 Task: Create new contact,   with mail id: 'HallElena@nyu.edu', first name: 'Elena', Last name: 'Hall', Job Title: Database Administrator, Phone number (512) 555-9012. Change life cycle stage to  'Lead' and lead status to 'New'. Add new company to the associated contact: zucc.edu.zw and type: Other. Logged in from softage.10@softage.net
Action: Mouse moved to (106, 68)
Screenshot: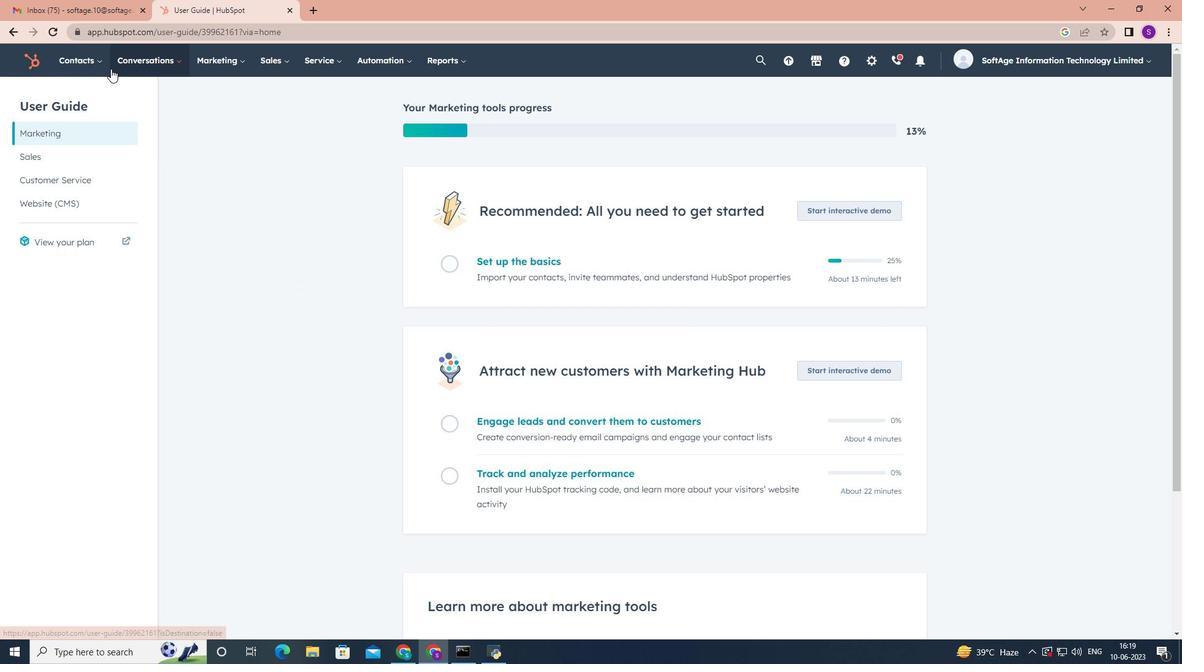 
Action: Mouse pressed left at (106, 68)
Screenshot: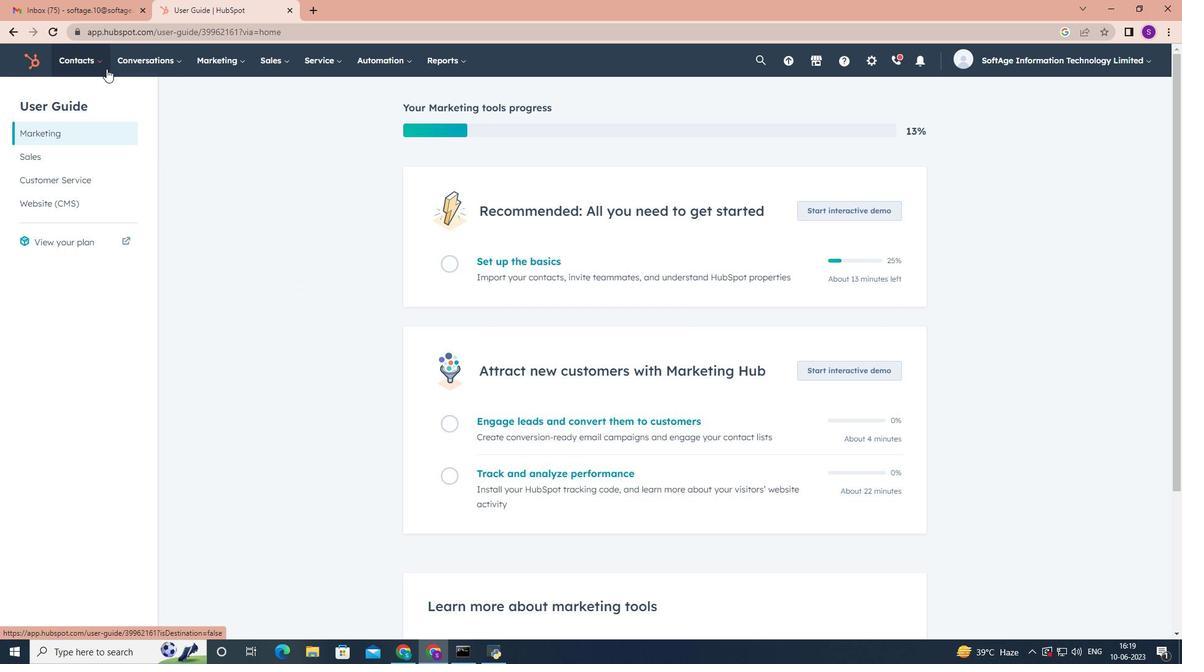 
Action: Mouse moved to (107, 90)
Screenshot: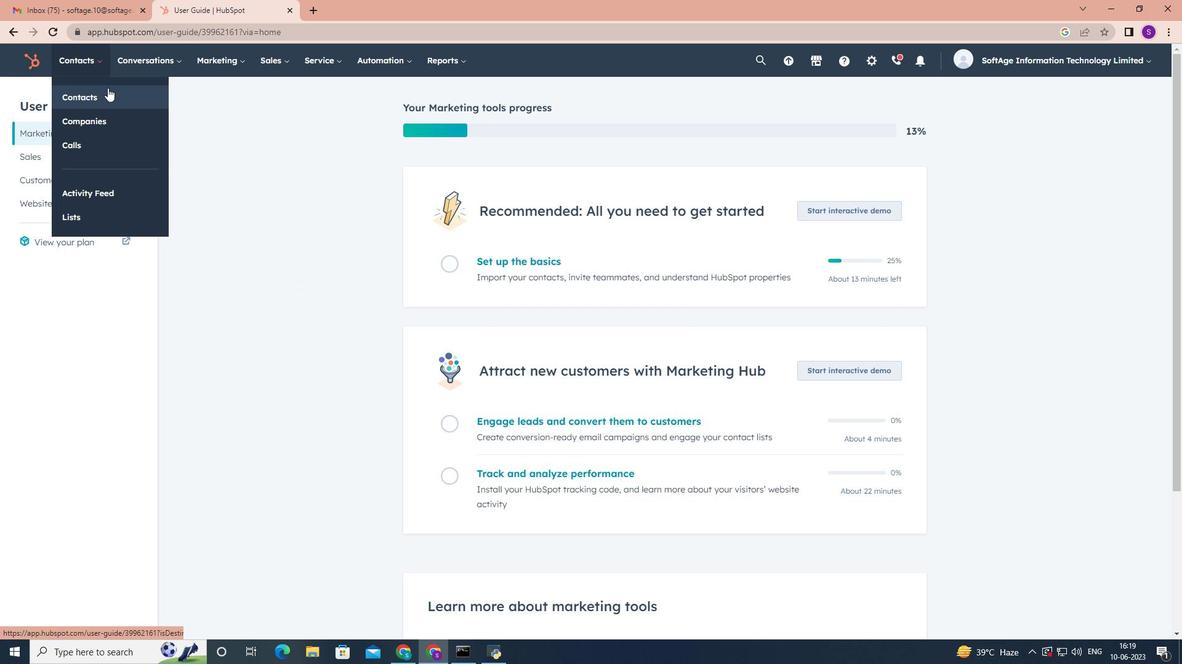 
Action: Mouse pressed left at (107, 90)
Screenshot: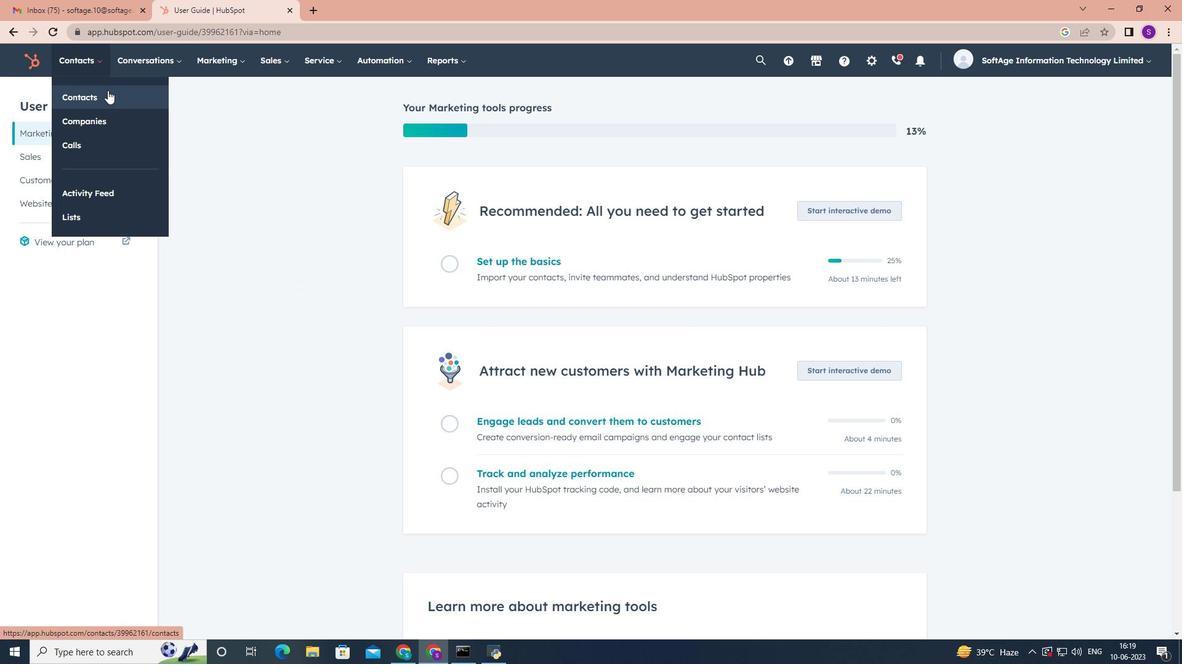 
Action: Mouse moved to (1113, 101)
Screenshot: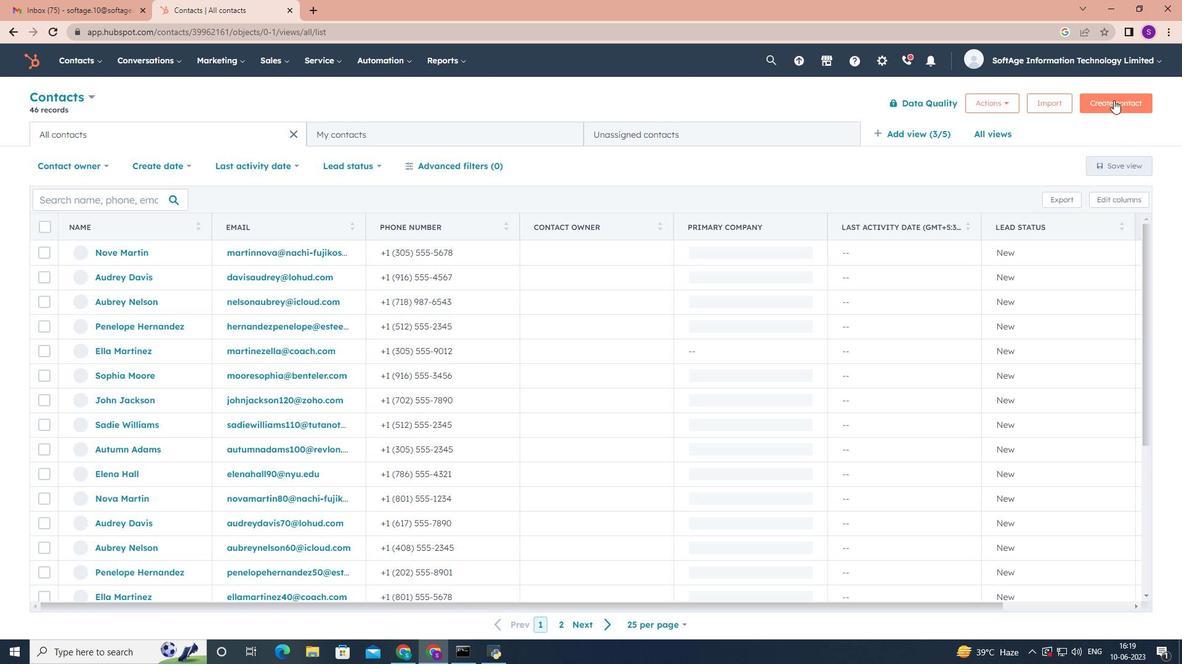 
Action: Mouse pressed left at (1113, 101)
Screenshot: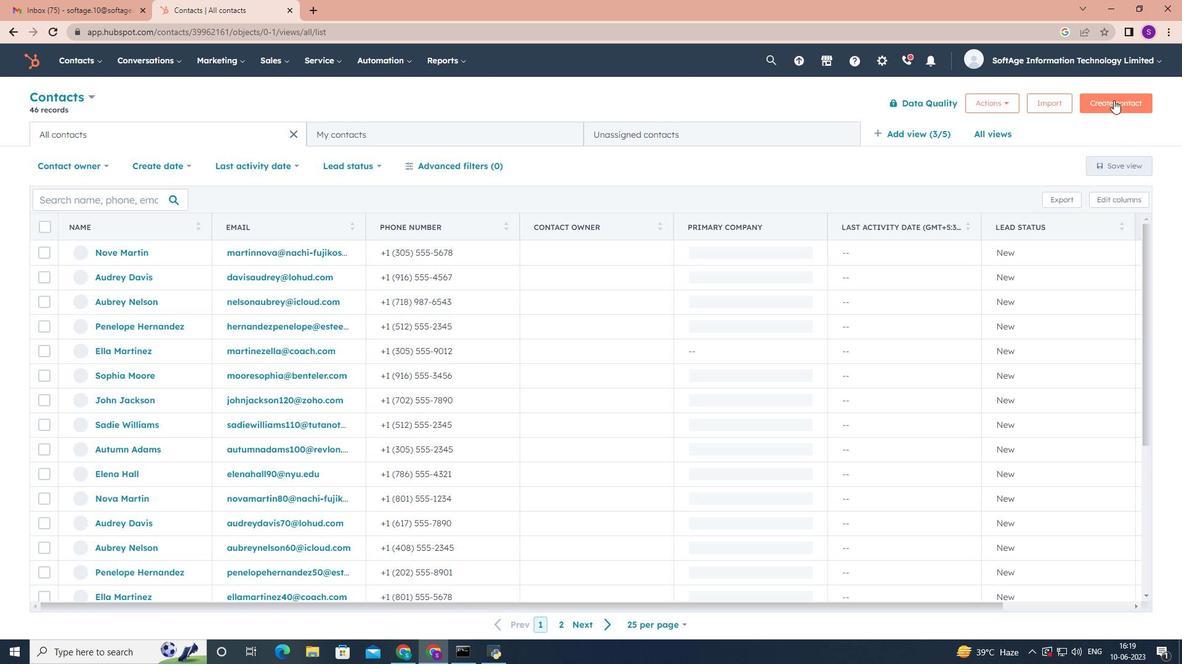 
Action: Mouse moved to (871, 165)
Screenshot: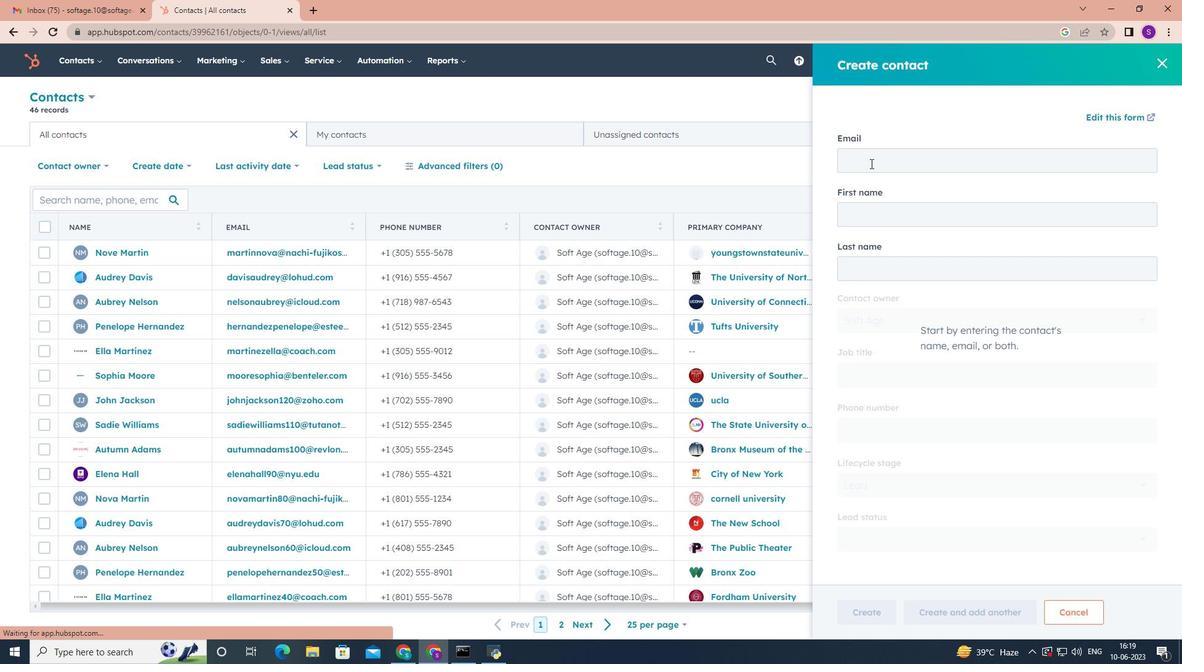 
Action: Mouse pressed left at (871, 165)
Screenshot: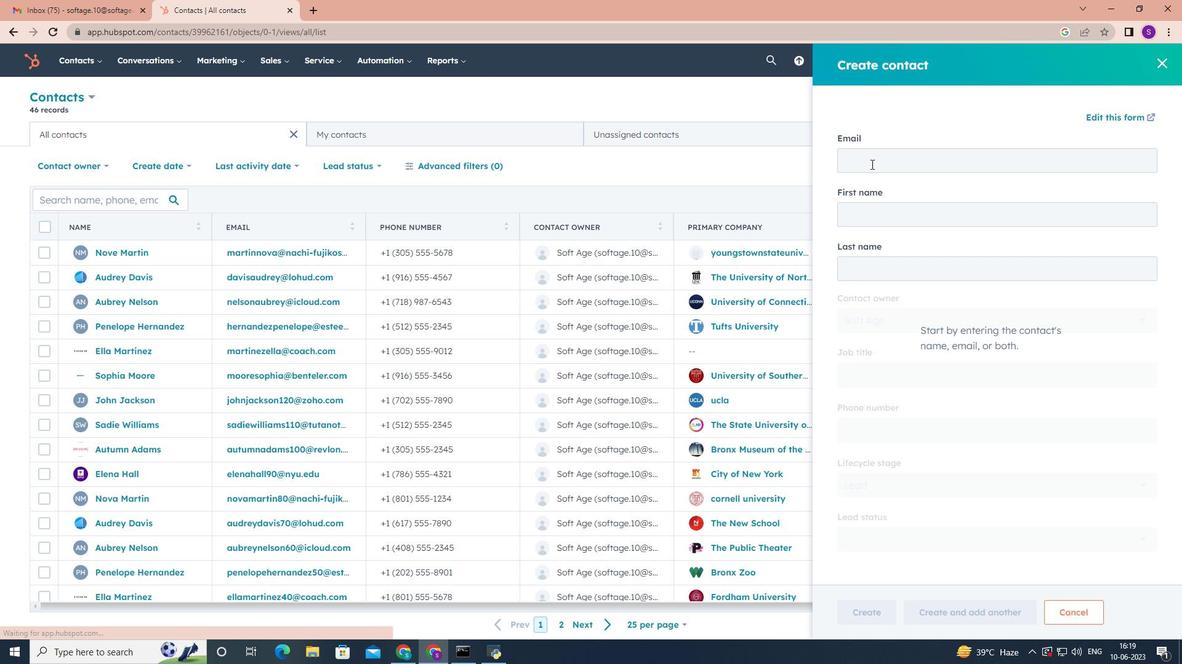 
Action: Key pressed <Key.shift><Key.shift><Key.shift>Hall<Key.shift>Elena<Key.shift><Key.shift>@nyu.edu
Screenshot: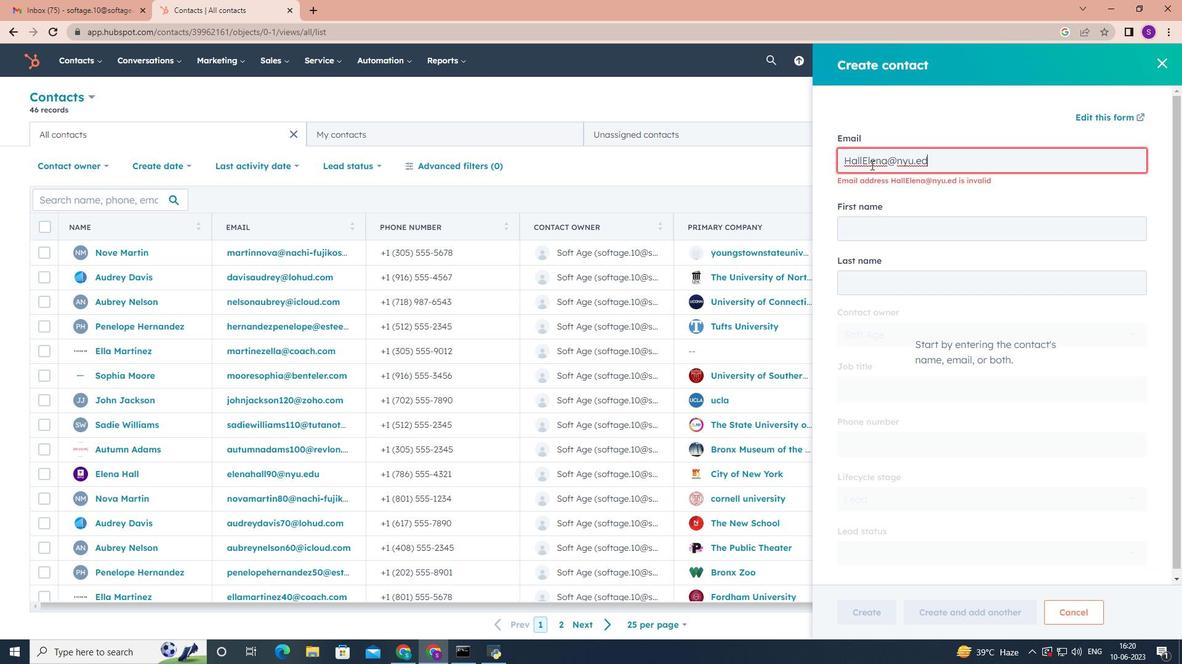 
Action: Mouse scrolled (871, 164) with delta (0, 0)
Screenshot: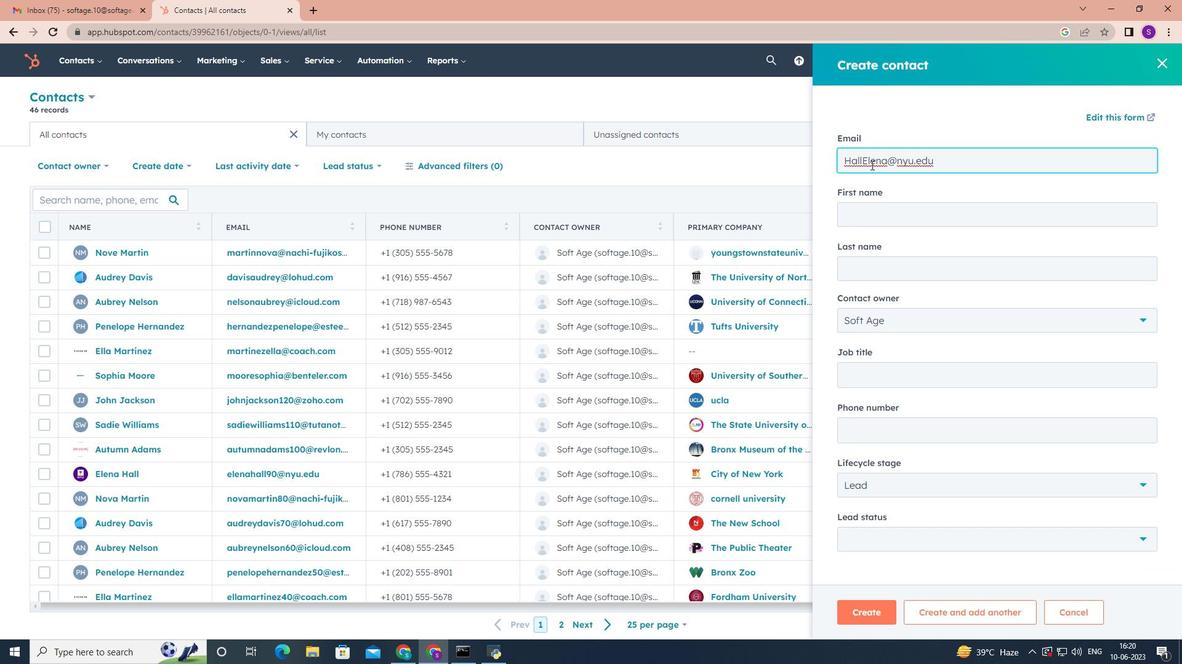 
Action: Mouse moved to (907, 216)
Screenshot: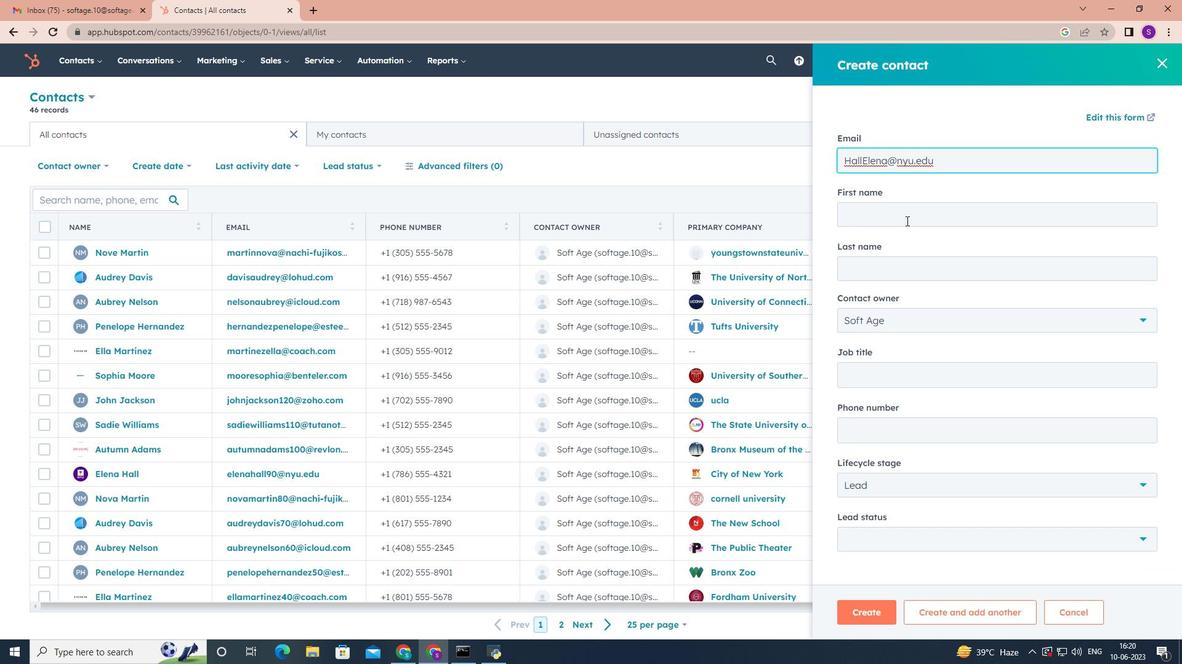 
Action: Mouse pressed left at (907, 216)
Screenshot: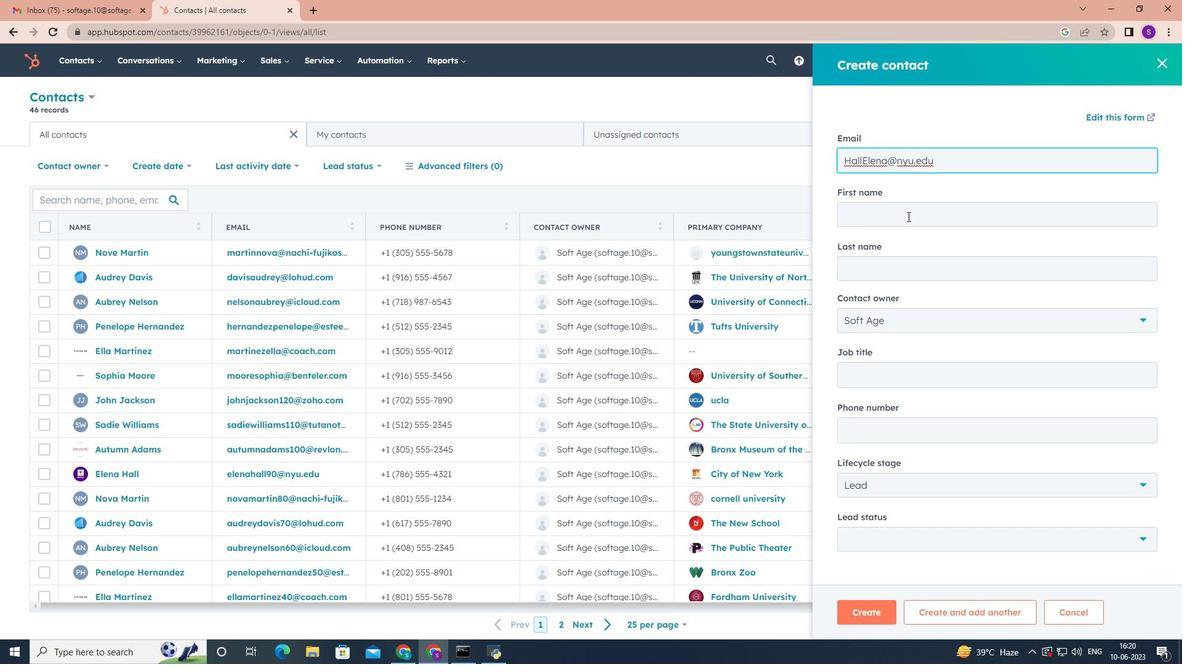 
Action: Key pressed <Key.shift>Elena<Key.tab><Key.shift>Hall<Key.tab><Key.tab><Key.shift><Key.shift>data<Key.backspace><Key.backspace><Key.backspace><Key.backspace><Key.backspace><Key.backspace><Key.backspace><Key.backspace><Key.backspace><Key.shift><Key.shift><Key.shift><Key.shift><Key.shift><Key.shift><Key.shift><Key.shift><Key.shift><Key.shift><Key.shift>Database<Key.space><Key.shift>Administrator<Key.tab>5125559012
Screenshot: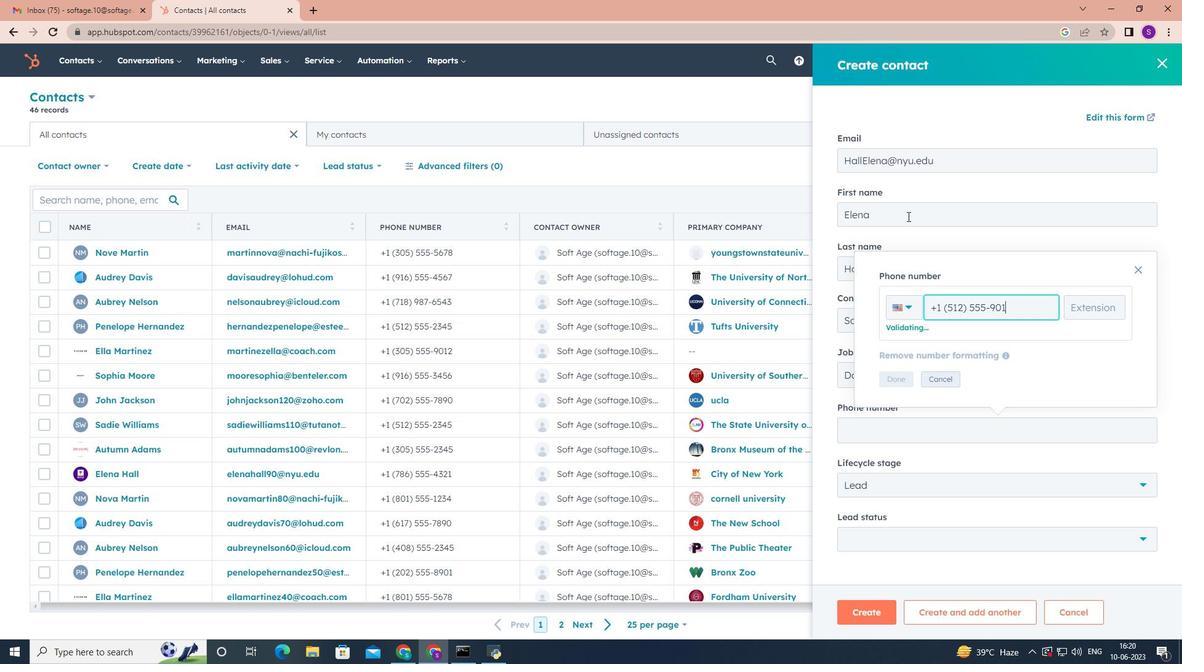 
Action: Mouse moved to (896, 378)
Screenshot: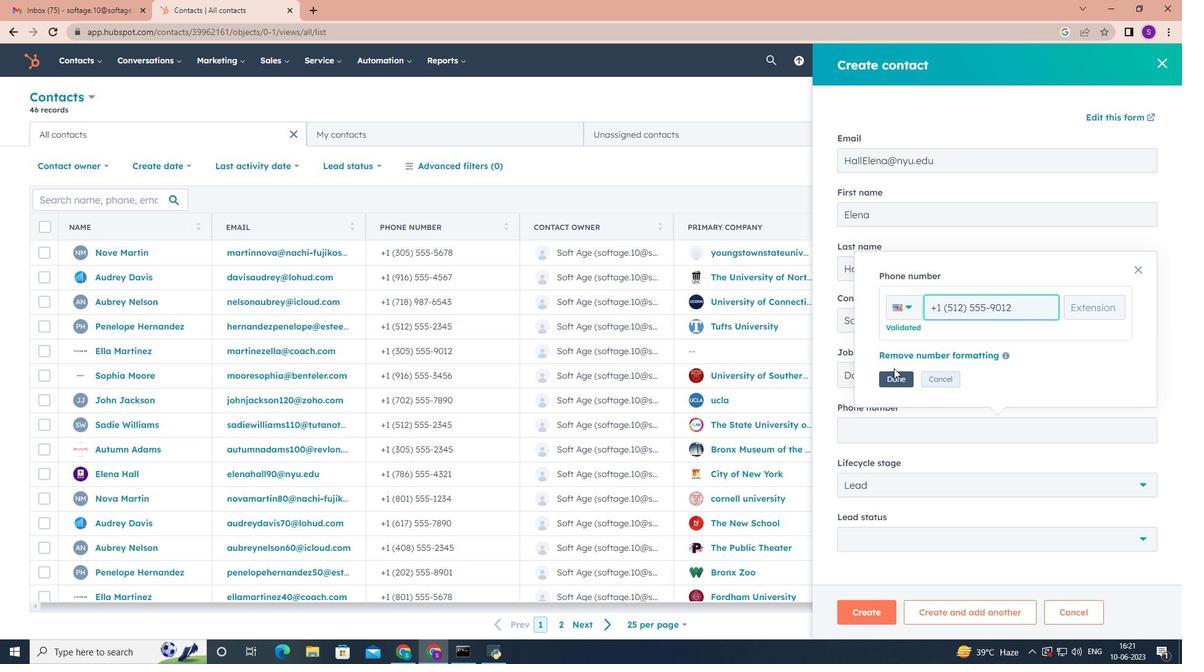
Action: Mouse pressed left at (896, 378)
Screenshot: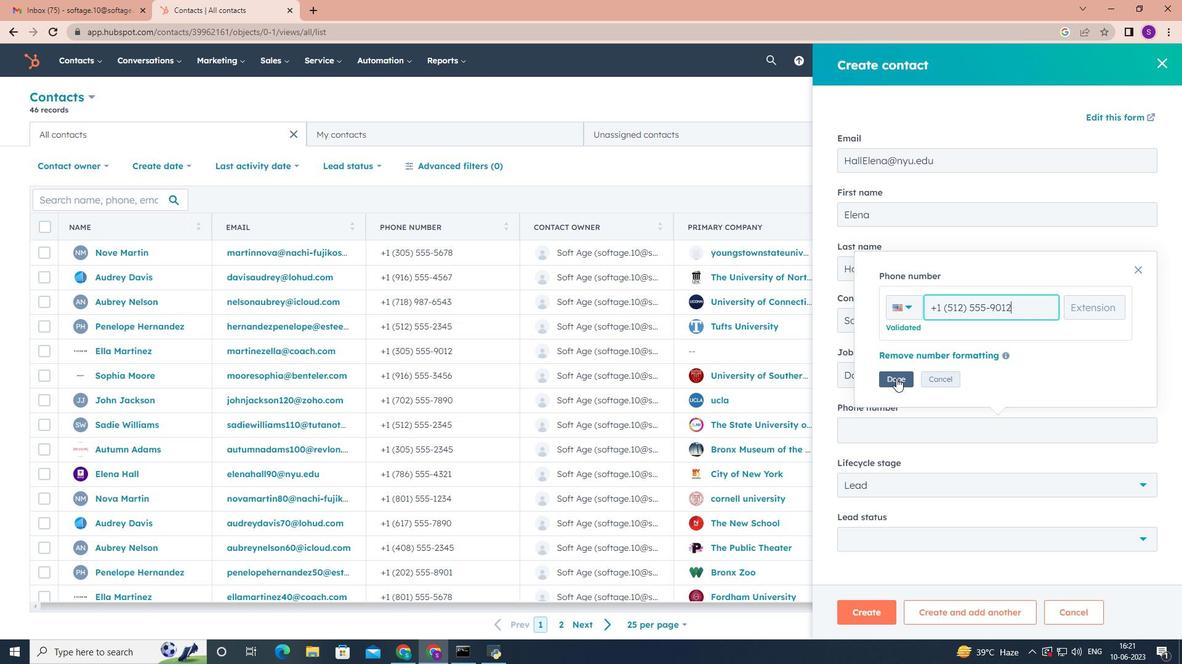 
Action: Mouse moved to (908, 449)
Screenshot: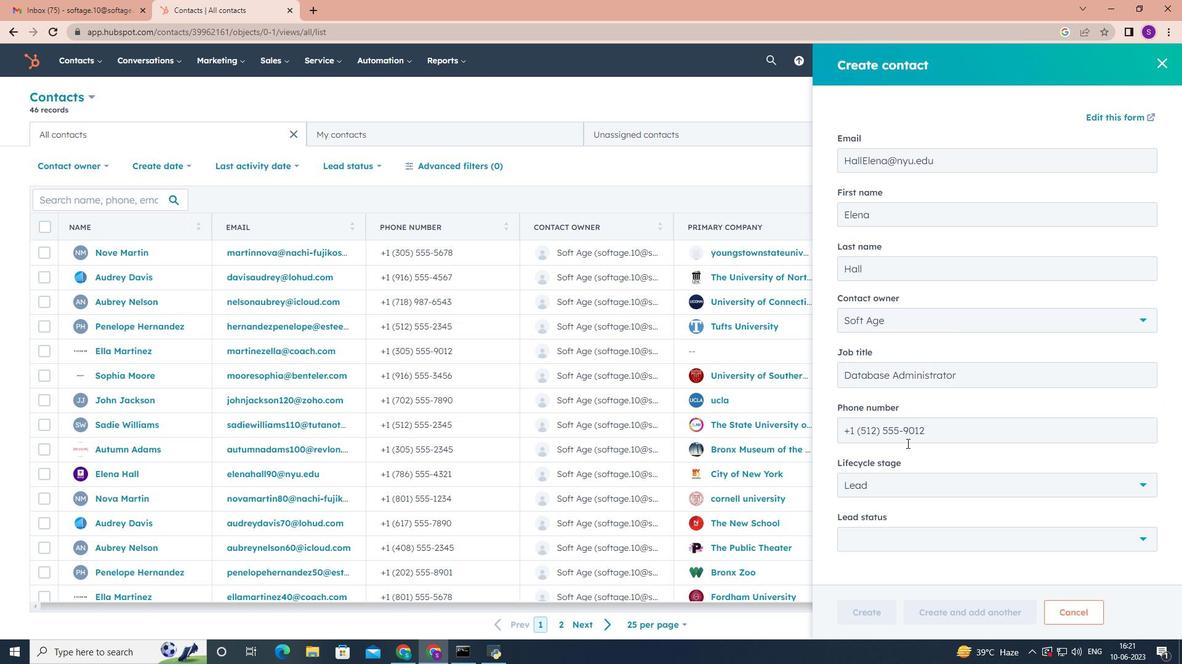 
Action: Mouse scrolled (908, 448) with delta (0, 0)
Screenshot: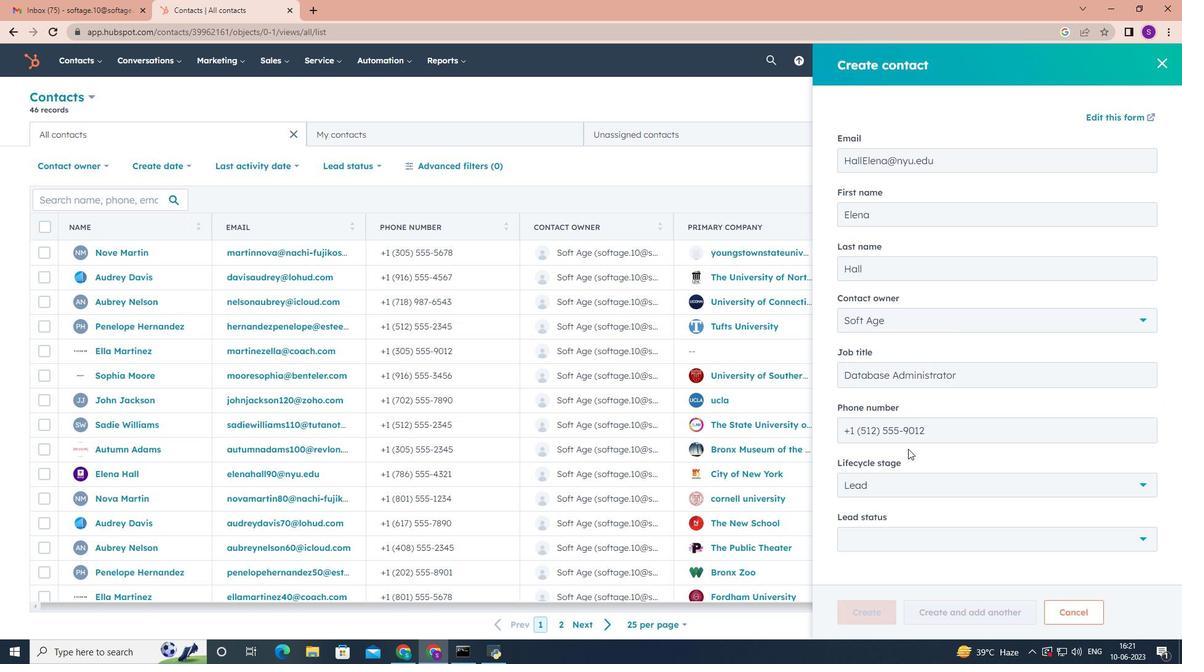 
Action: Mouse scrolled (908, 448) with delta (0, 0)
Screenshot: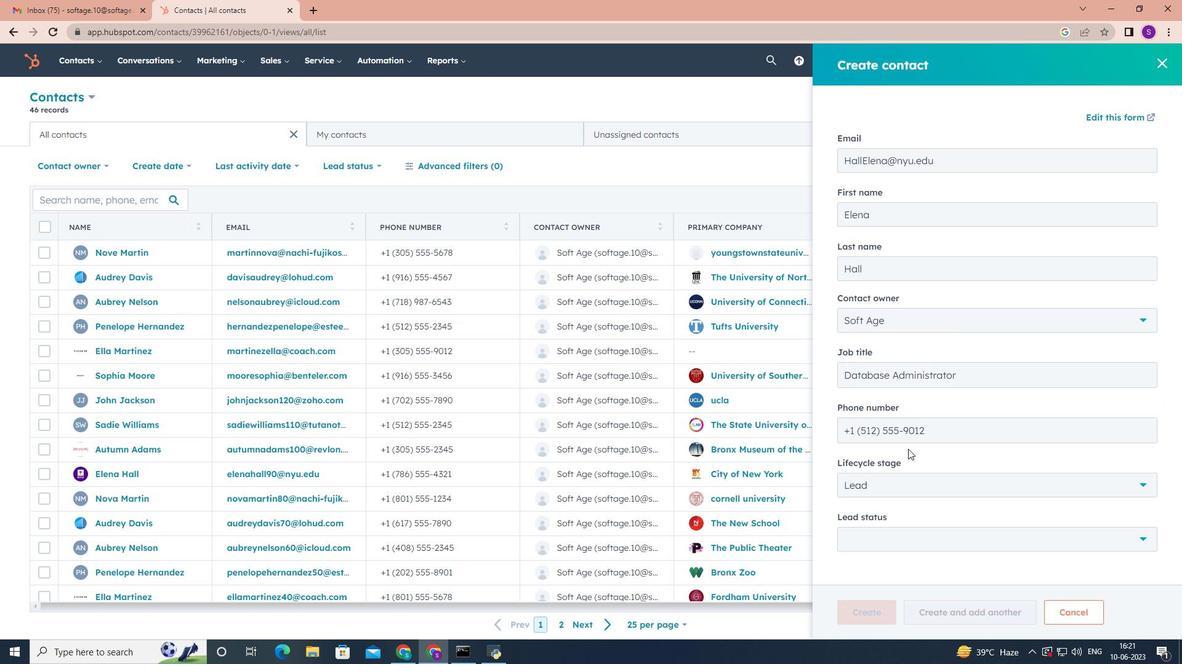 
Action: Mouse scrolled (908, 448) with delta (0, 0)
Screenshot: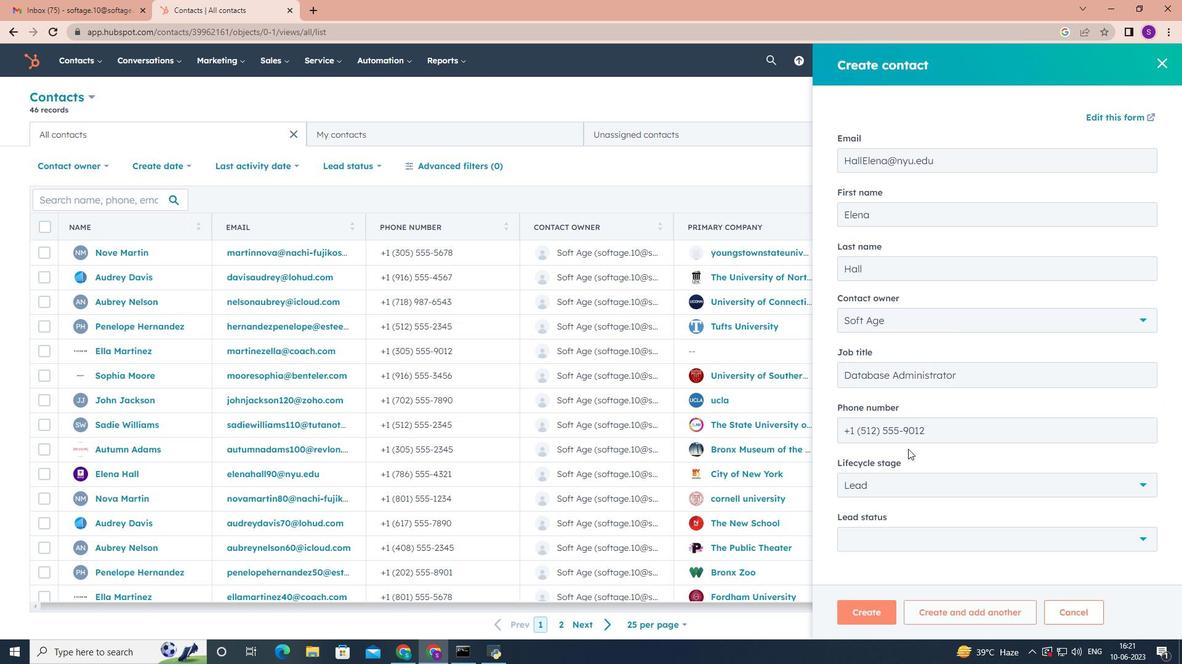 
Action: Mouse moved to (917, 489)
Screenshot: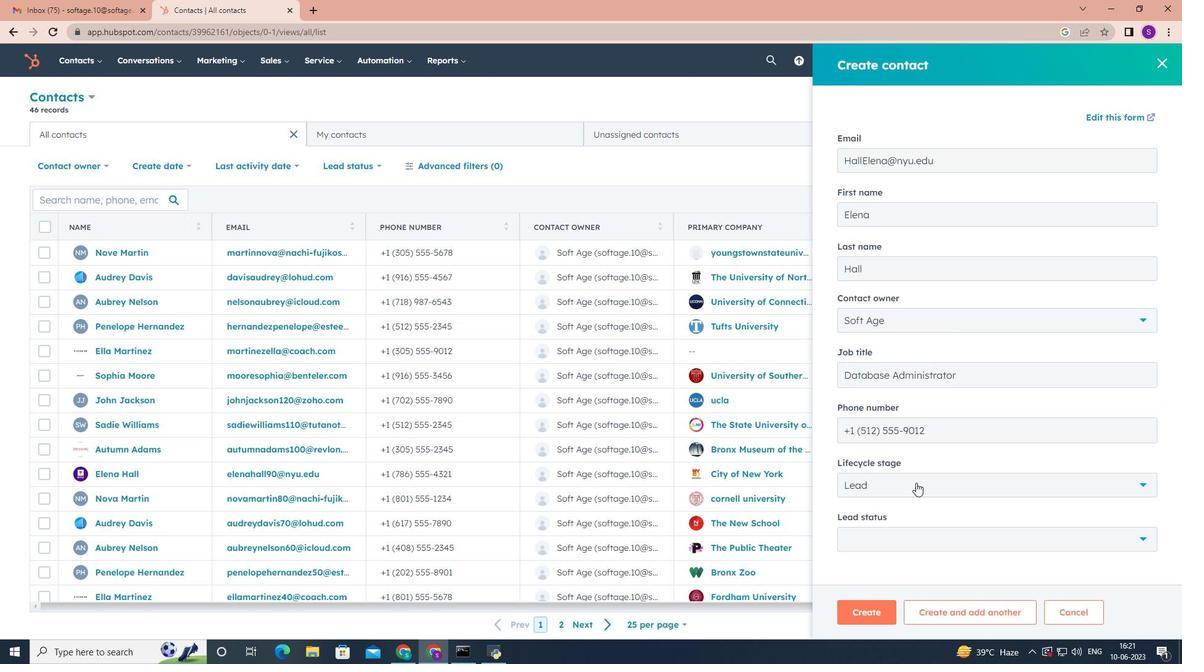 
Action: Mouse pressed left at (917, 489)
Screenshot: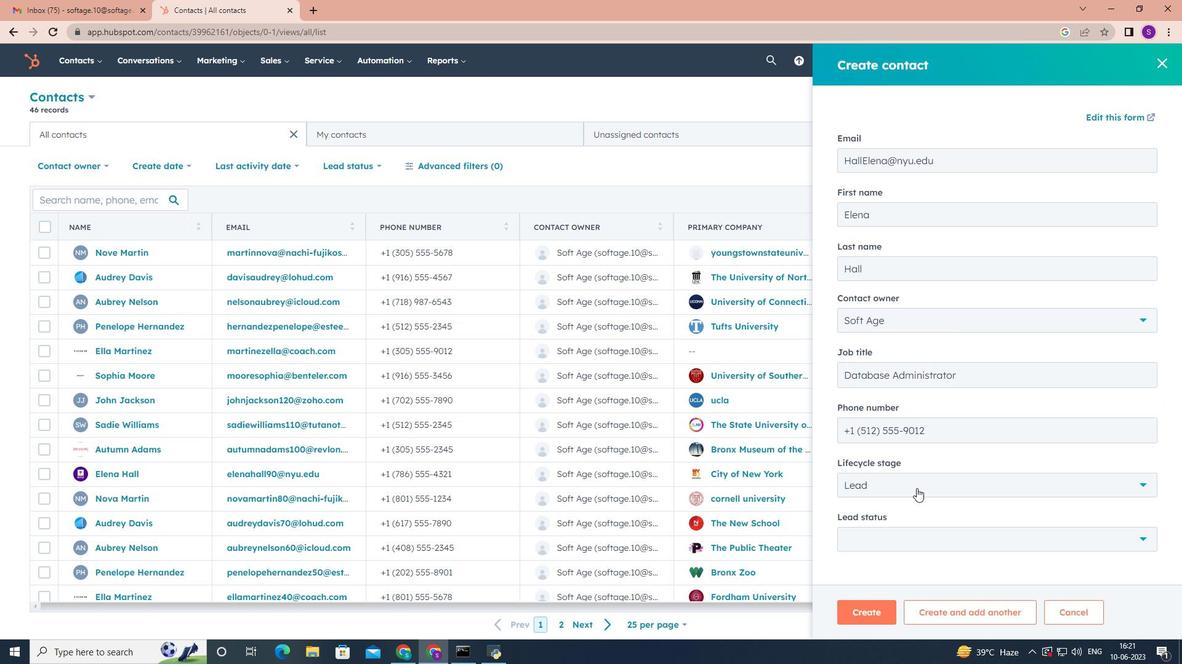 
Action: Mouse moved to (908, 377)
Screenshot: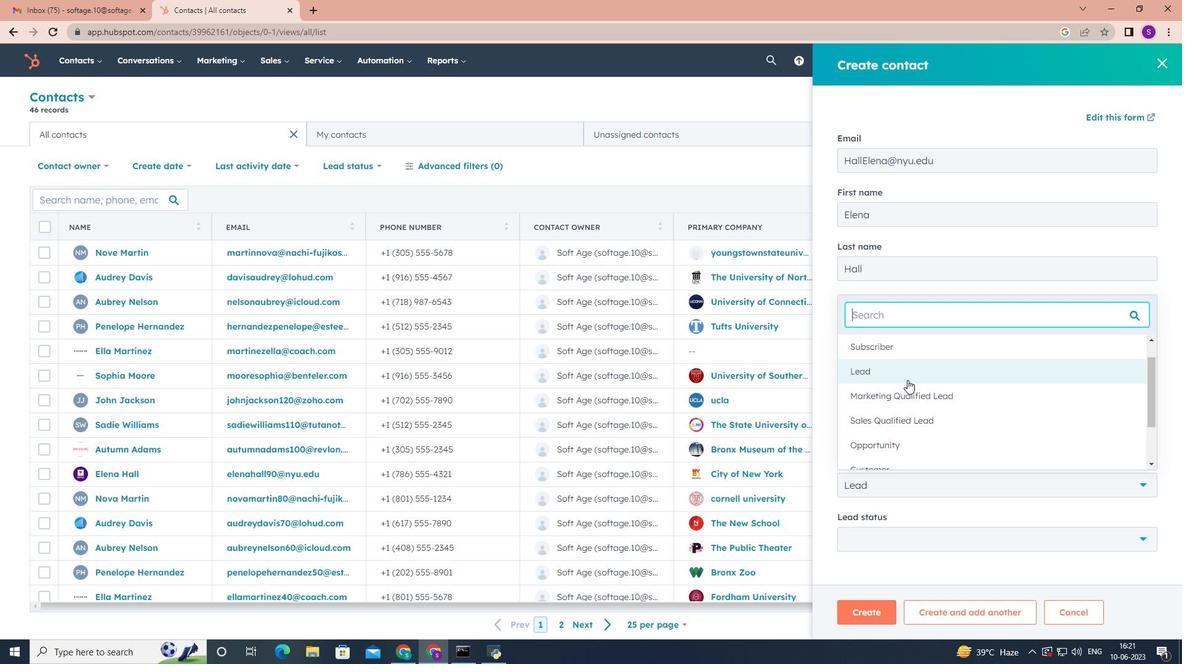 
Action: Mouse pressed left at (908, 377)
Screenshot: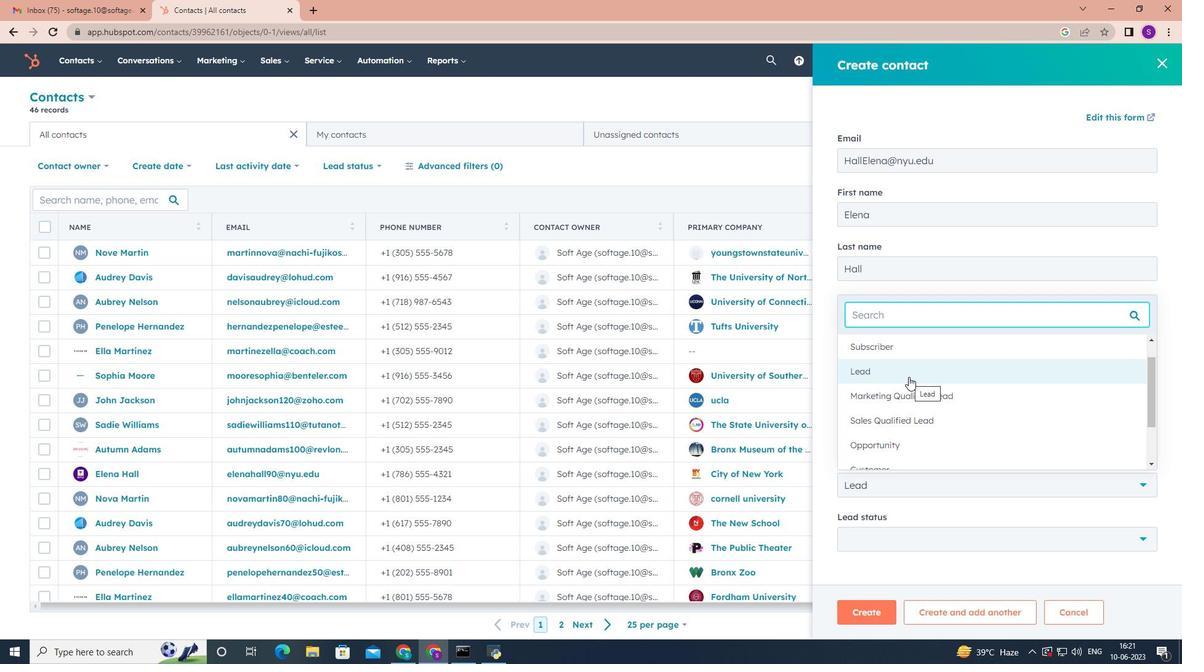 
Action: Mouse moved to (970, 539)
Screenshot: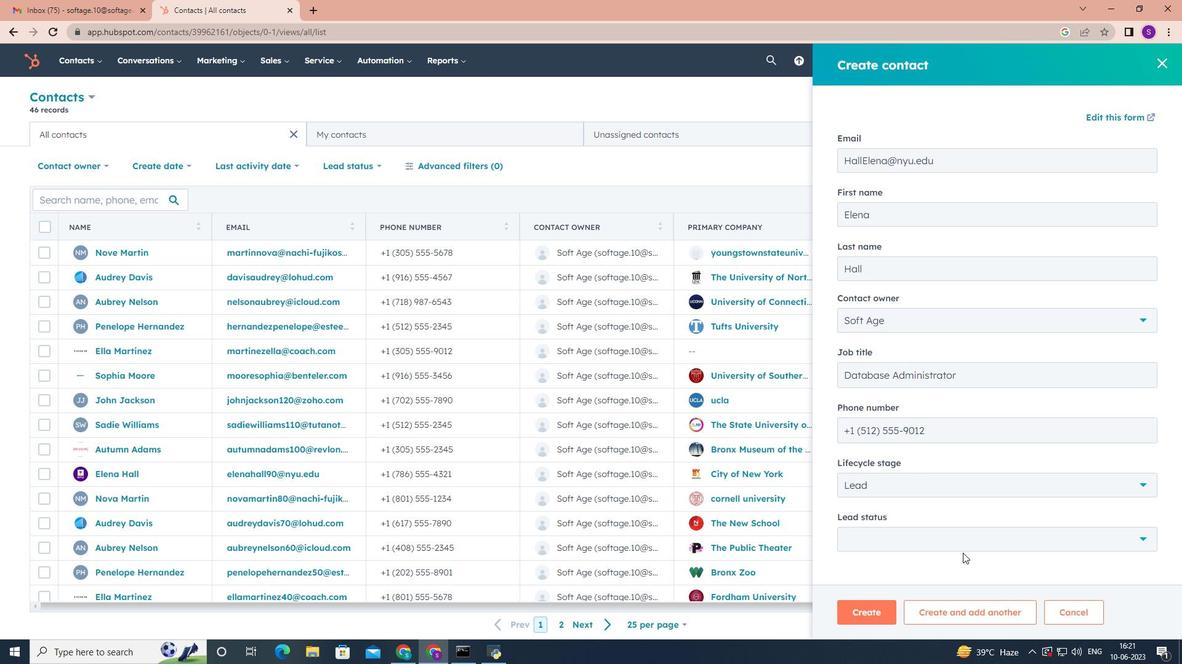 
Action: Mouse pressed left at (970, 539)
Screenshot: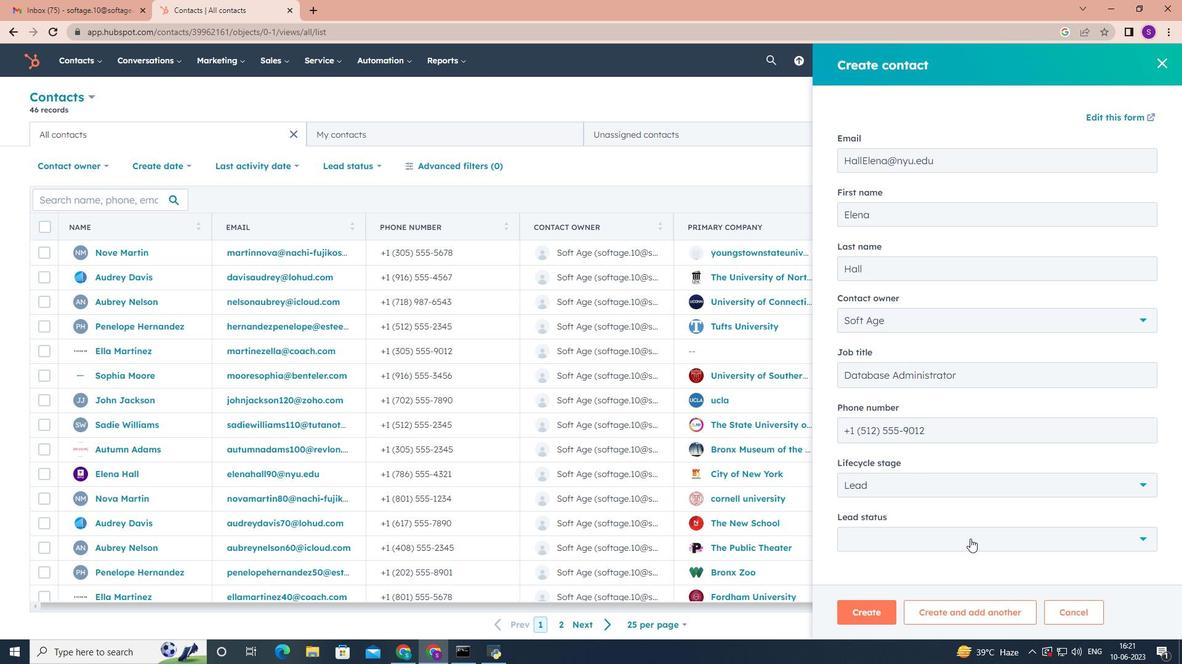 
Action: Mouse moved to (891, 427)
Screenshot: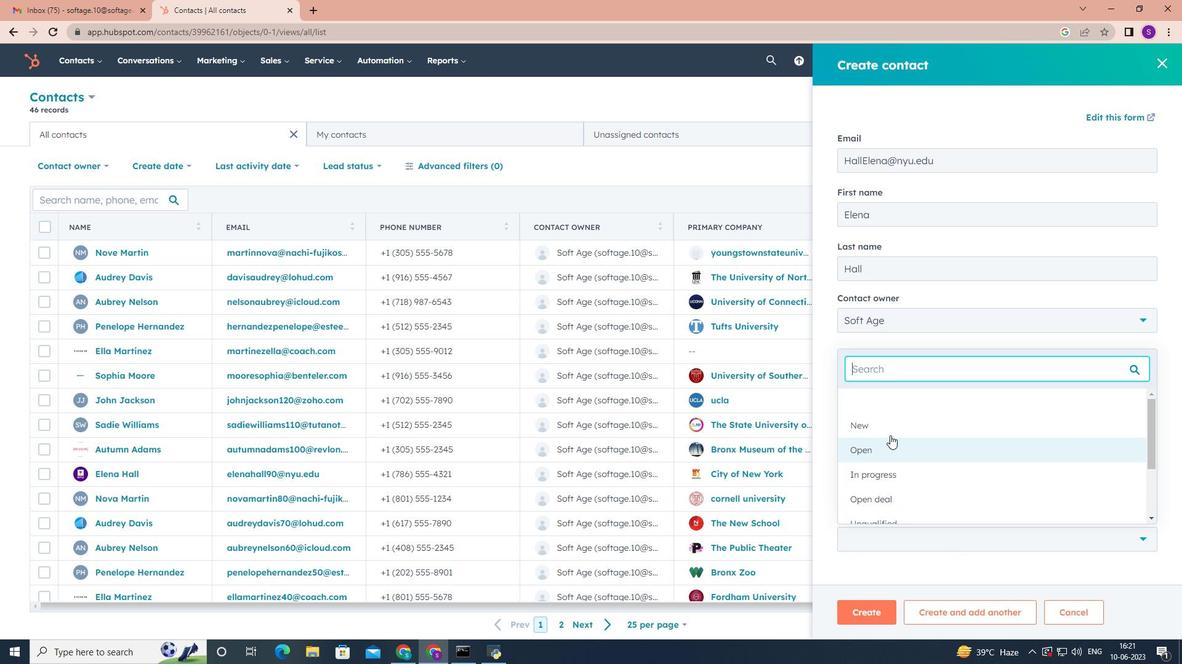 
Action: Mouse pressed left at (891, 427)
Screenshot: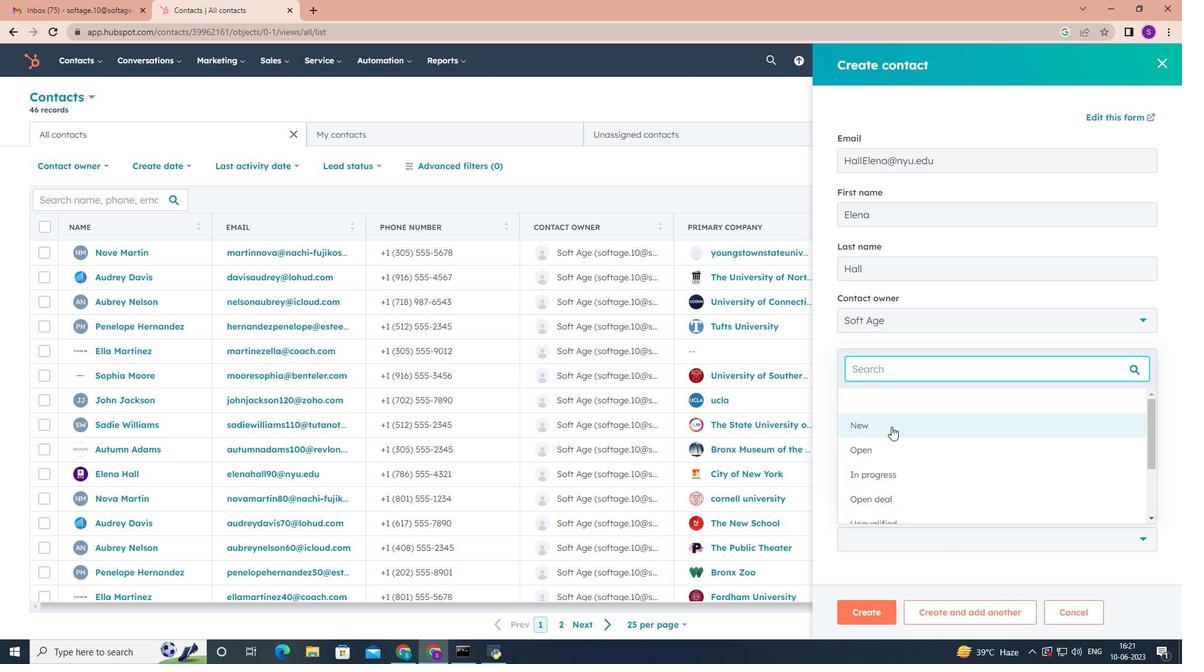 
Action: Mouse moved to (891, 438)
Screenshot: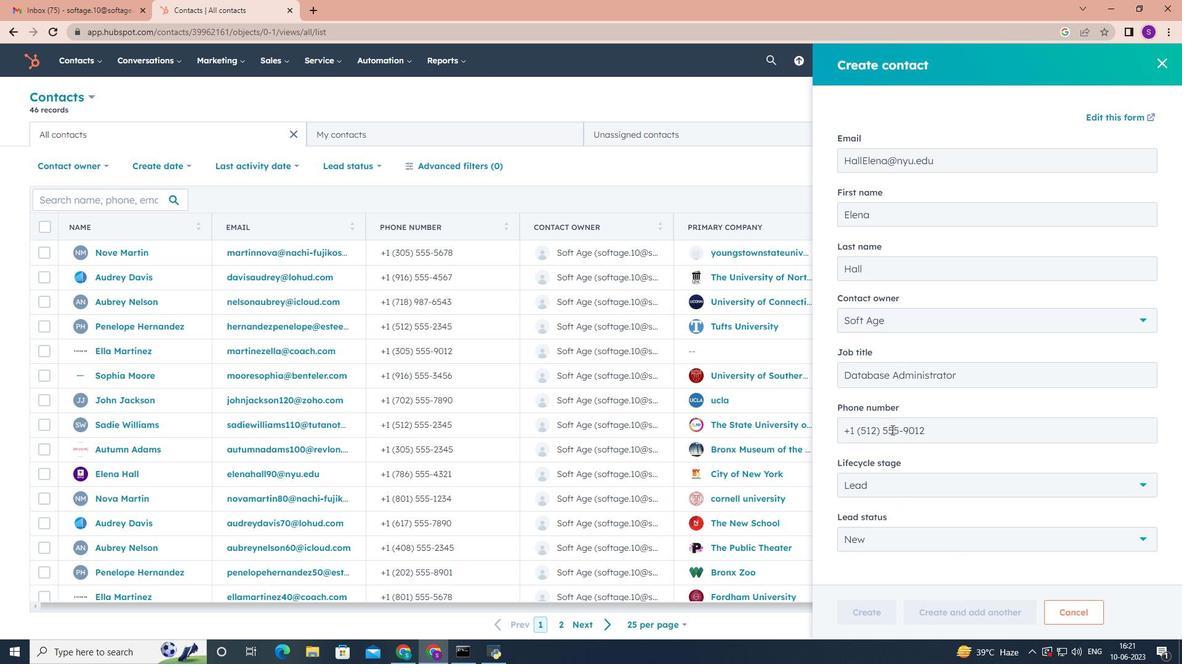 
Action: Mouse scrolled (891, 437) with delta (0, 0)
Screenshot: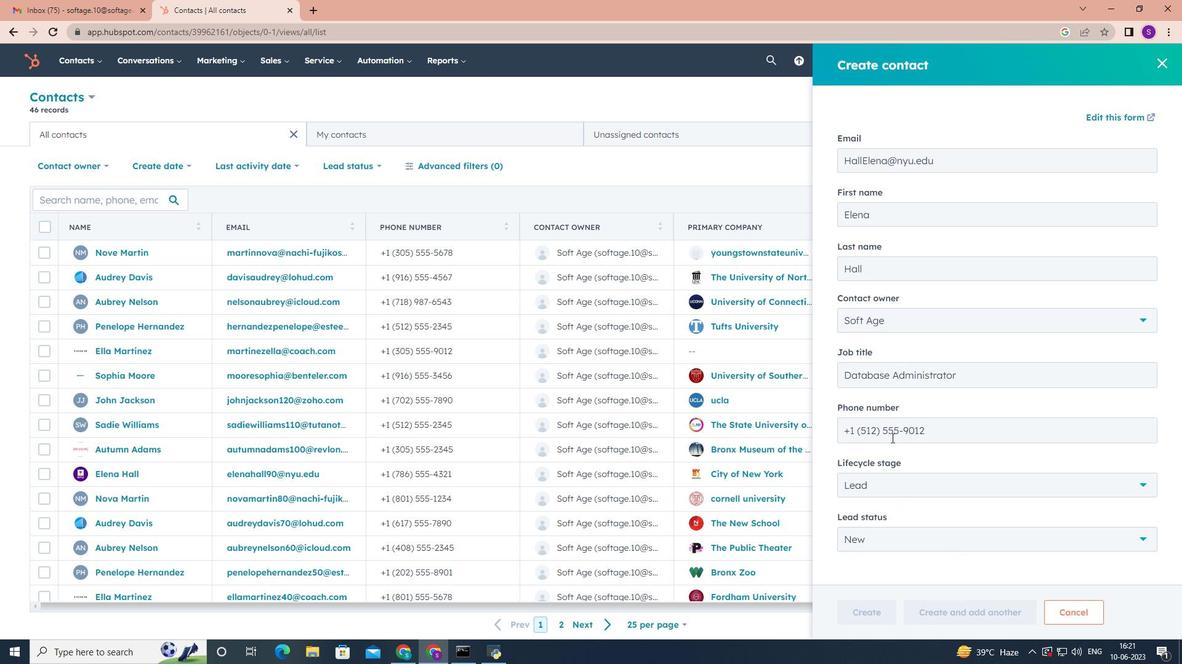 
Action: Mouse scrolled (891, 437) with delta (0, 0)
Screenshot: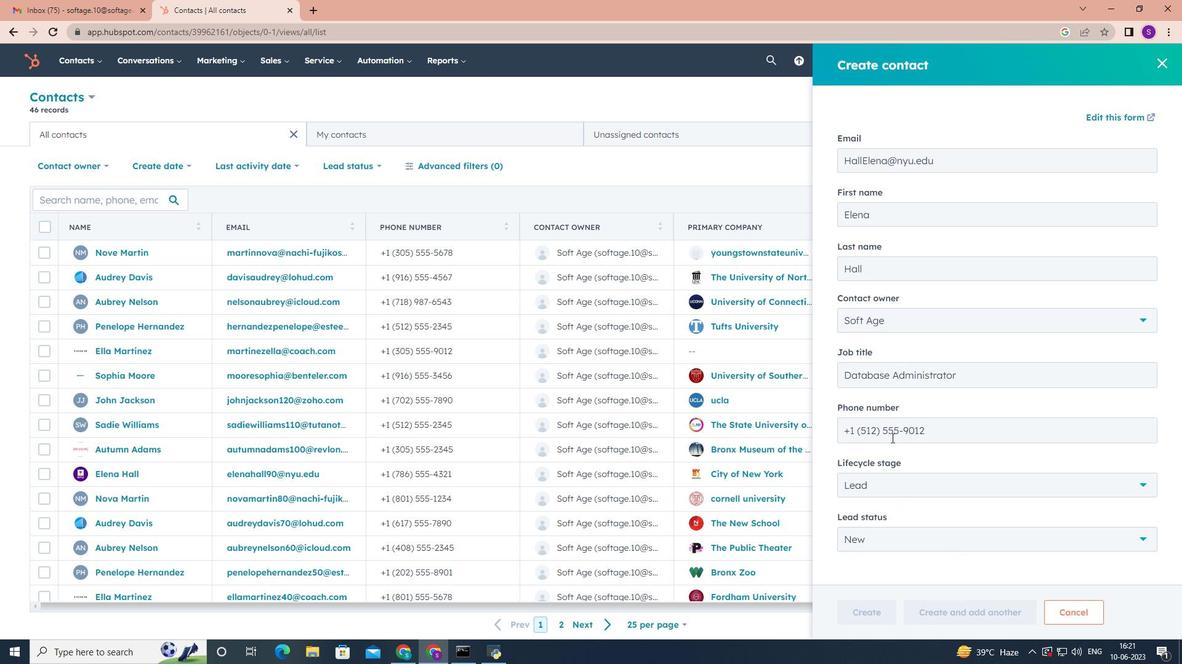 
Action: Mouse scrolled (891, 437) with delta (0, 0)
Screenshot: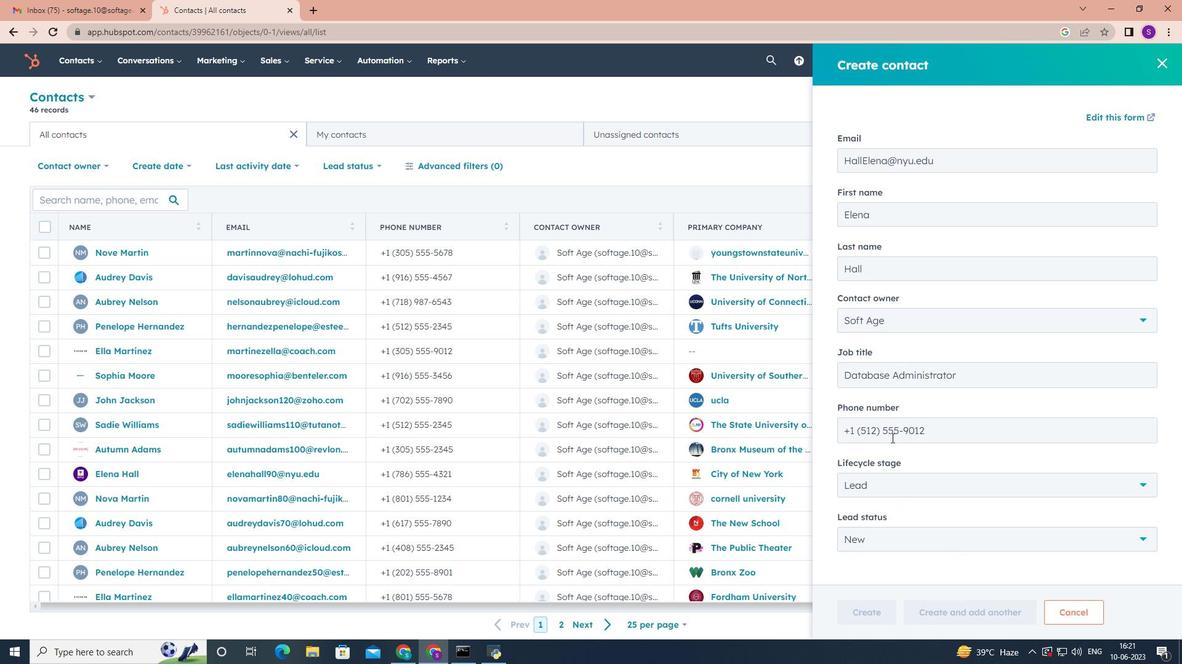 
Action: Mouse scrolled (891, 437) with delta (0, 0)
Screenshot: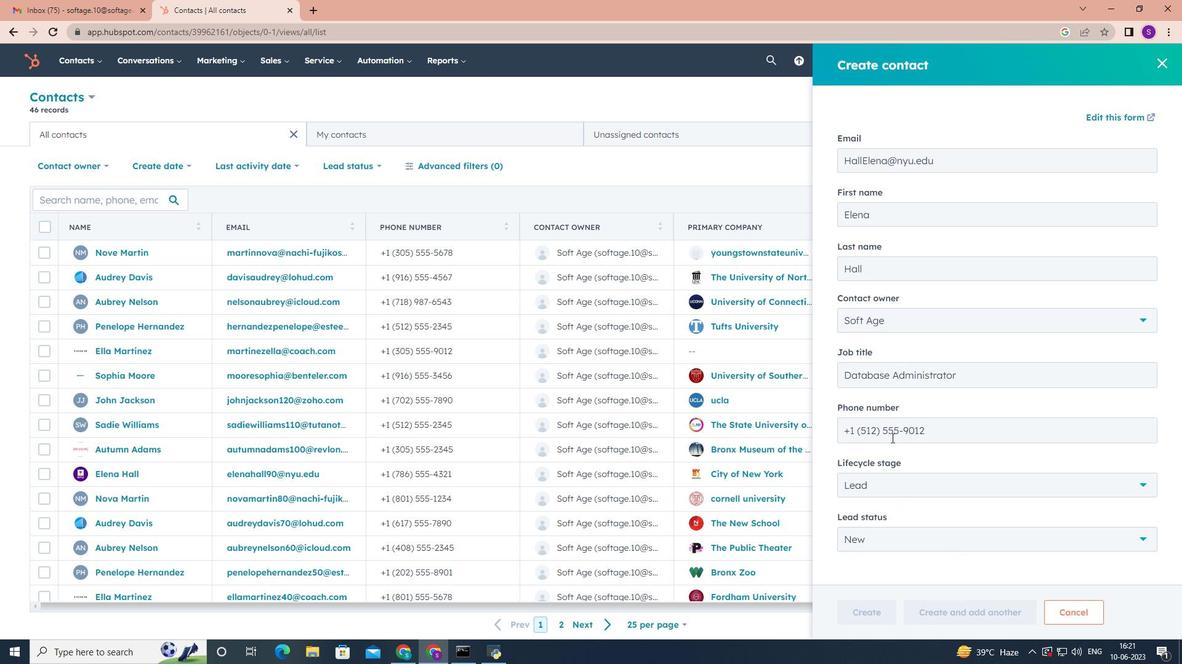 
Action: Mouse moved to (891, 438)
Screenshot: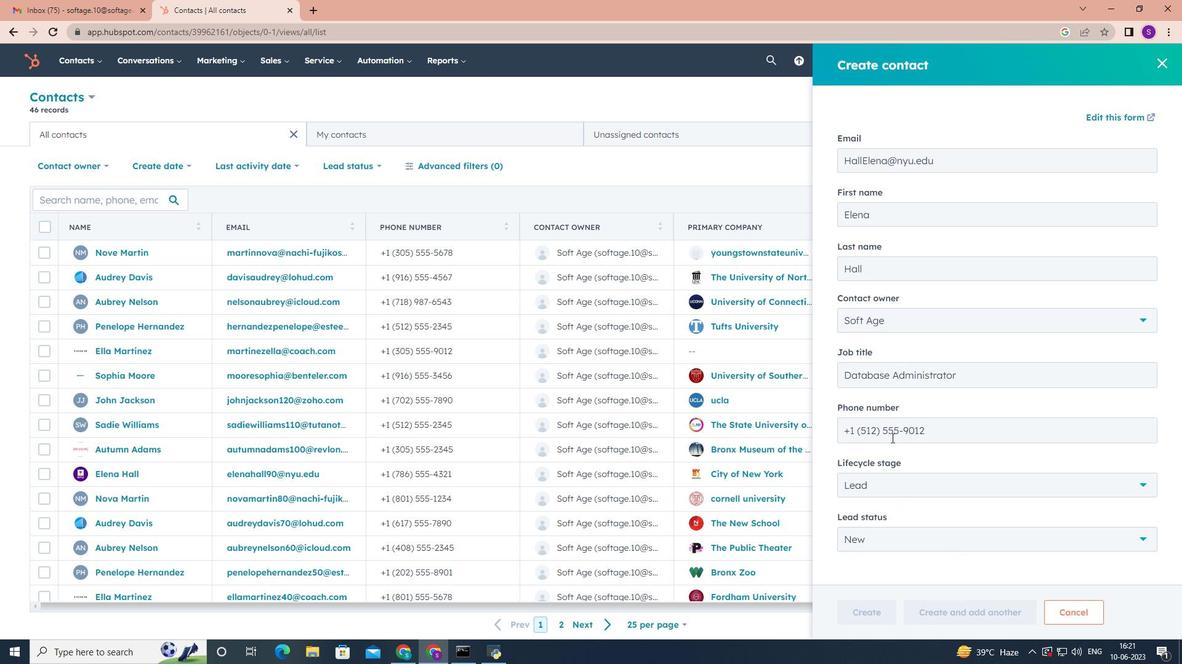 
Action: Mouse scrolled (891, 437) with delta (0, 0)
Screenshot: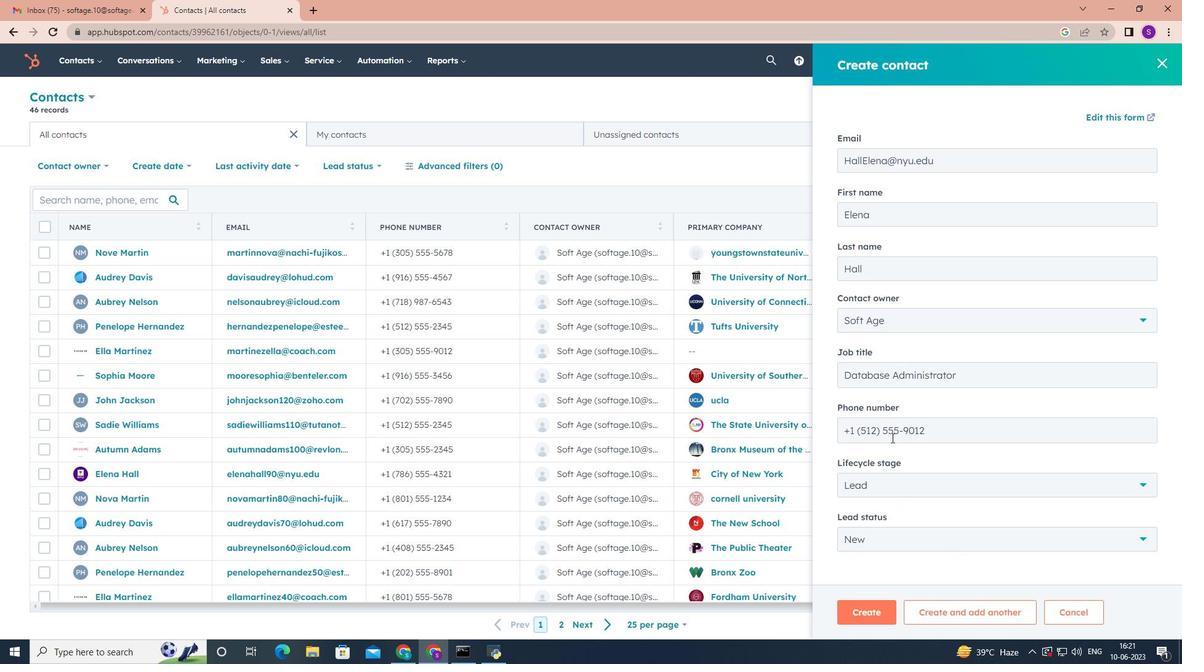 
Action: Mouse scrolled (891, 437) with delta (0, 0)
Screenshot: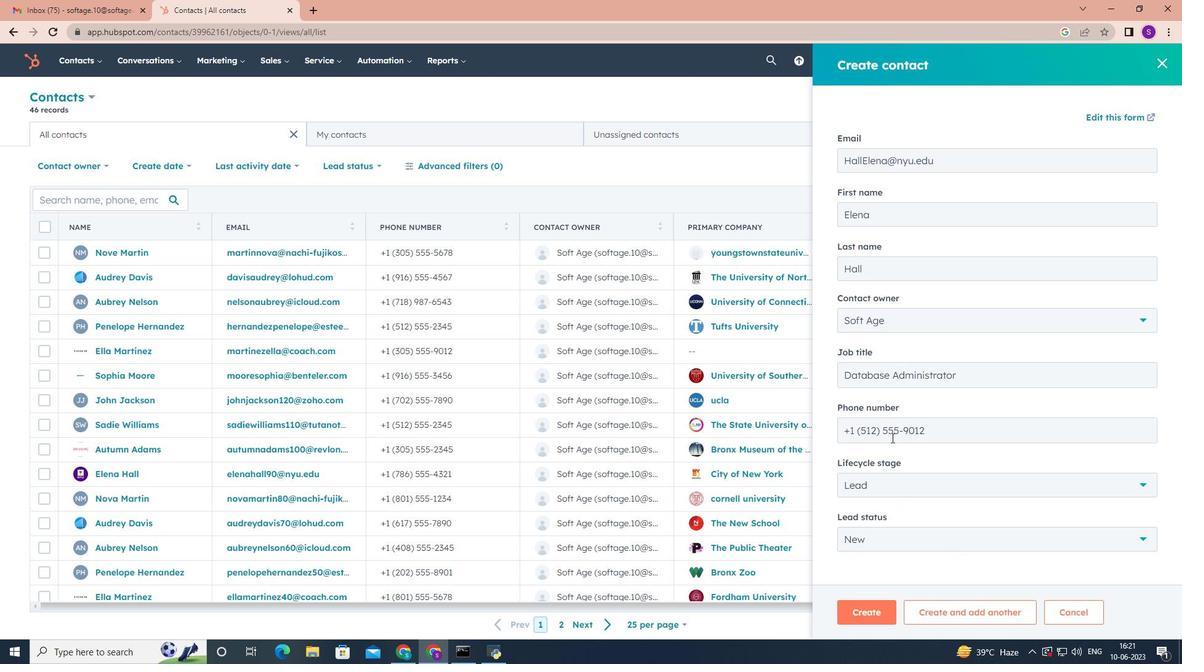 
Action: Mouse scrolled (891, 437) with delta (0, 0)
Screenshot: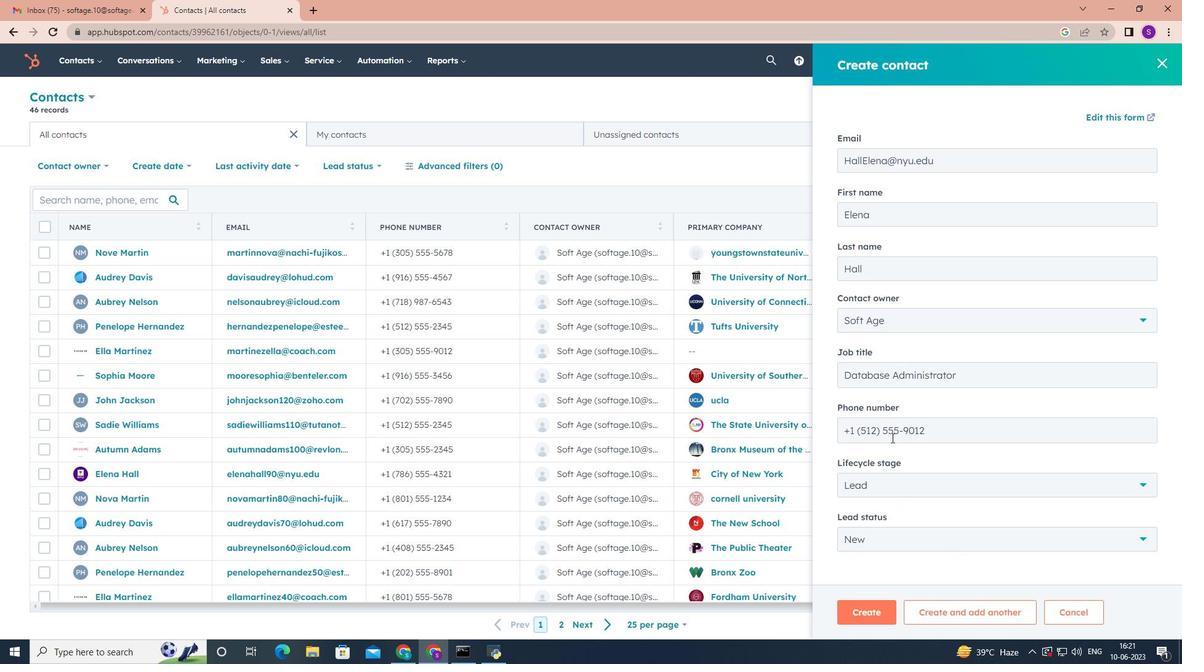 
Action: Mouse moved to (891, 442)
Screenshot: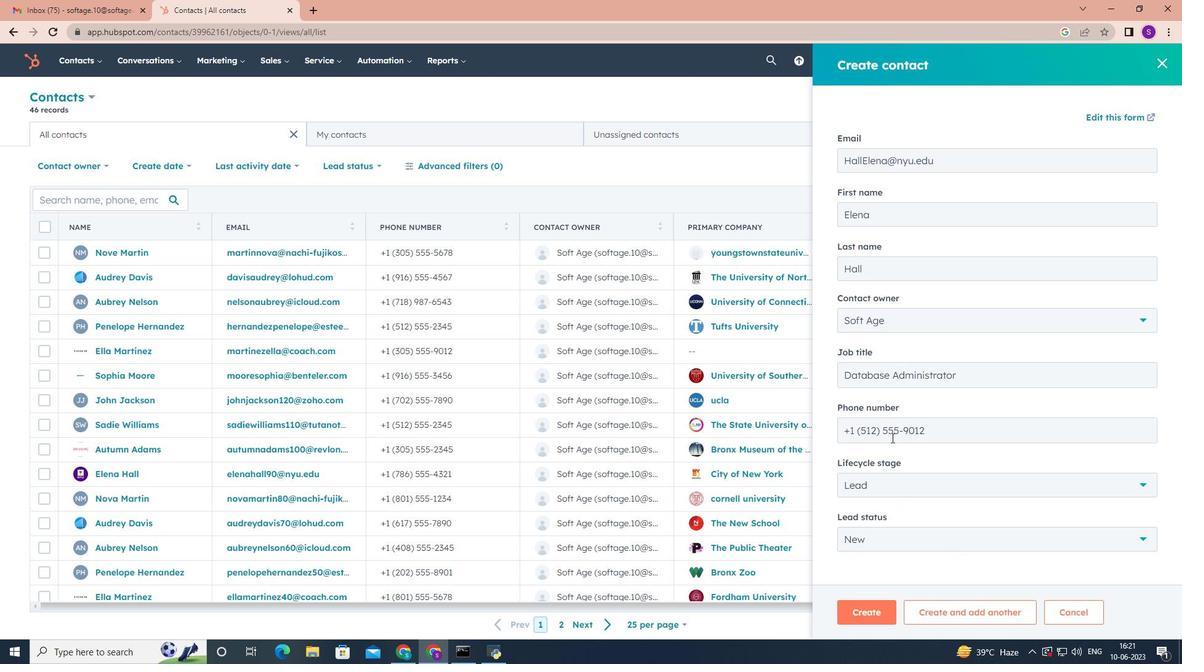 
Action: Mouse scrolled (891, 442) with delta (0, 0)
Screenshot: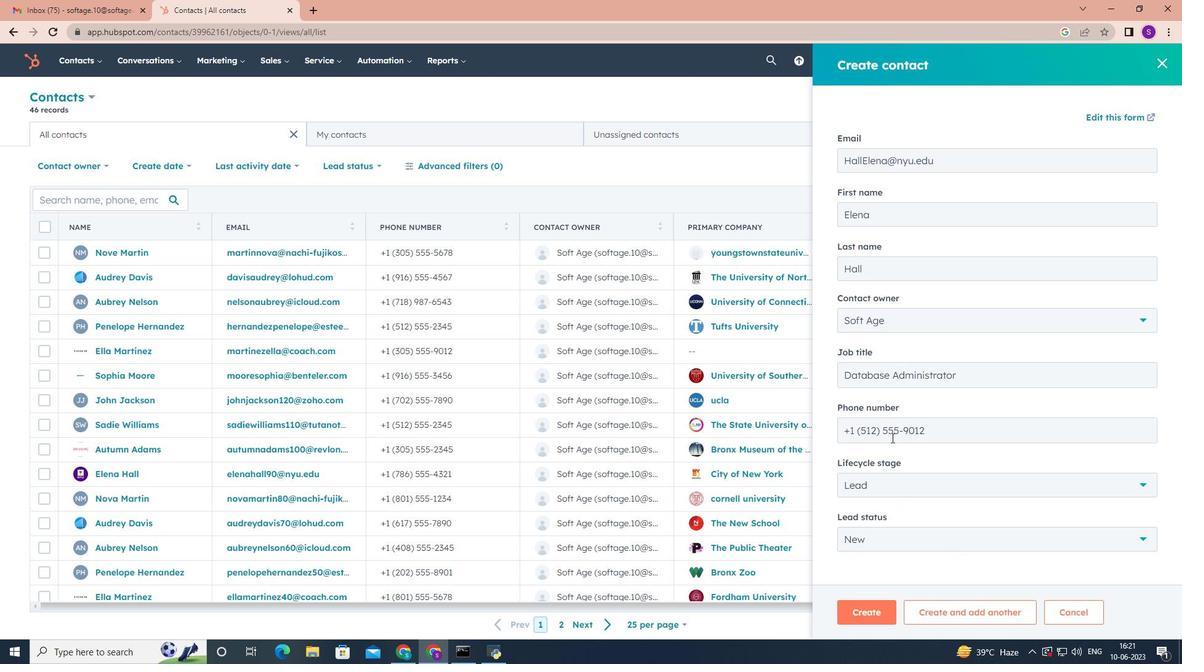 
Action: Mouse moved to (876, 610)
Screenshot: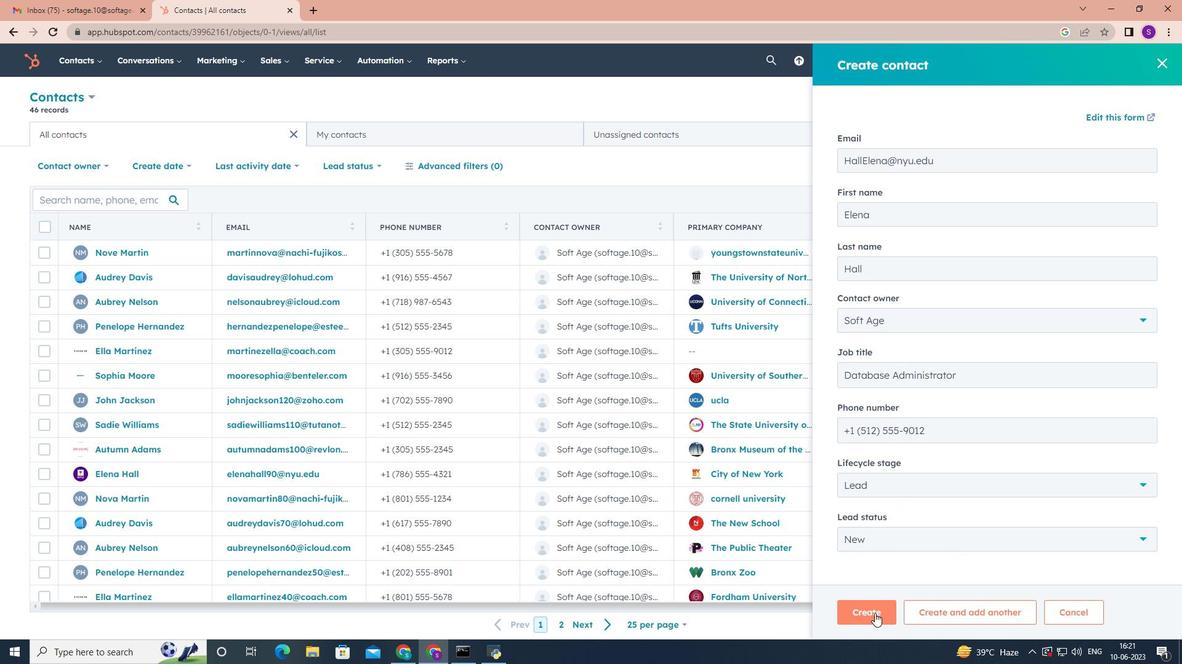 
Action: Mouse pressed left at (876, 610)
Screenshot: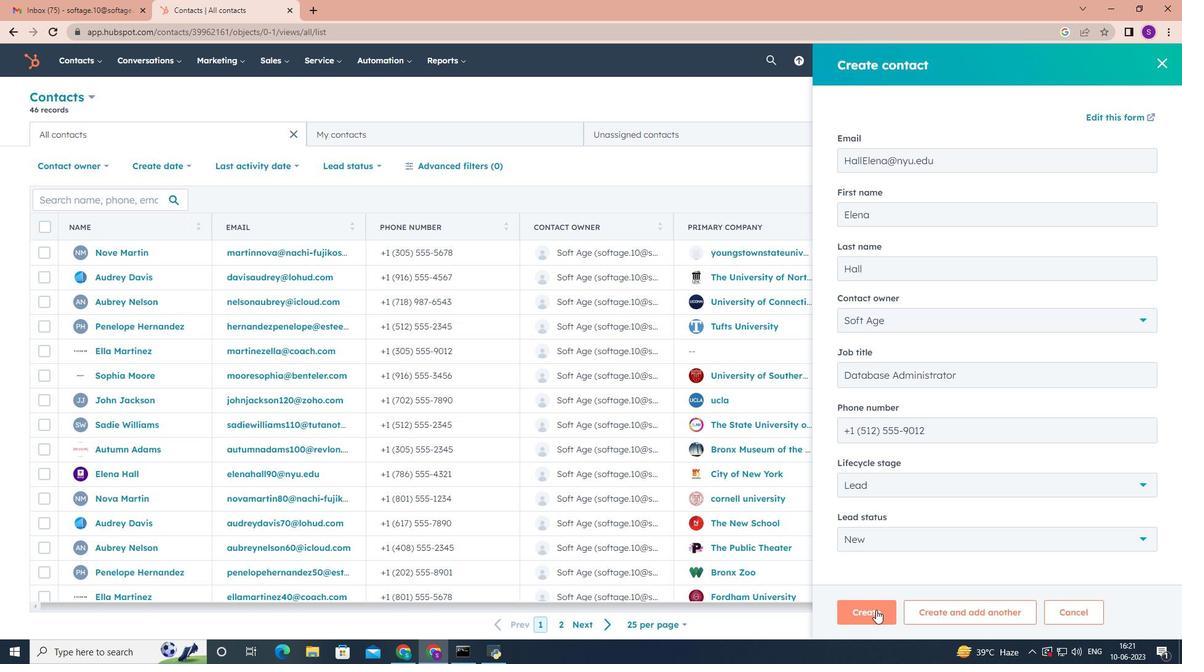 
Action: Mouse moved to (839, 400)
Screenshot: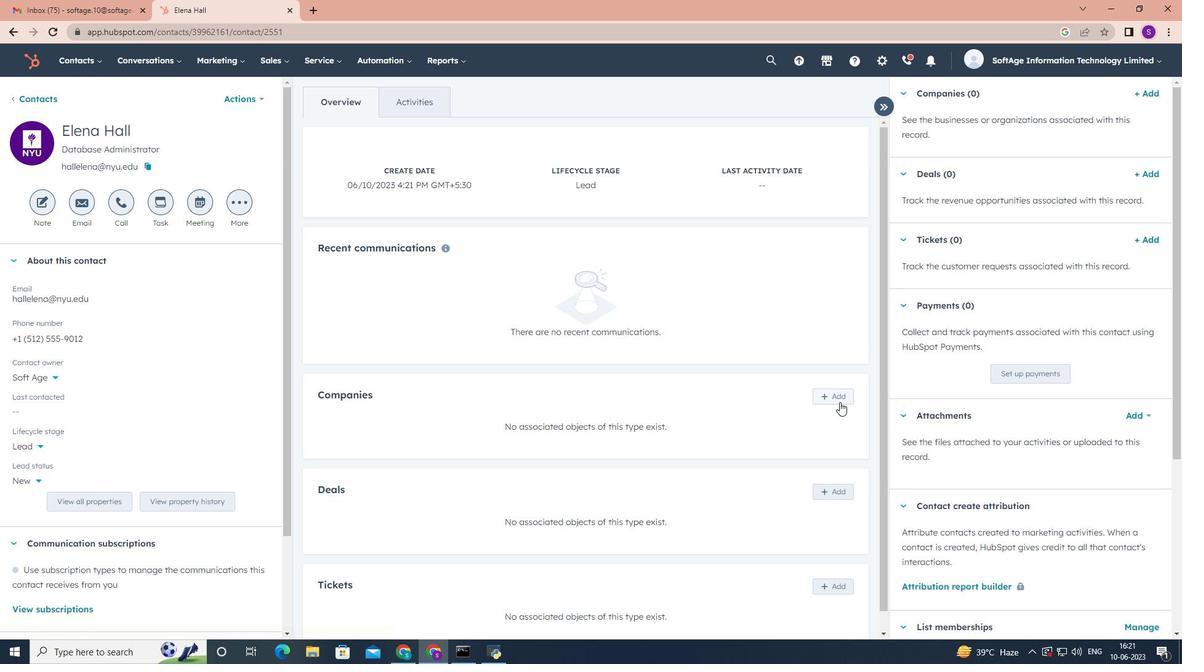 
Action: Mouse pressed left at (839, 400)
Screenshot: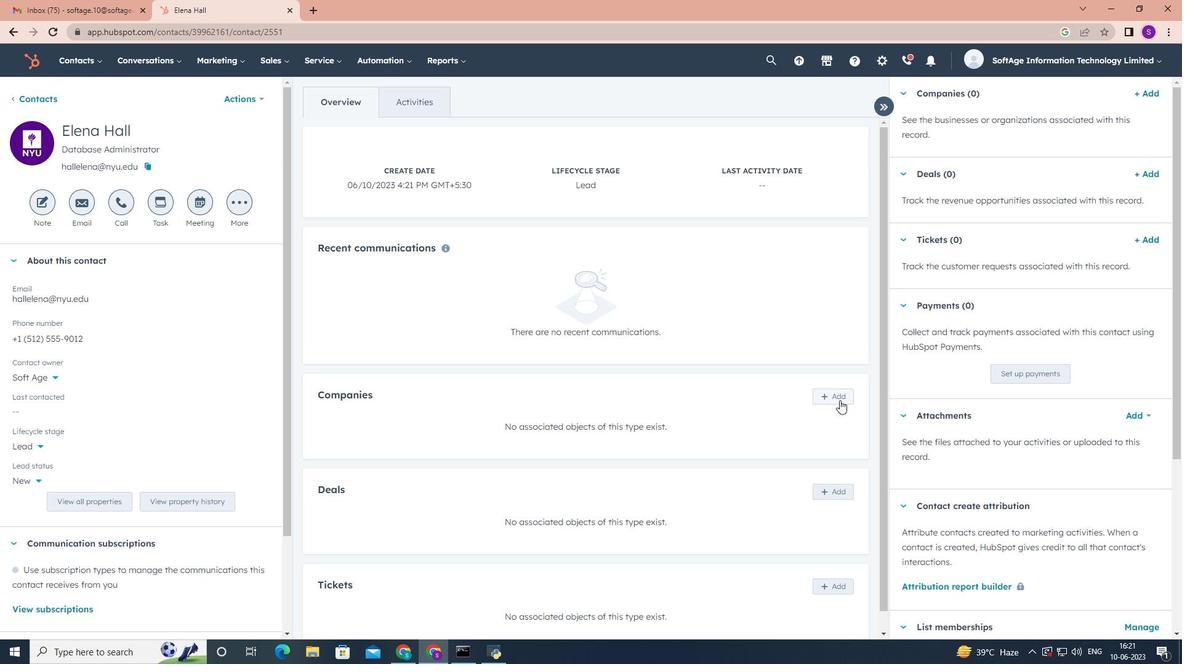 
Action: Mouse moved to (940, 132)
Screenshot: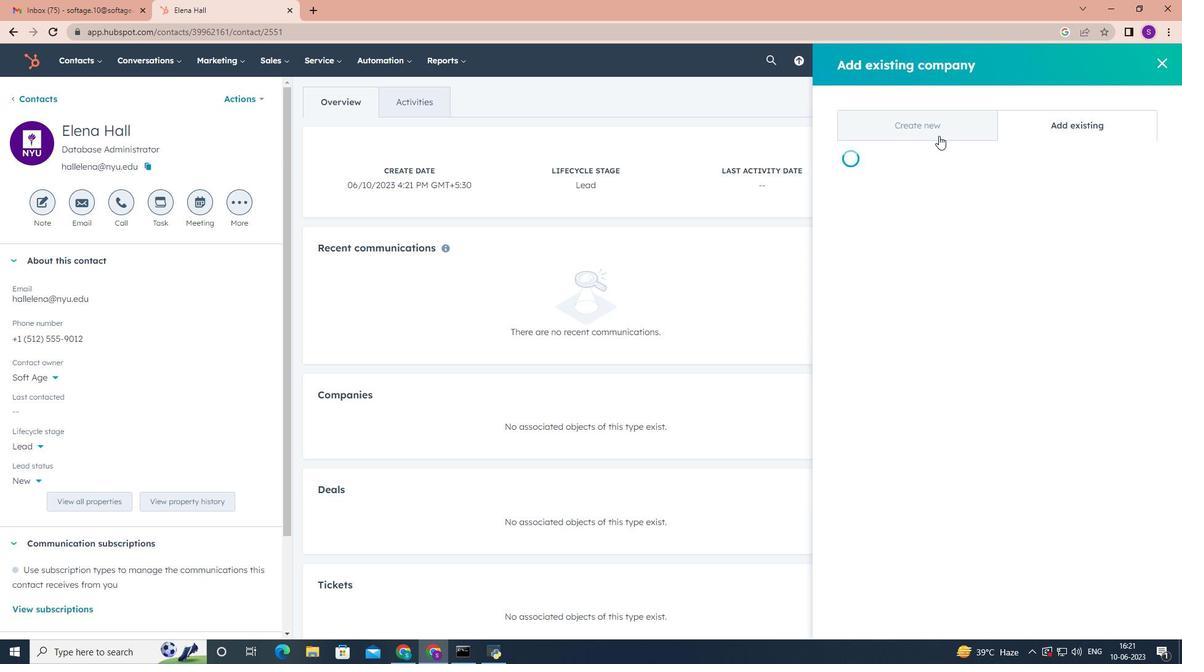 
Action: Mouse pressed left at (940, 132)
Screenshot: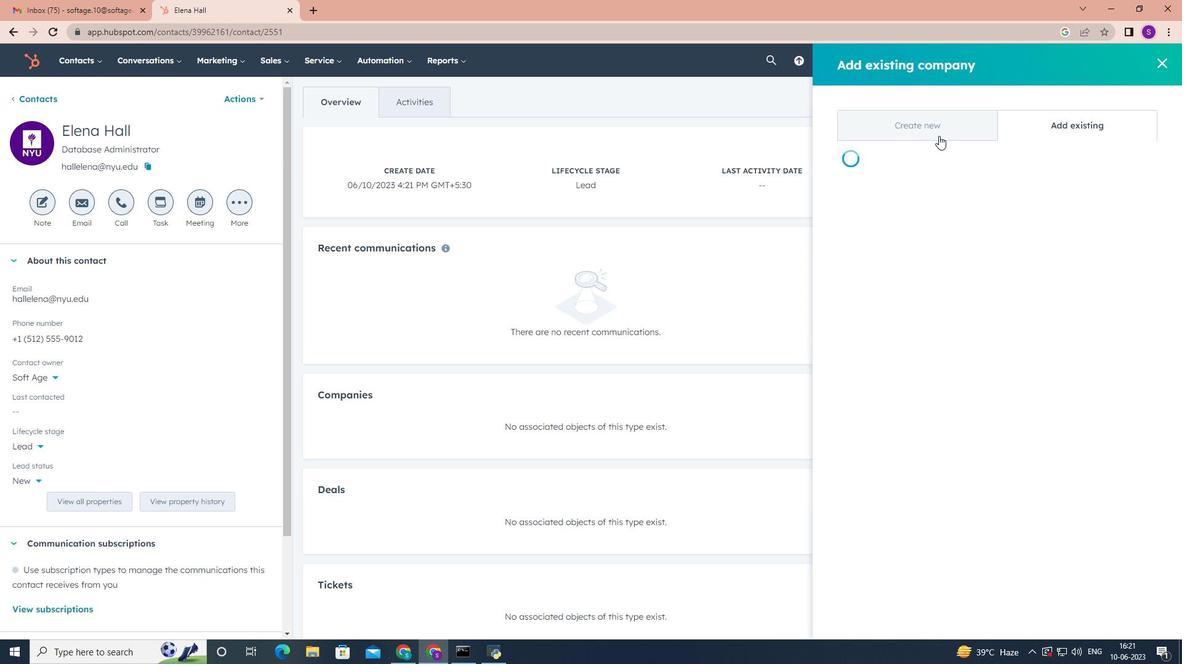 
Action: Mouse moved to (945, 126)
Screenshot: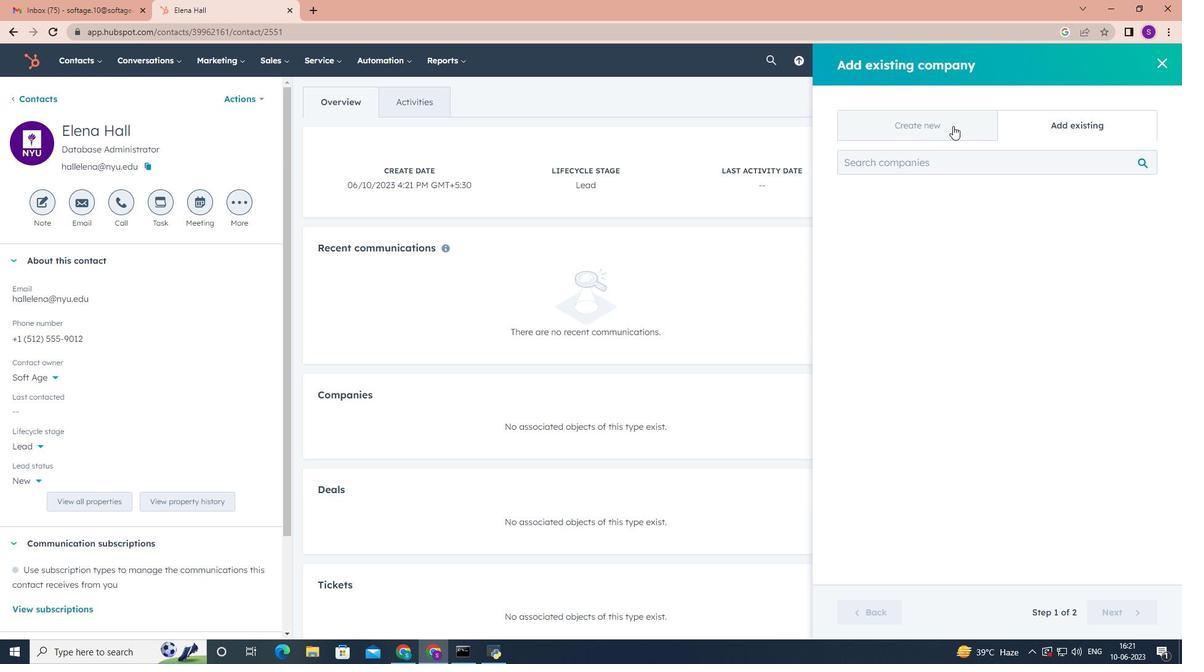 
Action: Mouse pressed left at (945, 126)
Screenshot: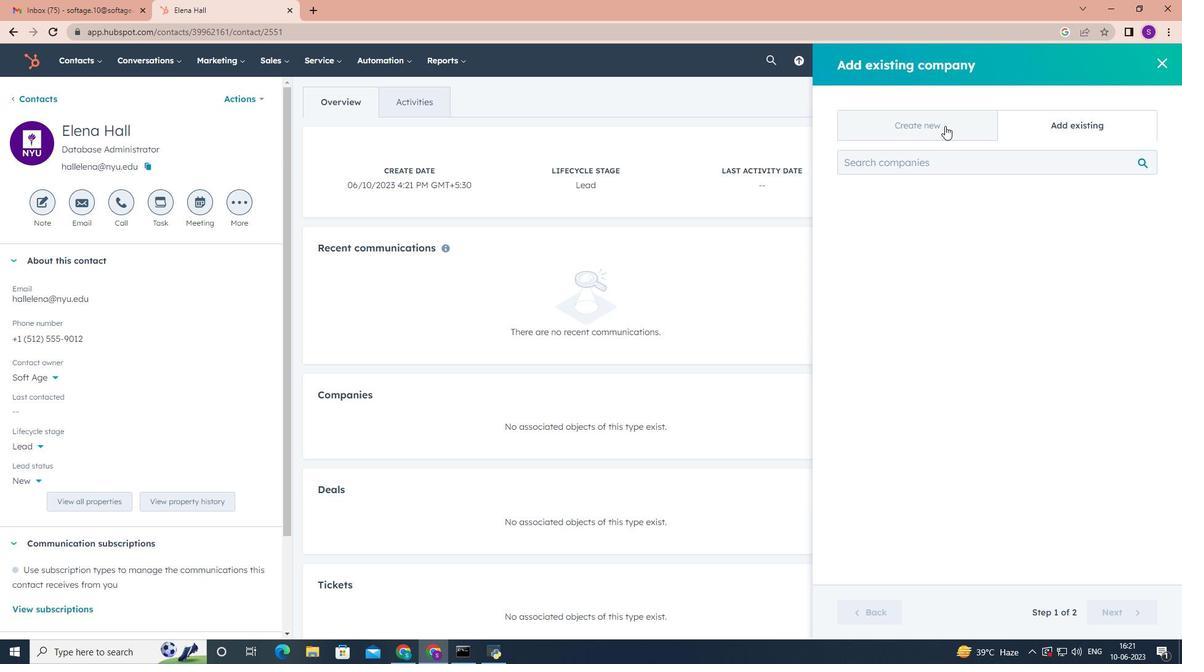 
Action: Mouse moved to (921, 208)
Screenshot: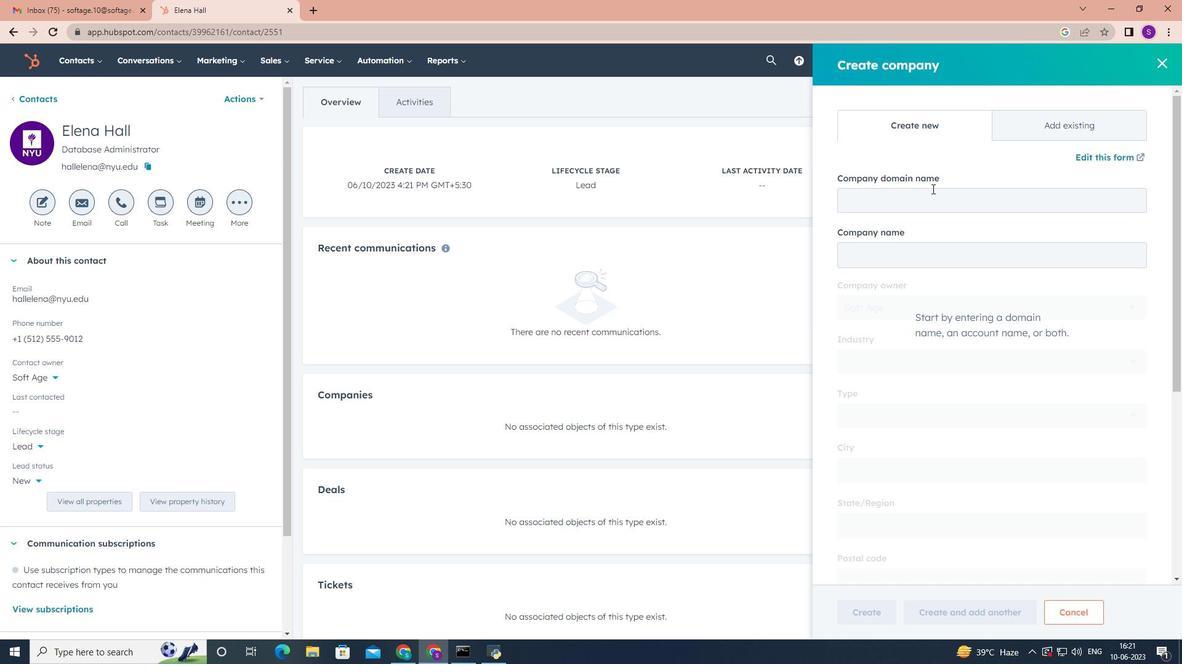 
Action: Mouse pressed left at (921, 208)
Screenshot: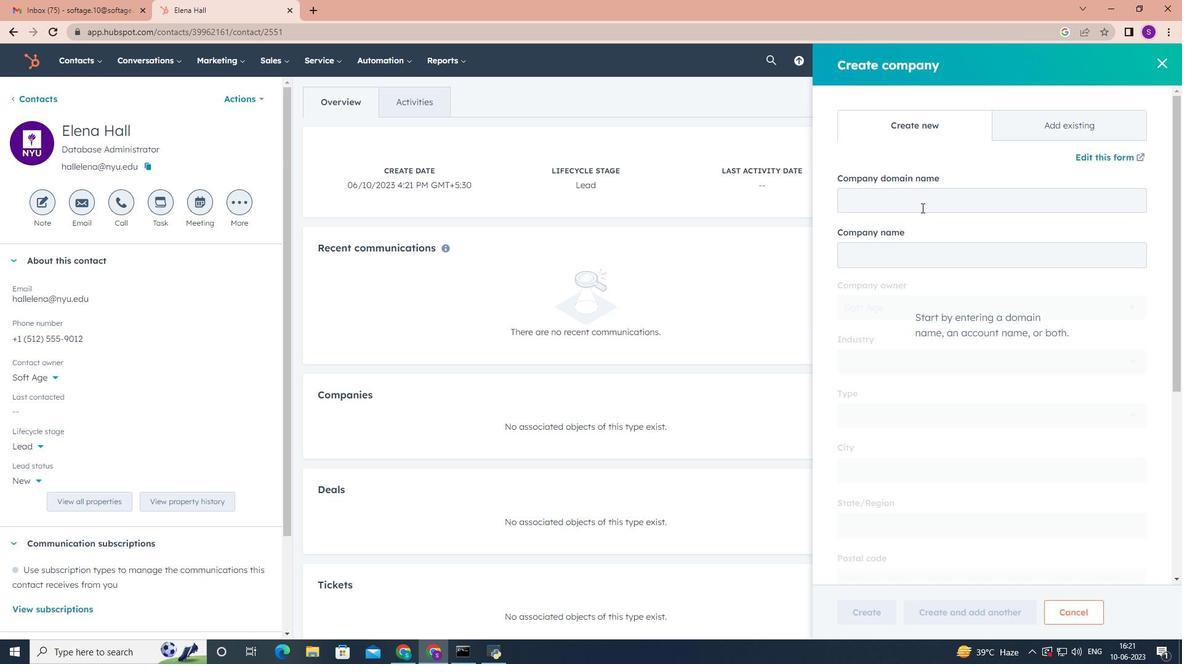 
Action: Key pressed zucc.edu.zw<Key.tab><Key.tab><Key.tab><Key.tab>
Screenshot: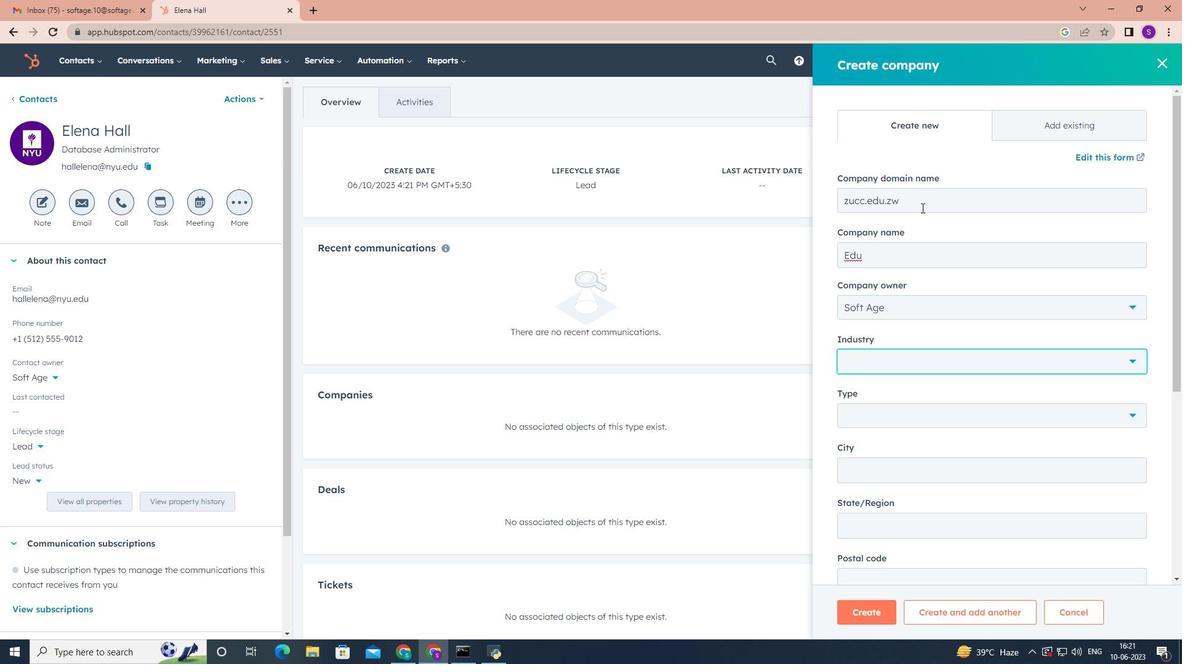 
Action: Mouse moved to (1137, 417)
Screenshot: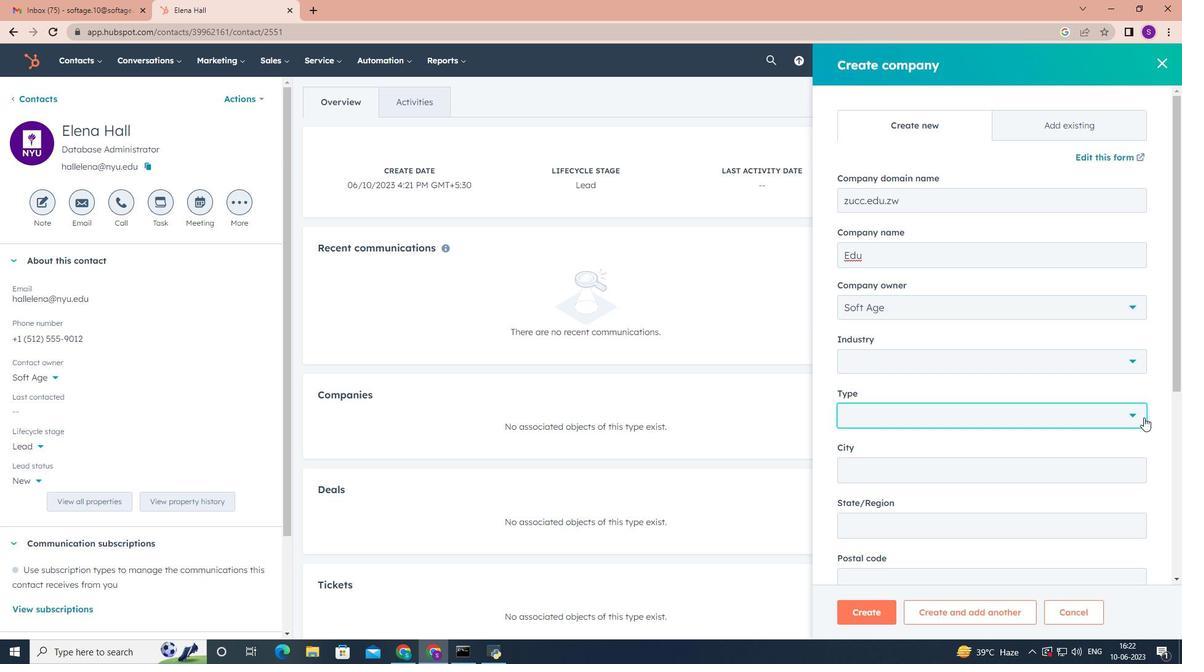 
Action: Mouse pressed left at (1137, 417)
Screenshot: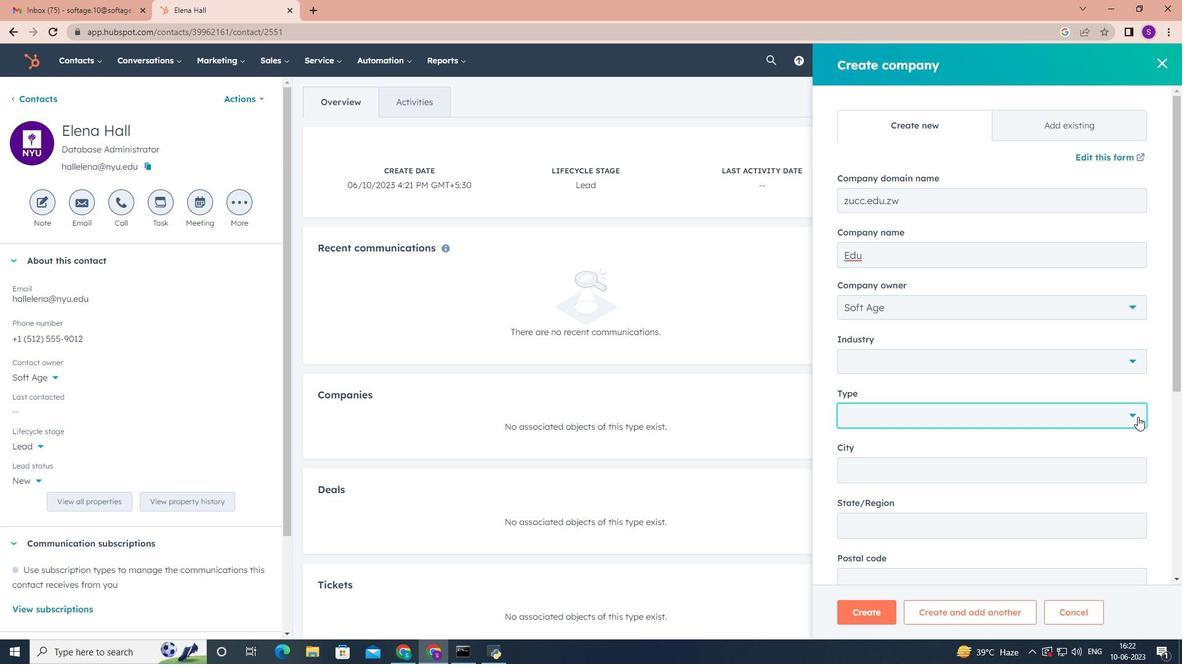 
Action: Mouse moved to (1043, 482)
Screenshot: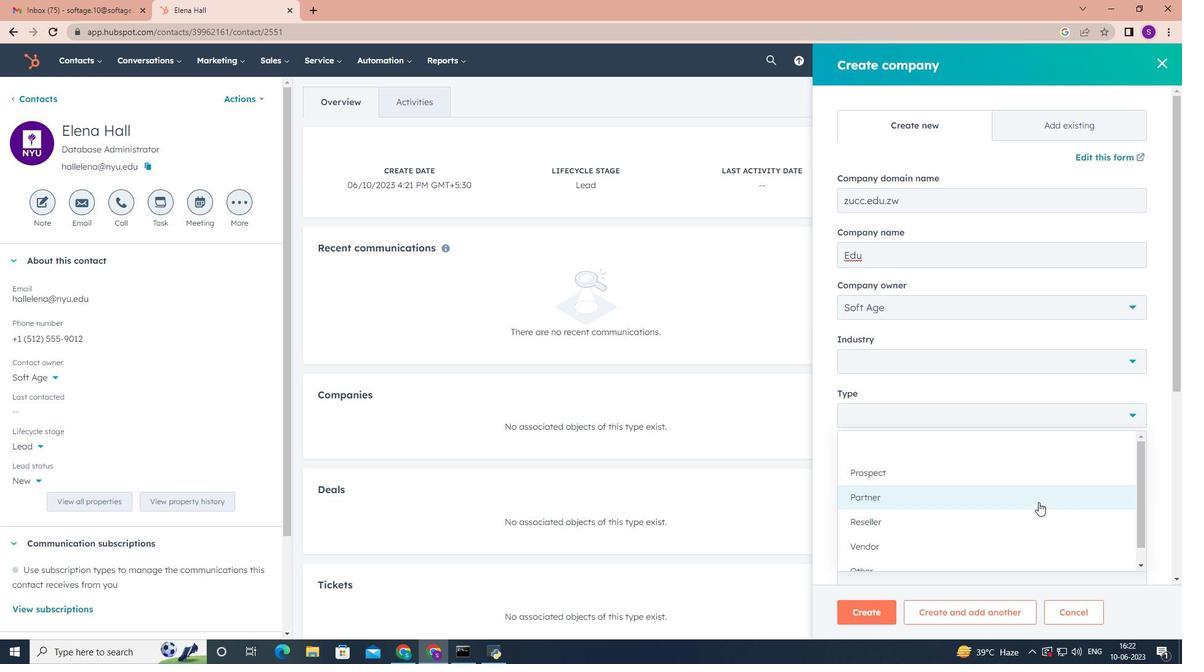 
Action: Mouse scrolled (1043, 482) with delta (0, 0)
Screenshot: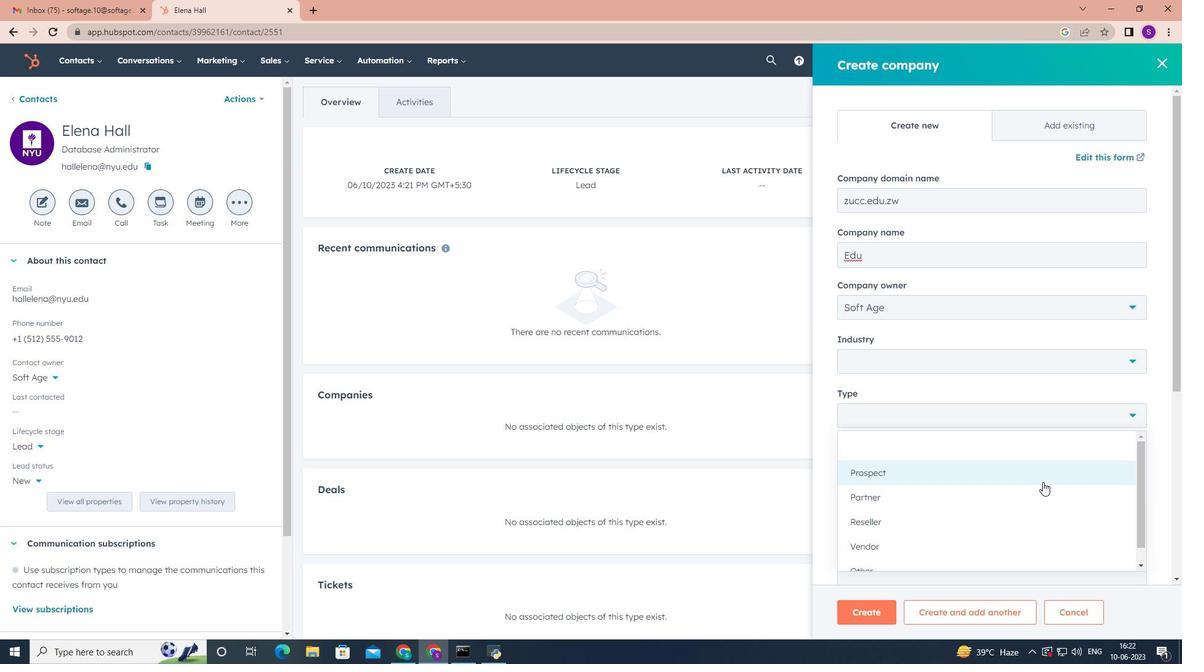 
Action: Mouse scrolled (1043, 482) with delta (0, 0)
Screenshot: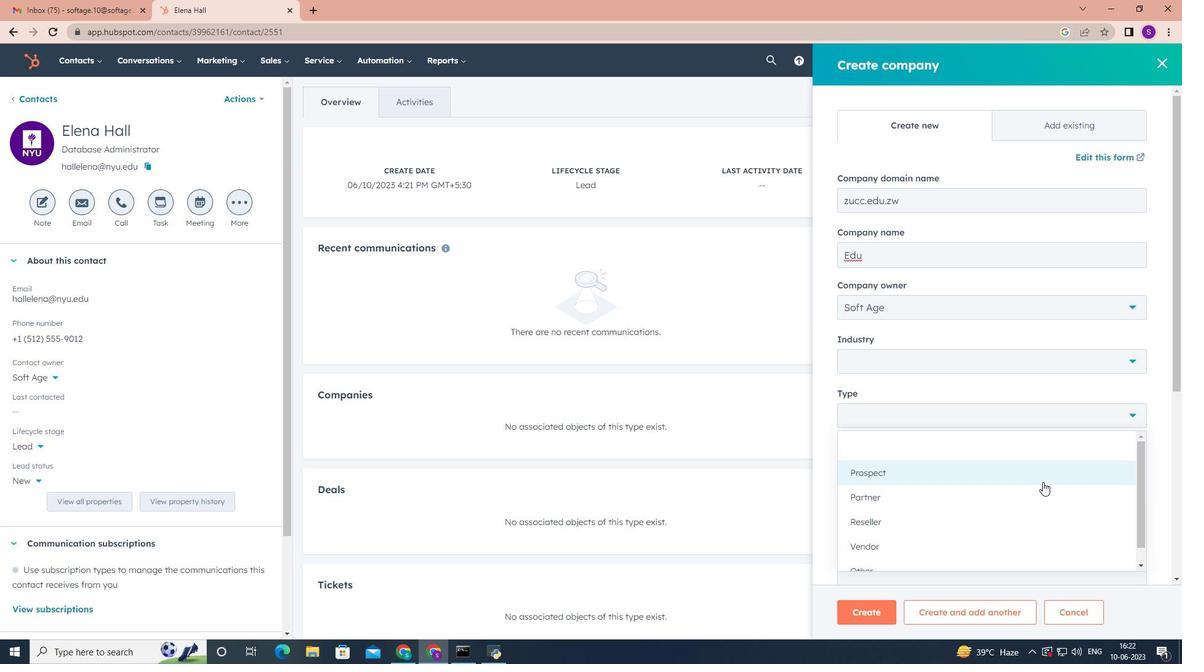 
Action: Mouse scrolled (1043, 482) with delta (0, 0)
Screenshot: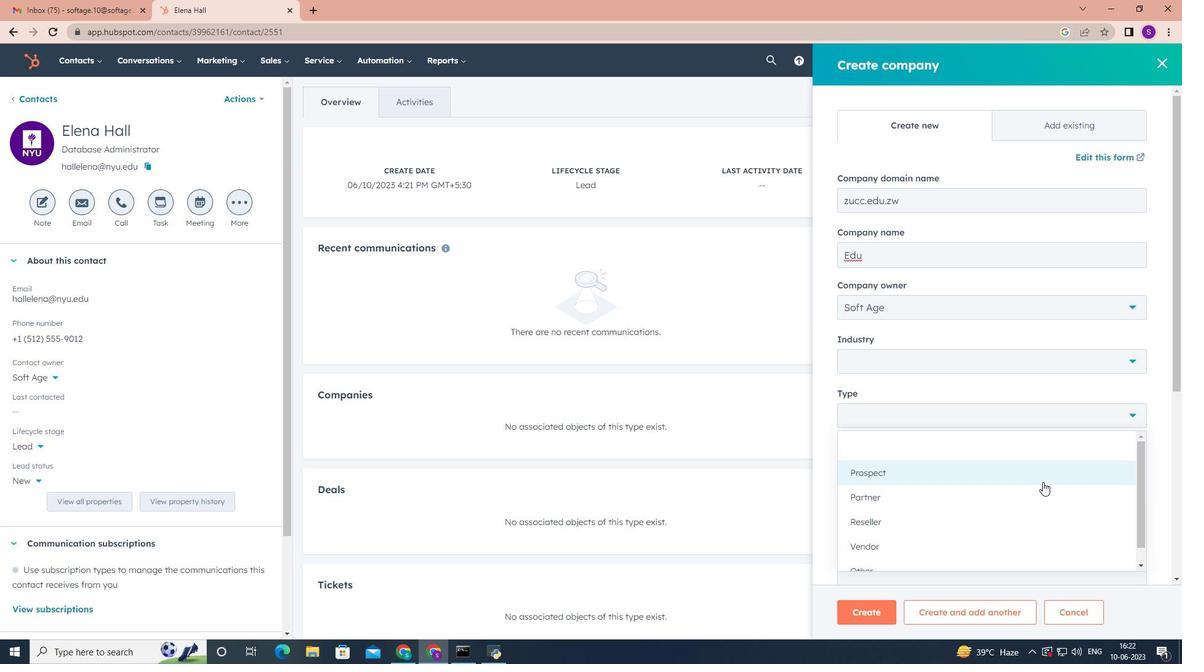 
Action: Mouse scrolled (1043, 482) with delta (0, 0)
Screenshot: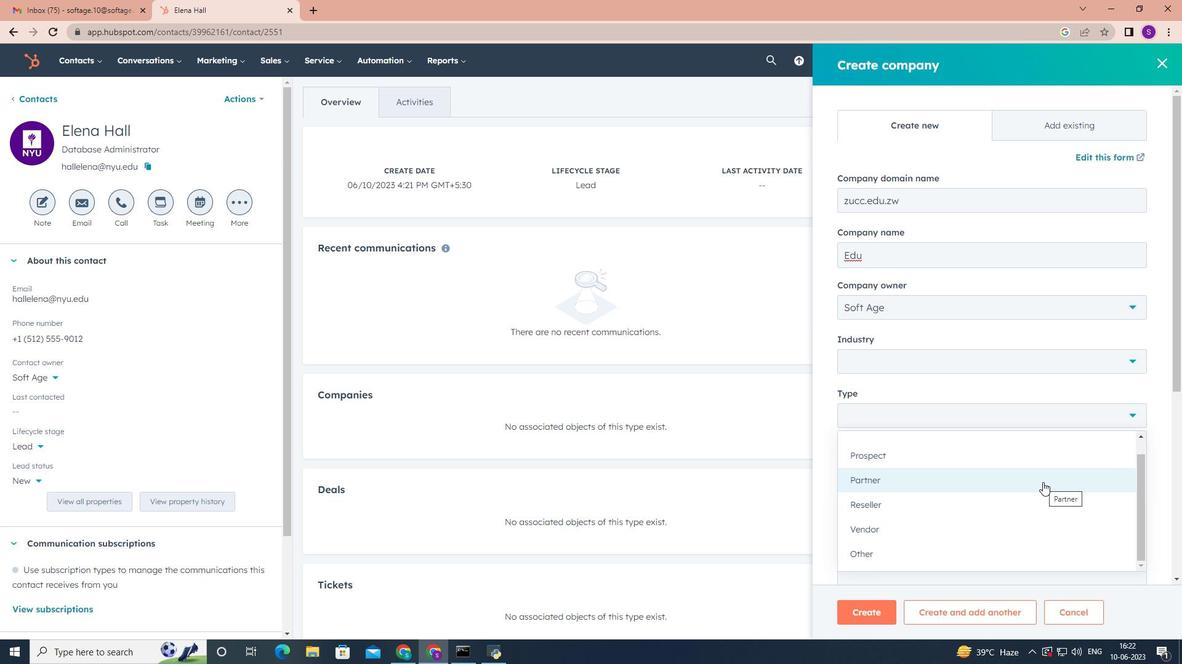 
Action: Mouse scrolled (1043, 482) with delta (0, 0)
Screenshot: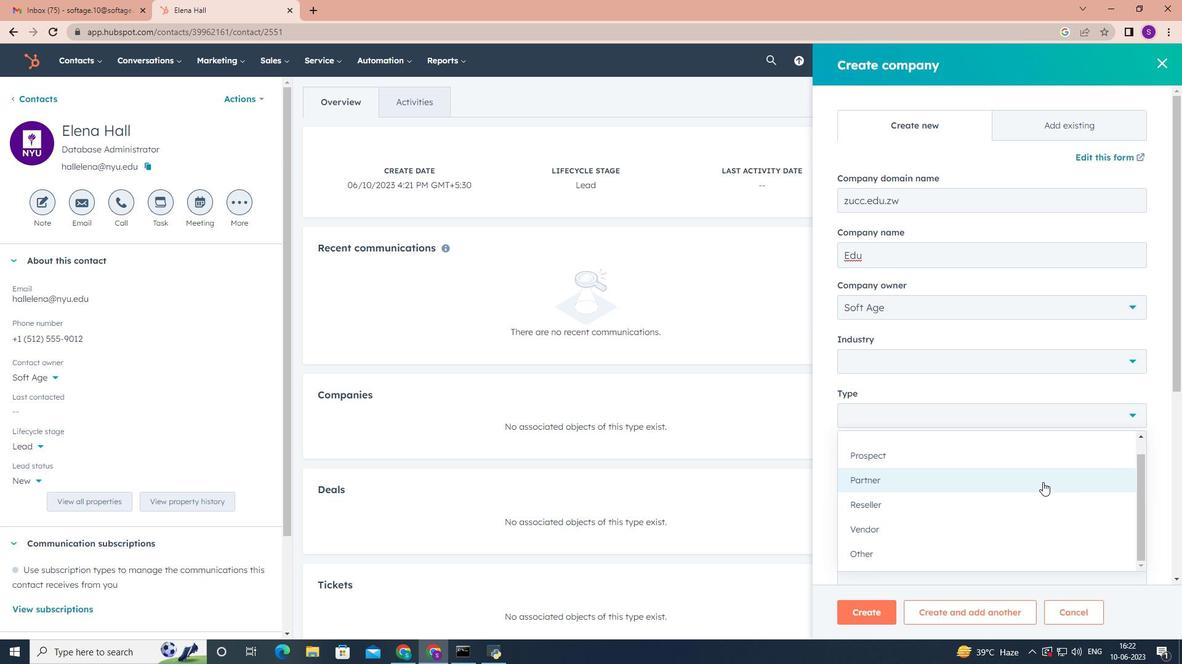 
Action: Mouse scrolled (1043, 482) with delta (0, 0)
Screenshot: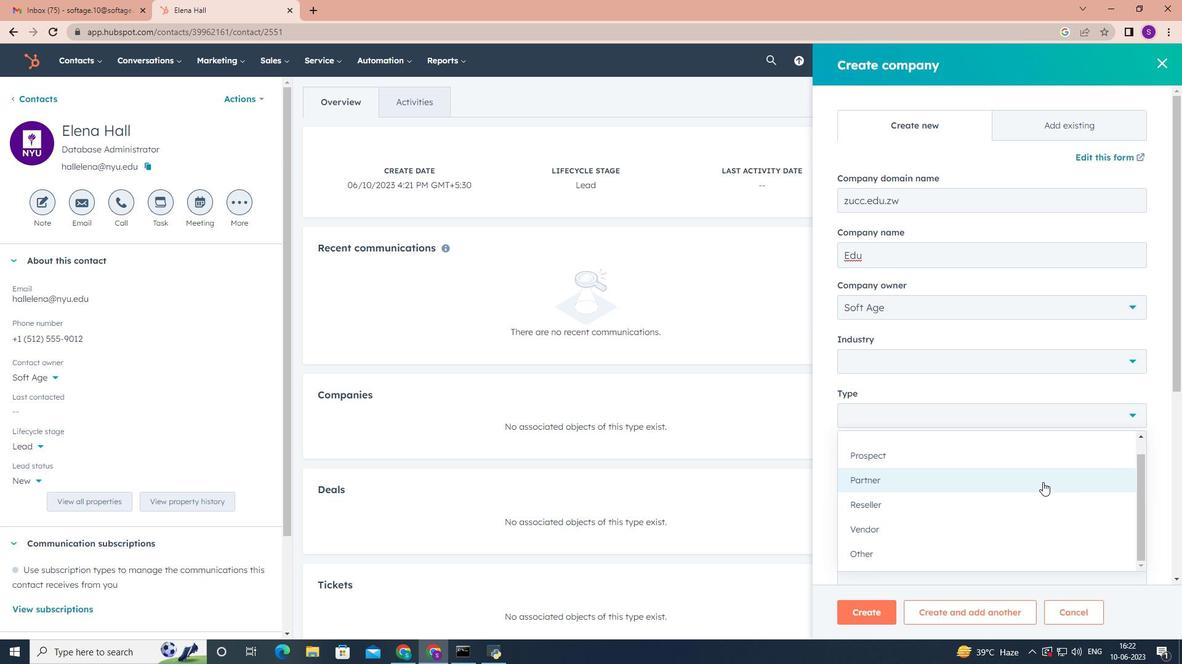 
Action: Mouse moved to (946, 554)
Screenshot: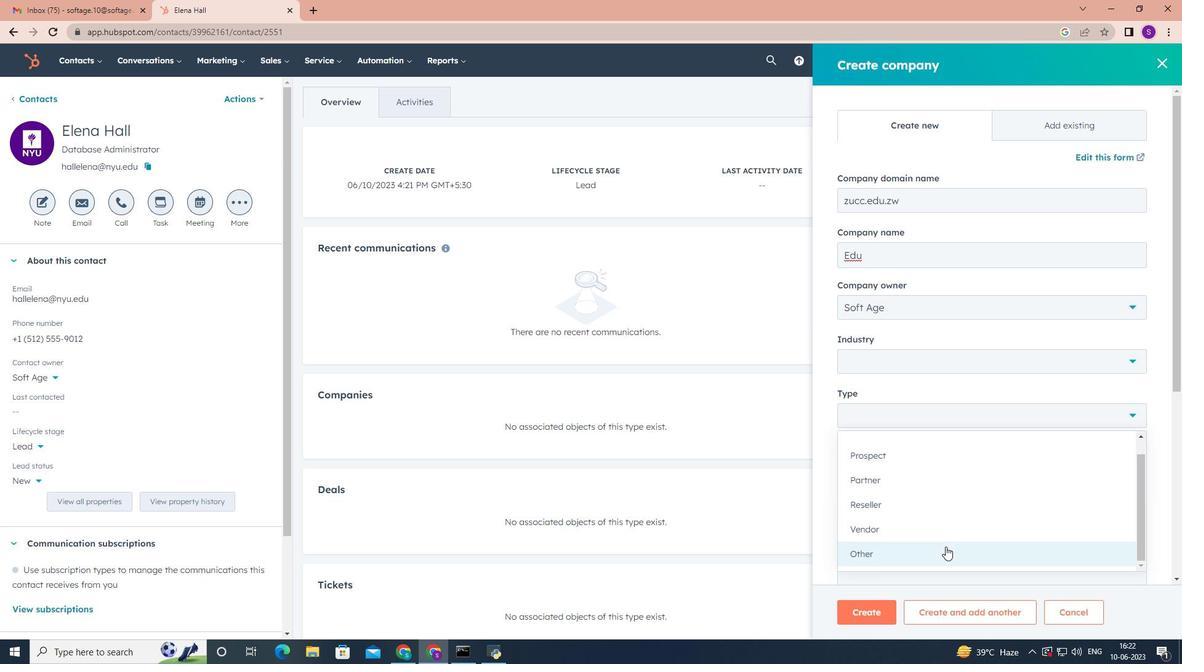 
Action: Mouse pressed left at (946, 554)
Screenshot: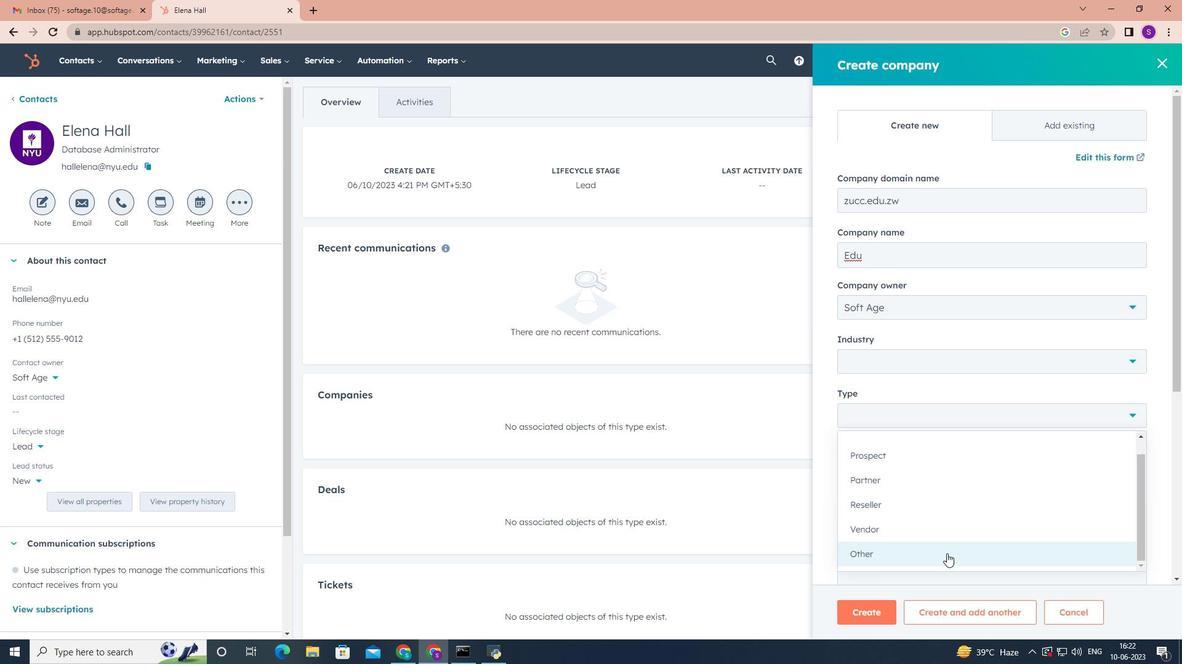 
Action: Mouse moved to (967, 479)
Screenshot: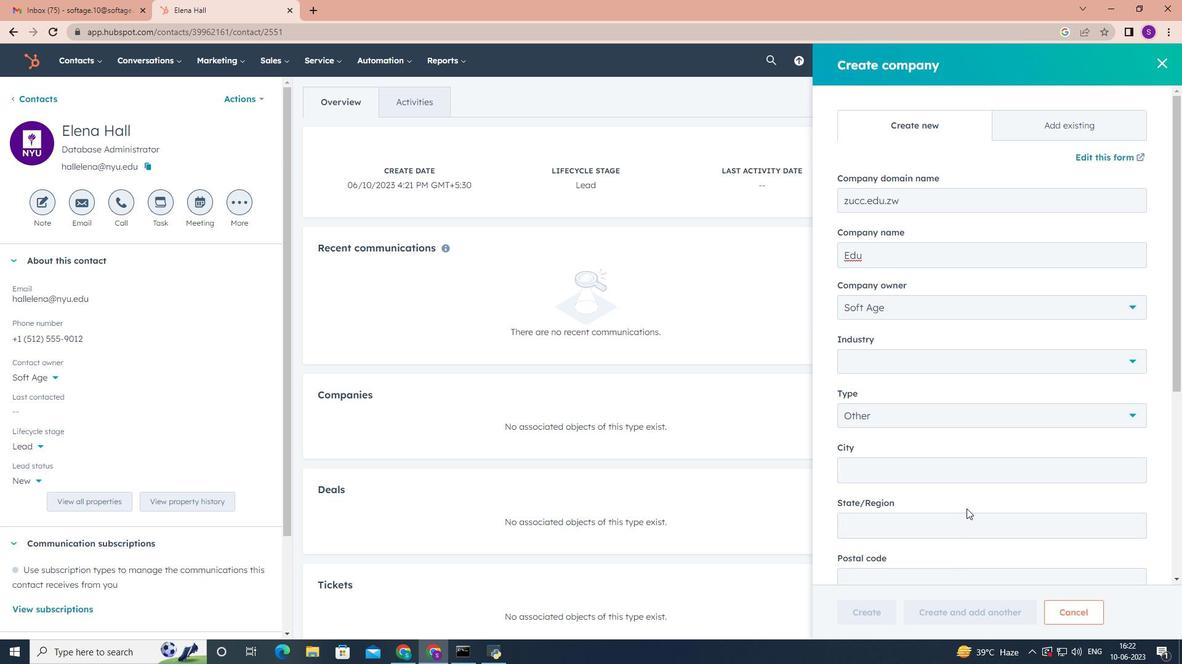 
Action: Mouse scrolled (967, 479) with delta (0, 0)
Screenshot: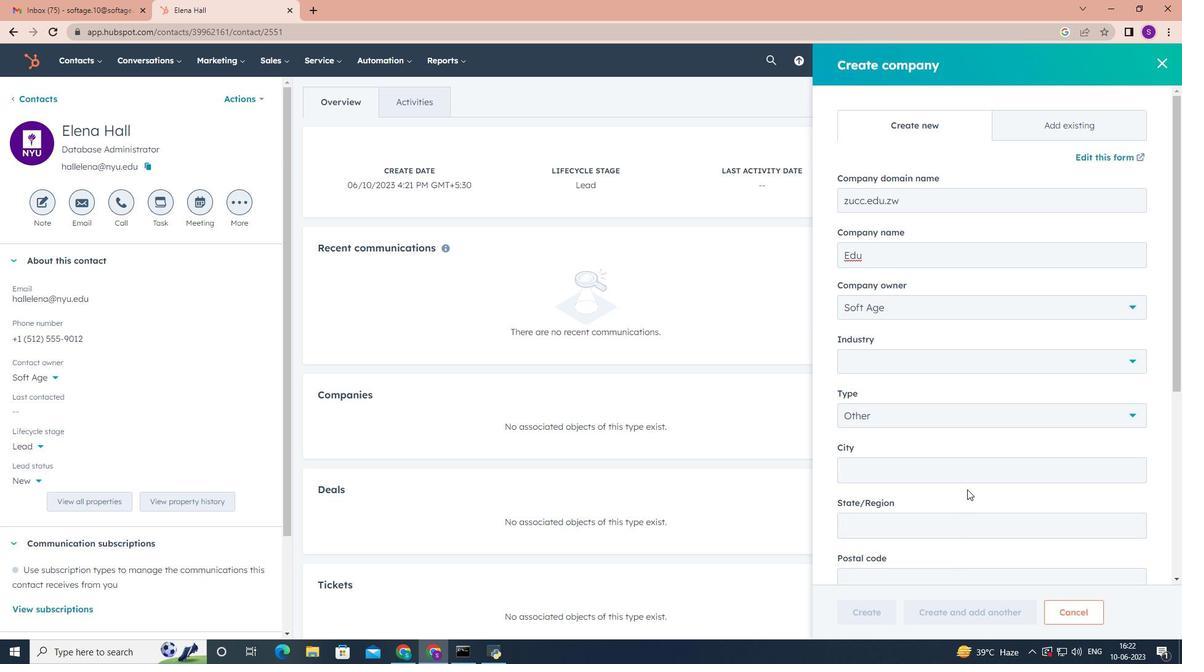 
Action: Mouse scrolled (967, 479) with delta (0, 0)
Screenshot: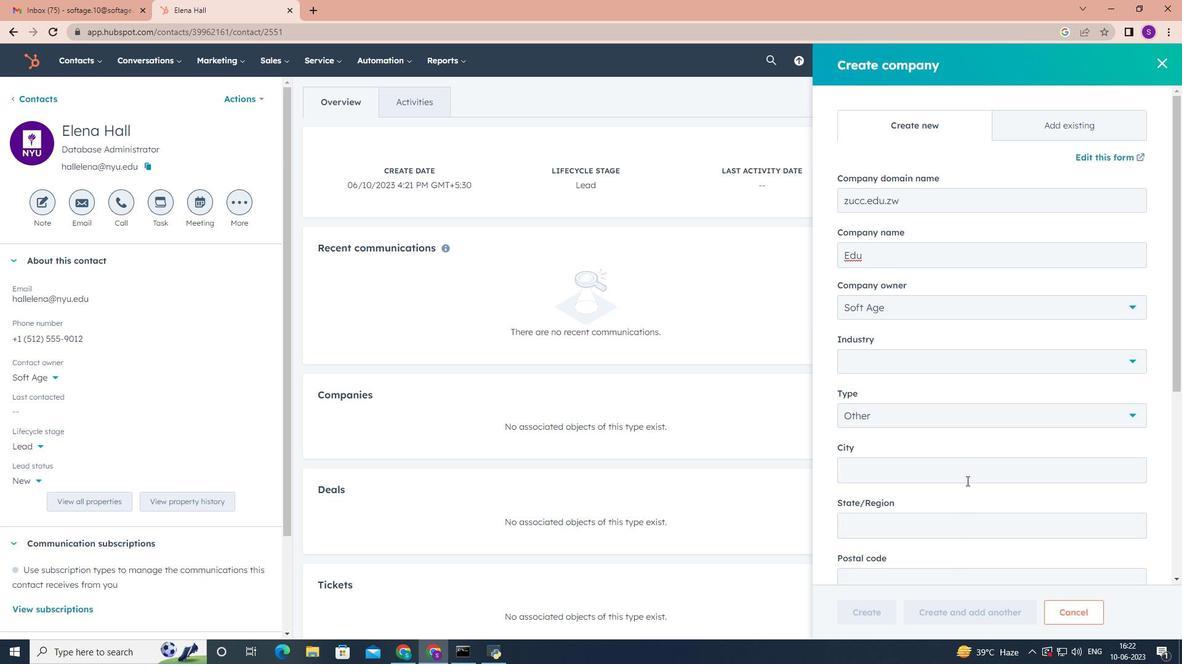 
Action: Mouse scrolled (967, 479) with delta (0, 0)
Screenshot: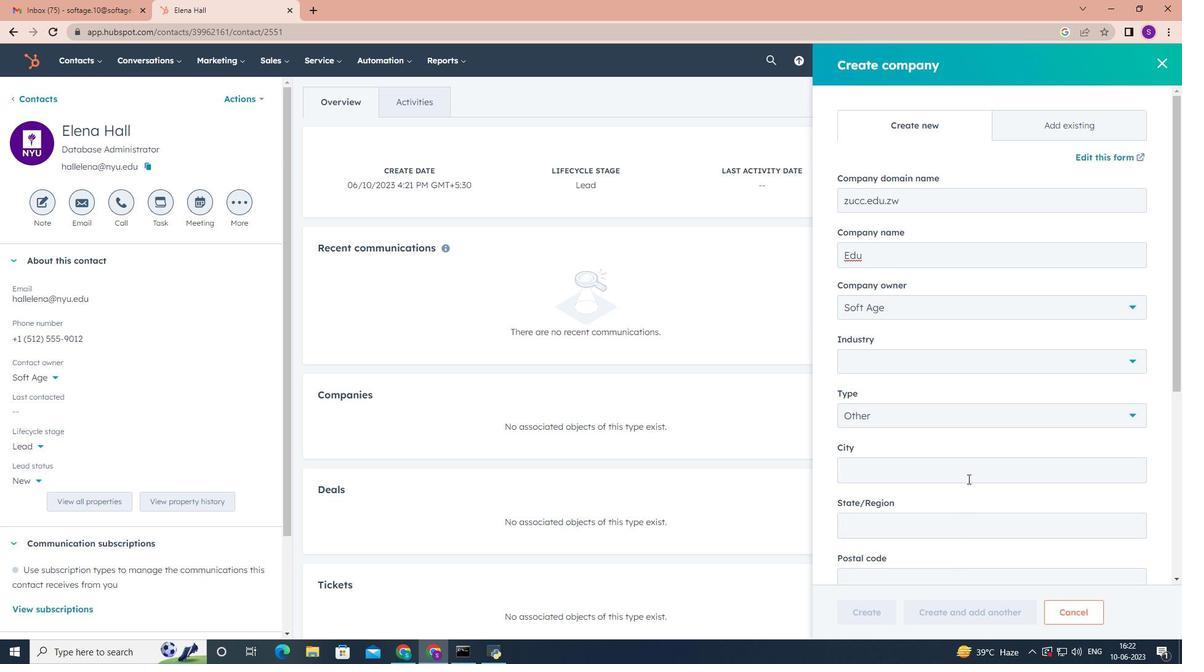 
Action: Mouse scrolled (967, 479) with delta (0, 0)
Screenshot: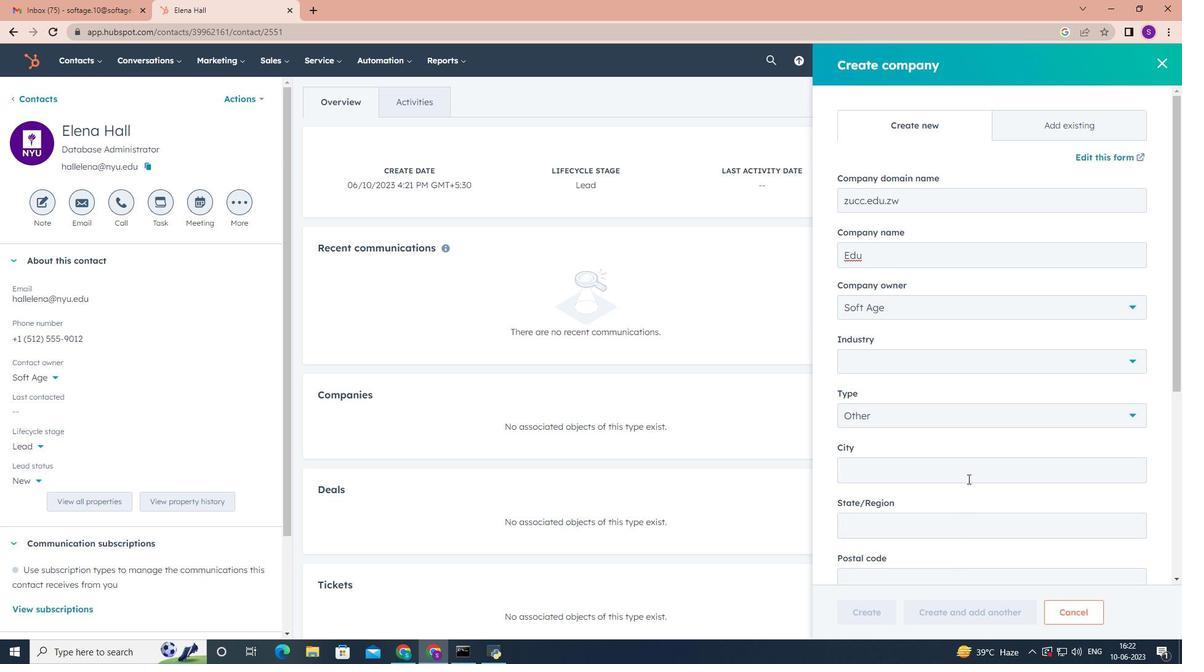 
Action: Mouse scrolled (967, 479) with delta (0, 0)
Screenshot: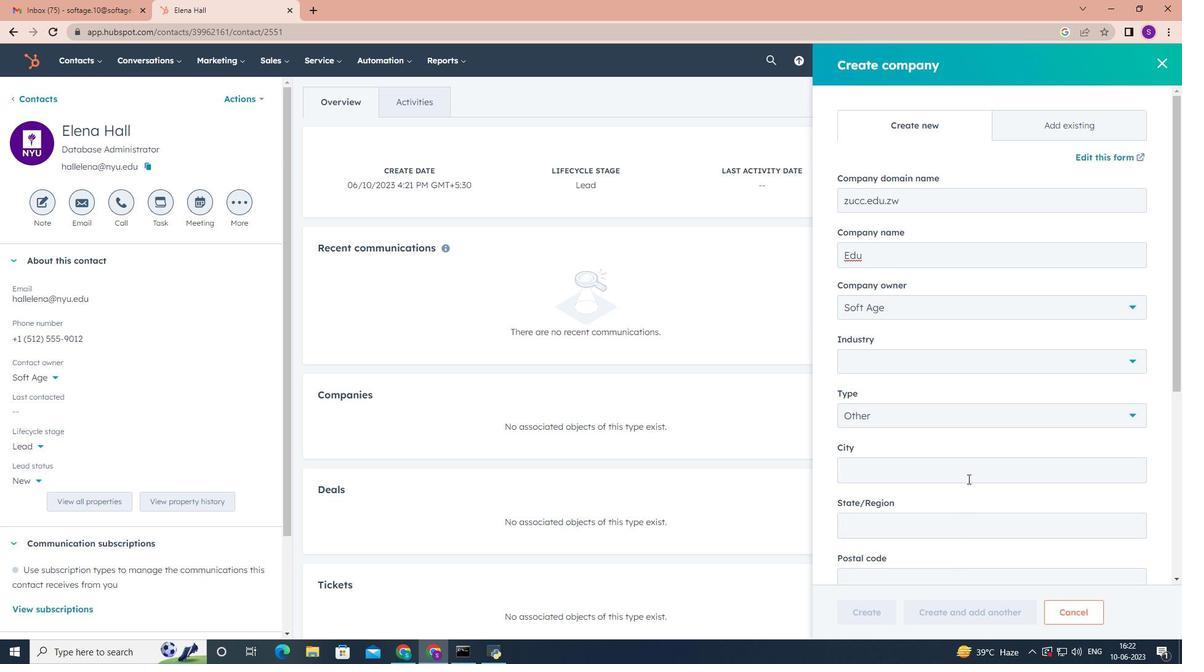 
Action: Mouse moved to (967, 479)
Screenshot: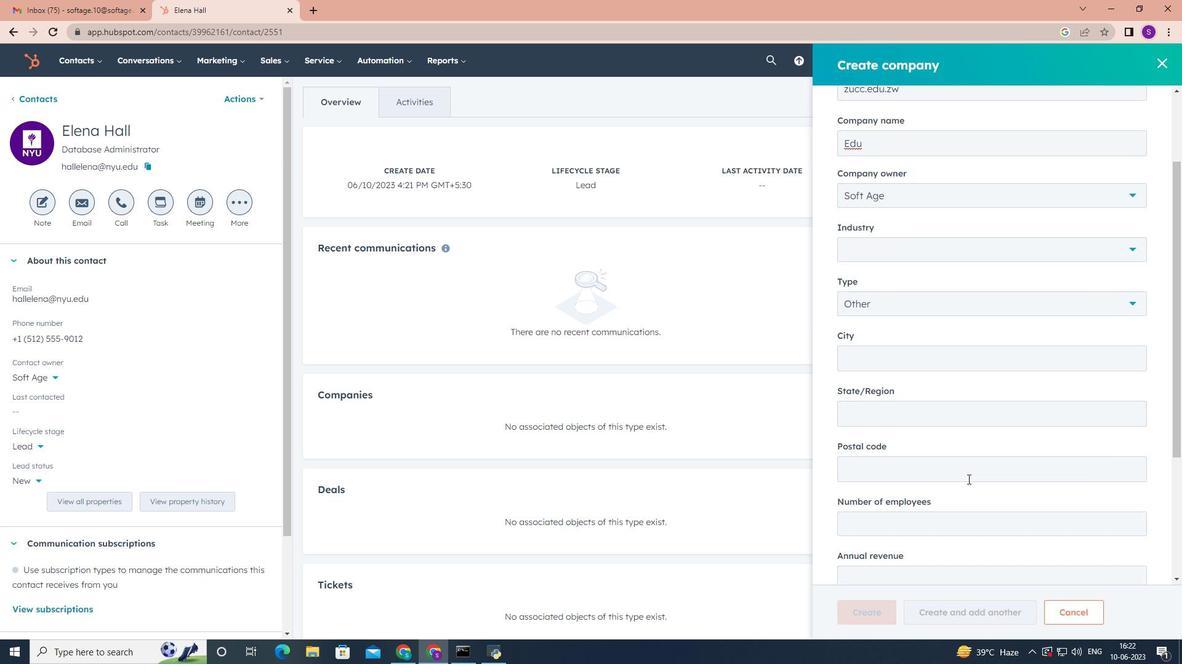 
Action: Mouse scrolled (967, 479) with delta (0, 0)
Screenshot: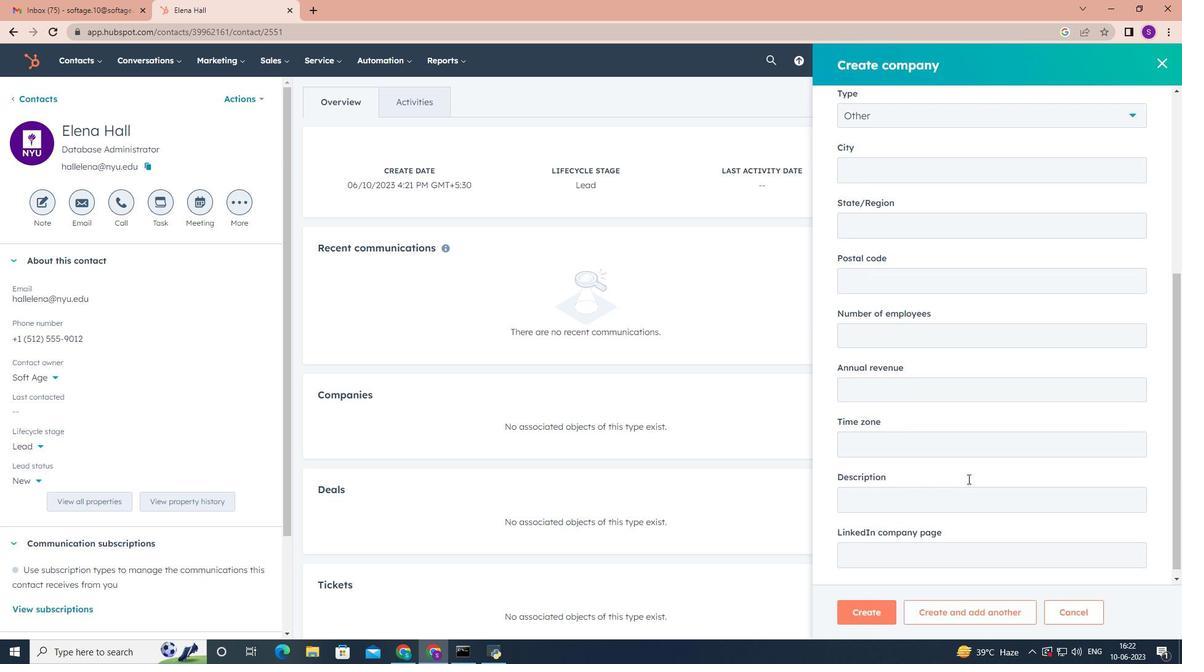 
Action: Mouse scrolled (967, 480) with delta (0, 0)
Screenshot: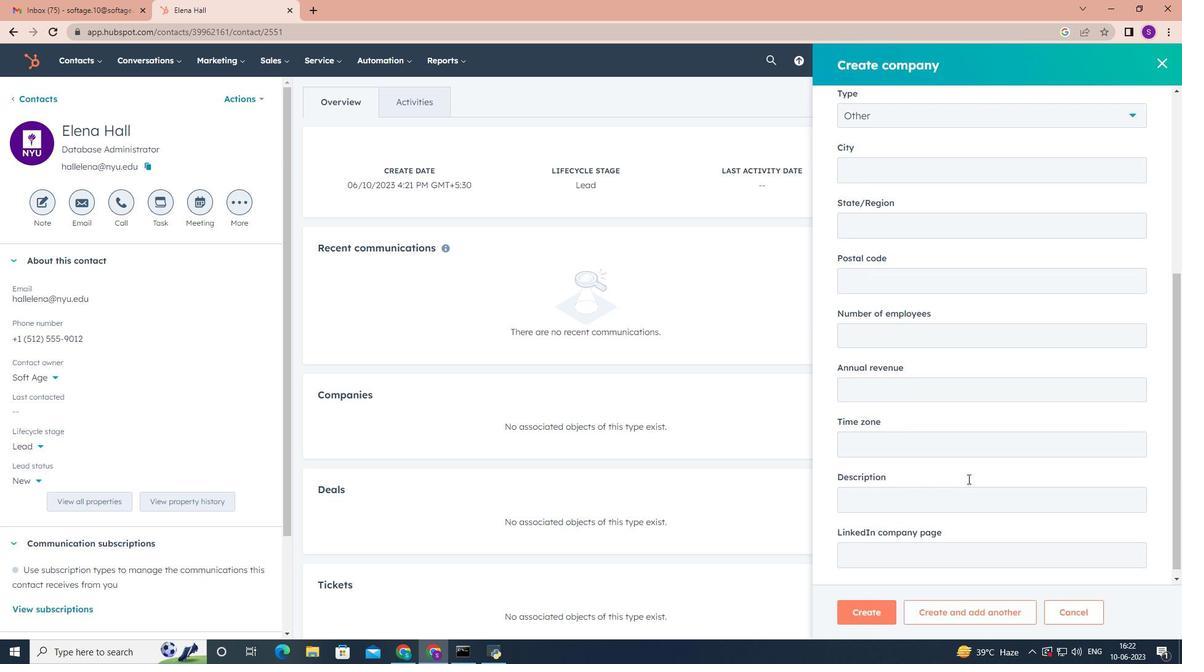 
Action: Mouse scrolled (967, 479) with delta (0, 0)
Screenshot: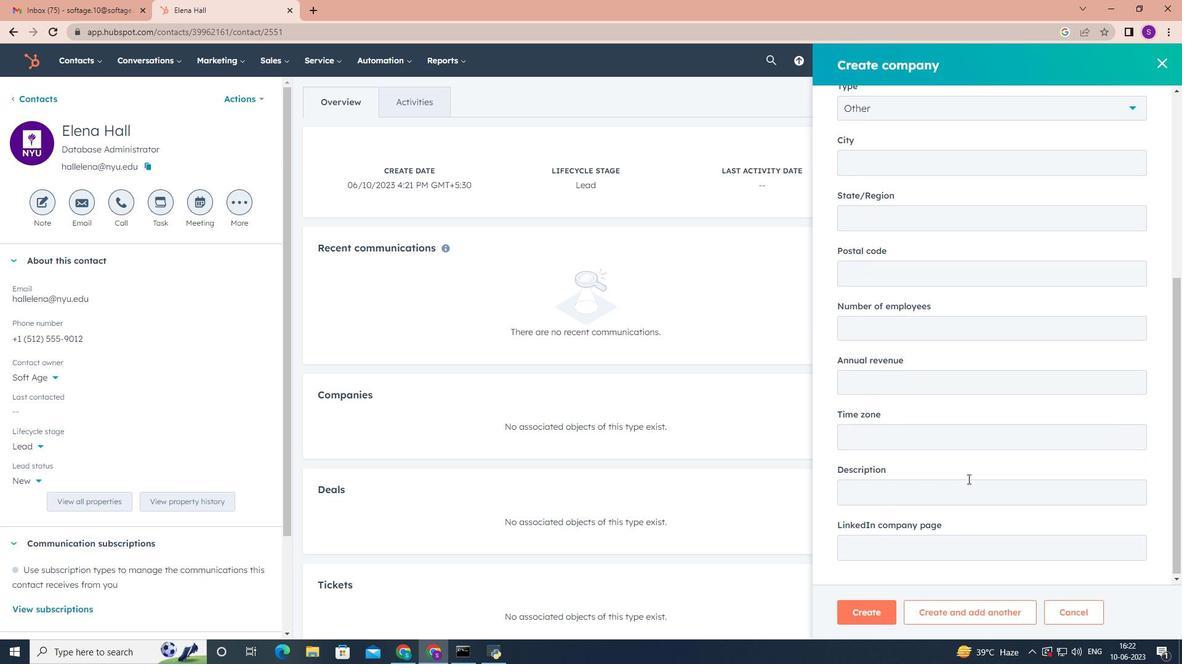 
Action: Mouse scrolled (967, 479) with delta (0, 0)
Screenshot: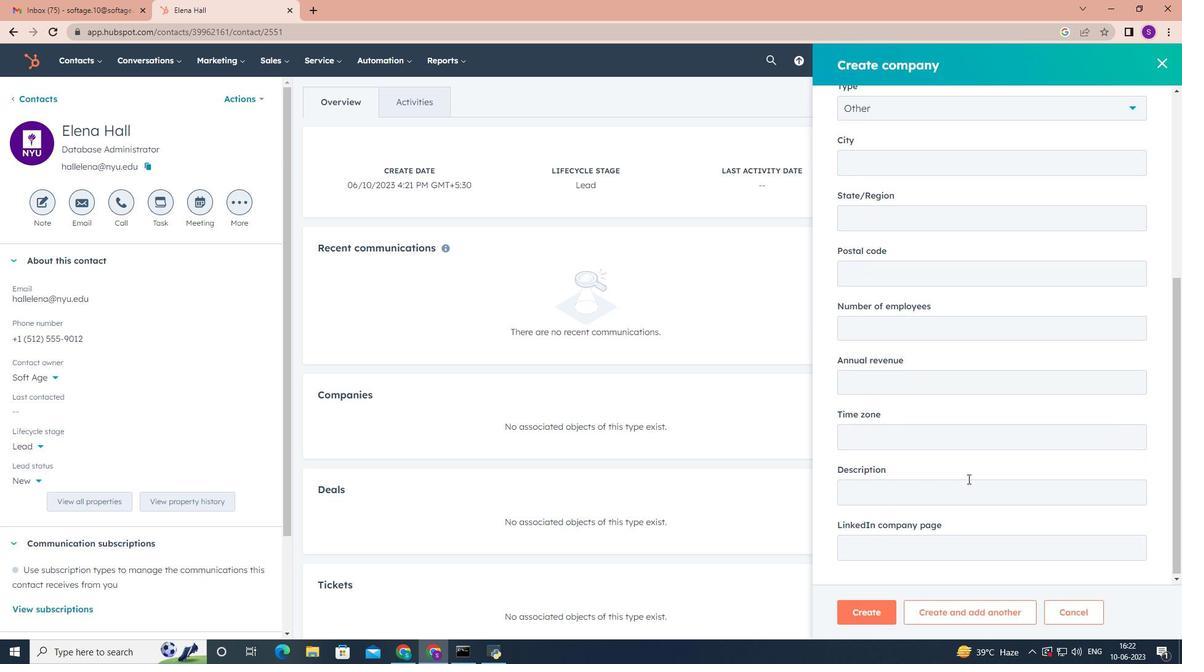 
Action: Mouse scrolled (967, 479) with delta (0, 0)
Screenshot: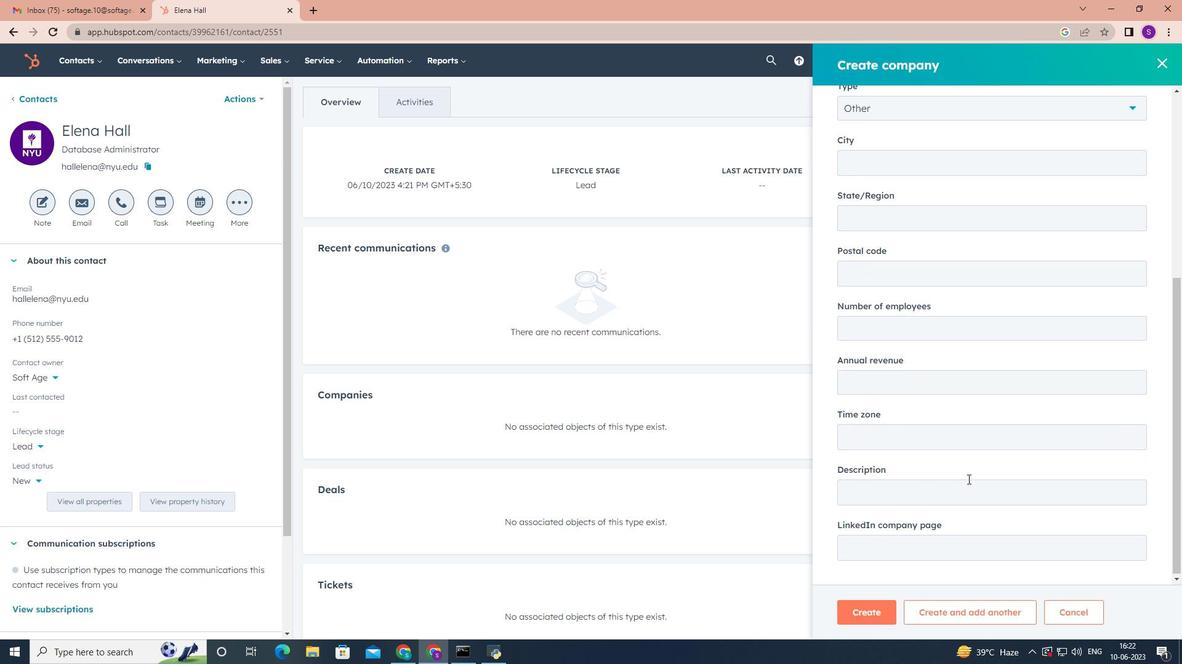 
Action: Mouse scrolled (967, 479) with delta (0, 0)
Screenshot: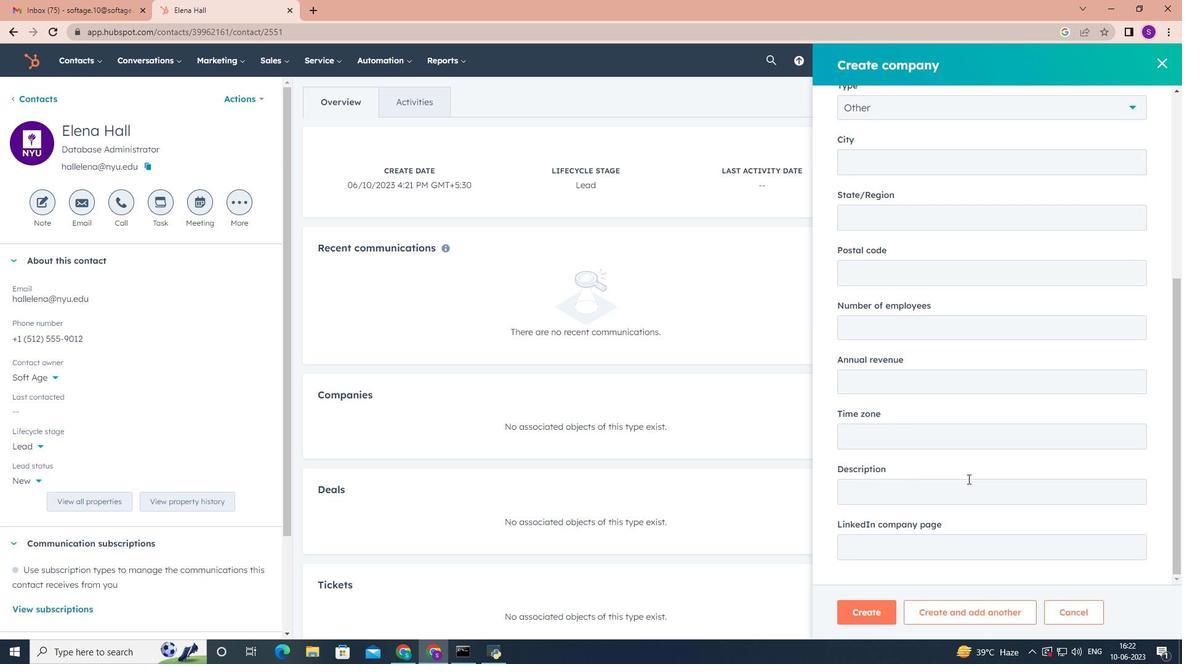 
Action: Mouse scrolled (967, 479) with delta (0, 0)
Screenshot: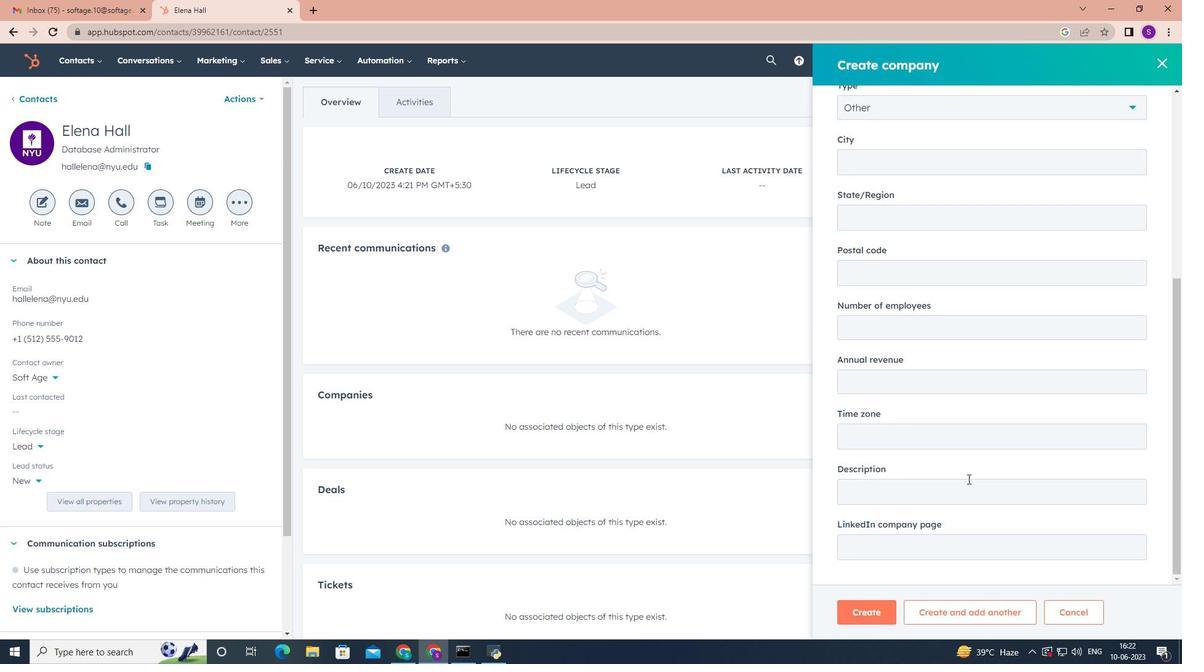 
Action: Mouse scrolled (967, 480) with delta (0, 0)
Screenshot: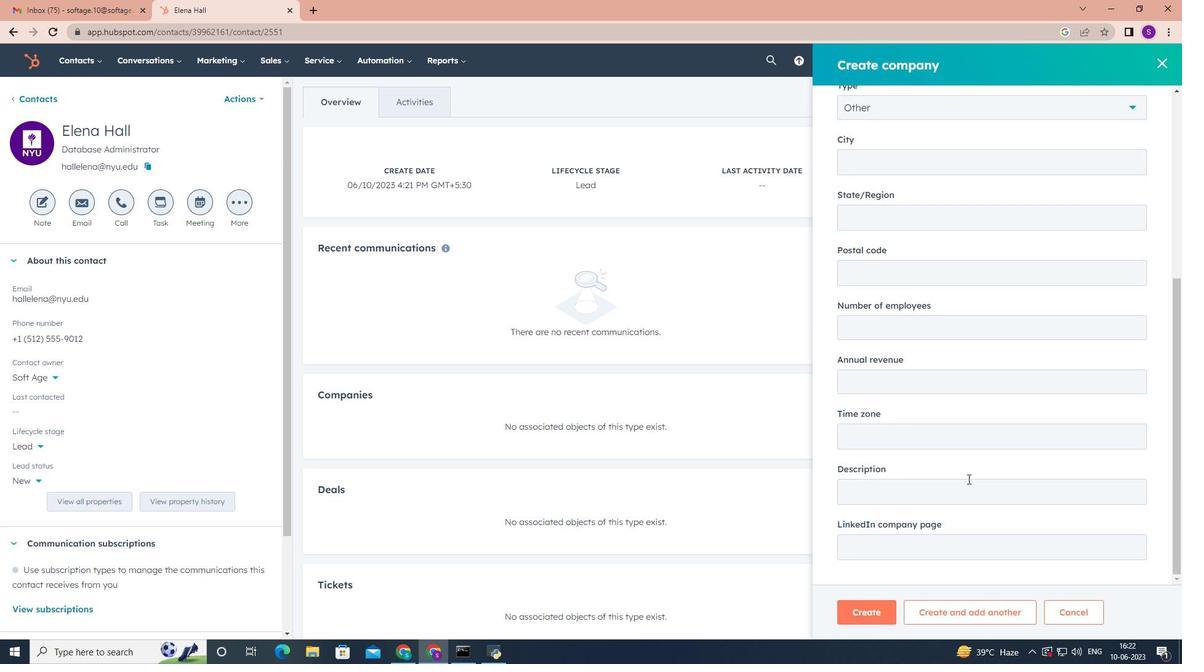
Action: Mouse scrolled (967, 479) with delta (0, 0)
Screenshot: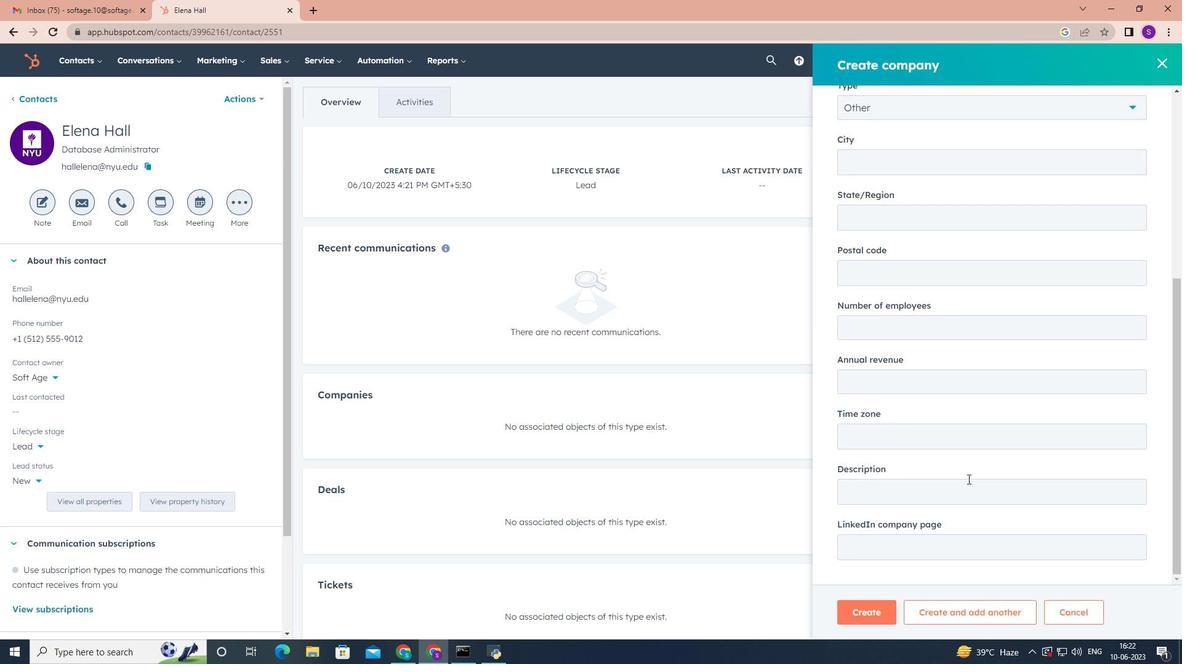 
Action: Mouse moved to (967, 483)
Screenshot: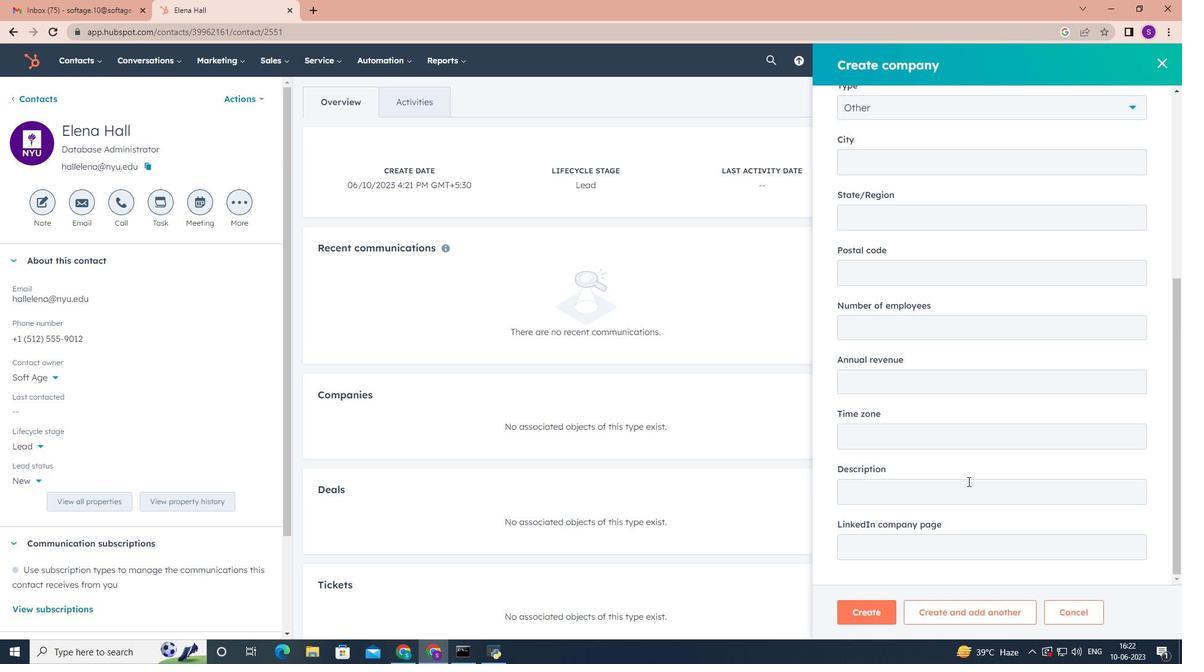 
Action: Mouse scrolled (967, 484) with delta (0, 0)
Screenshot: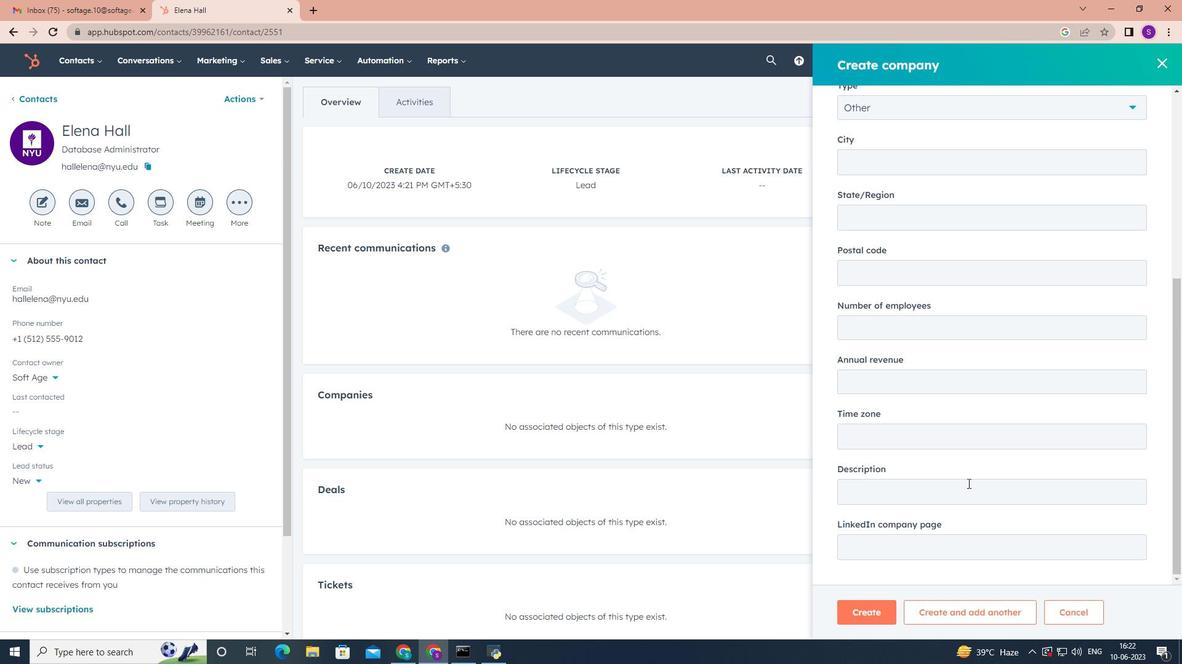 
Action: Mouse scrolled (967, 484) with delta (0, 0)
Screenshot: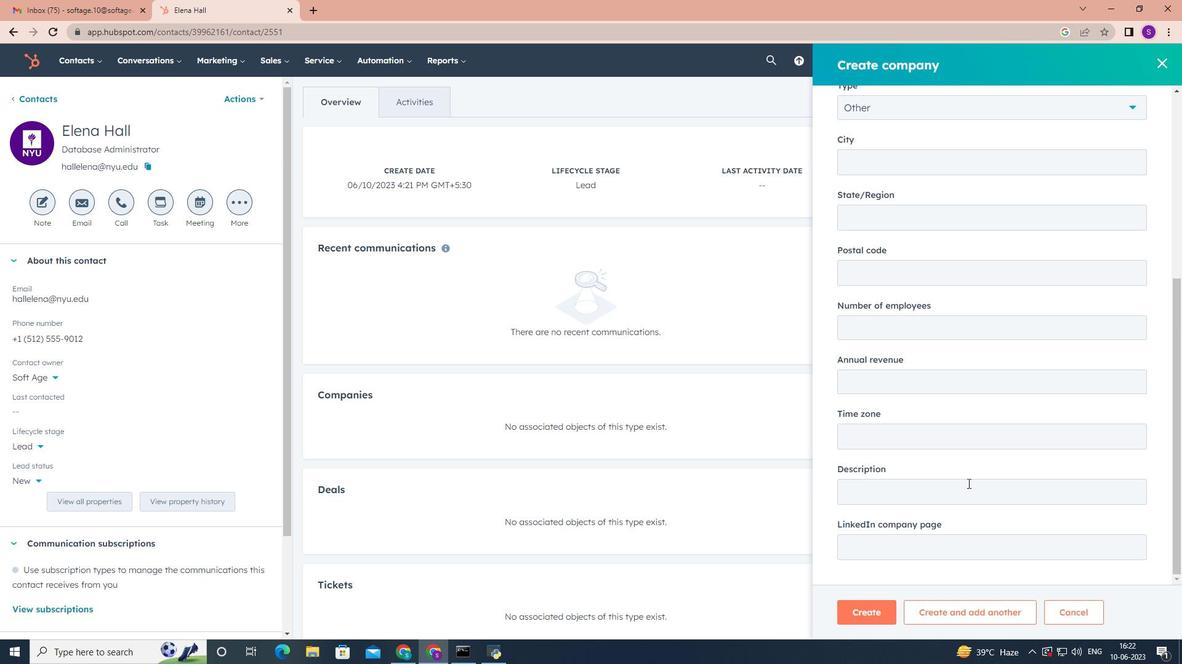 
Action: Mouse scrolled (967, 484) with delta (0, 0)
Screenshot: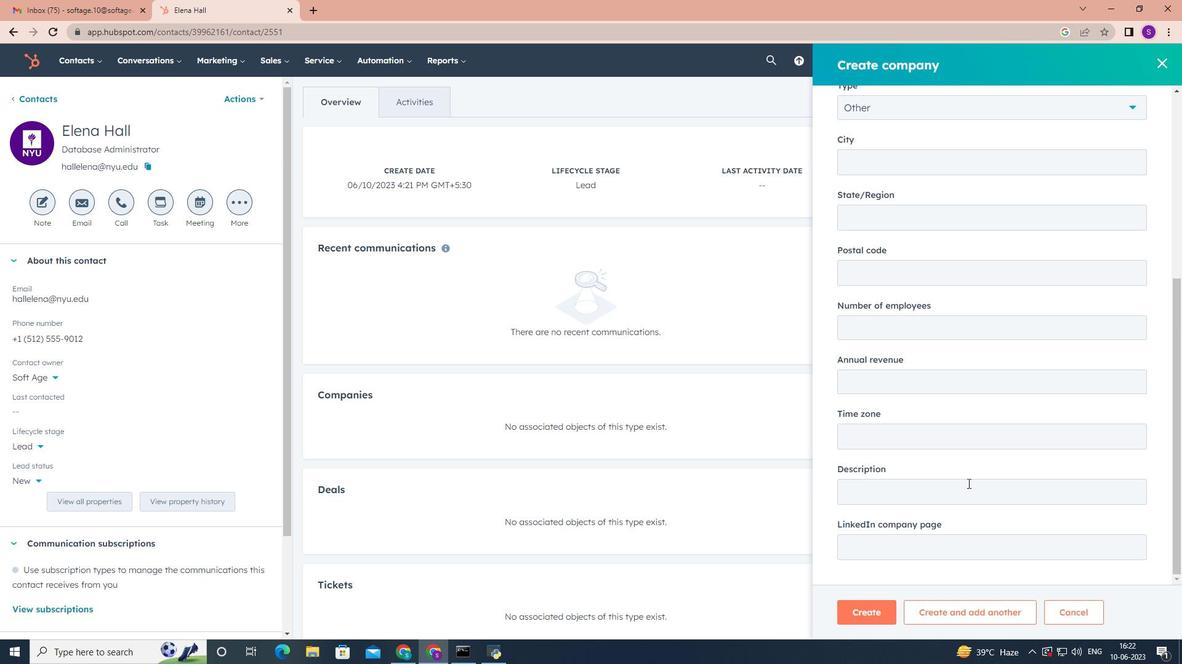
Action: Mouse scrolled (967, 484) with delta (0, 0)
Screenshot: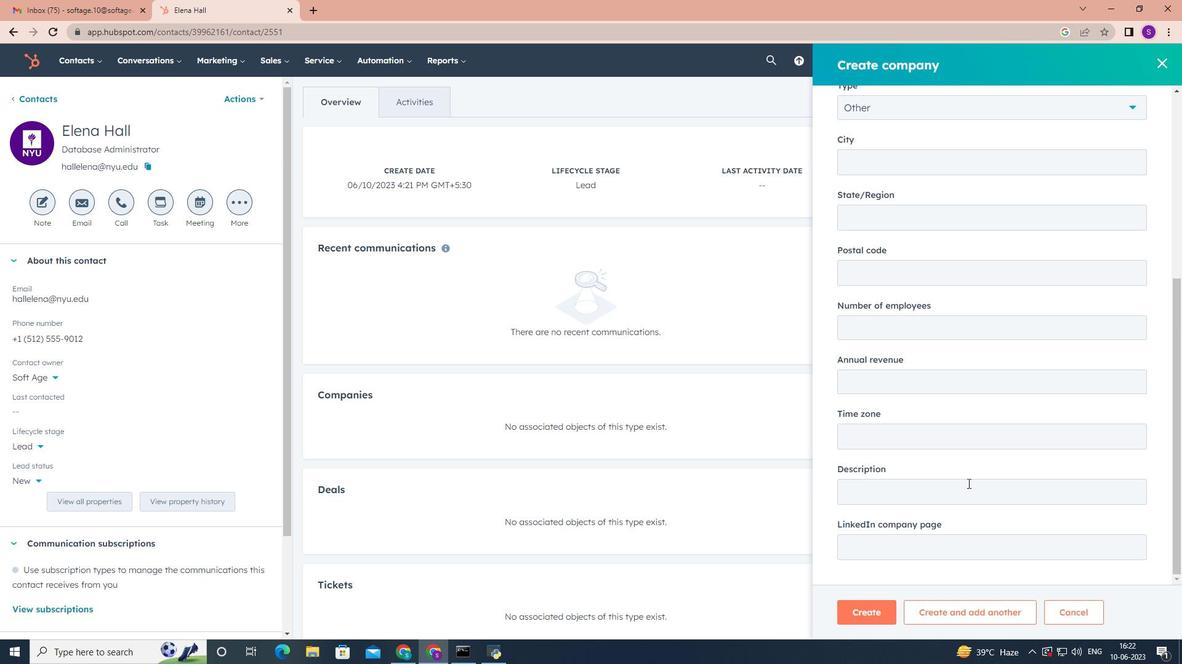 
Action: Mouse scrolled (967, 484) with delta (0, 0)
Screenshot: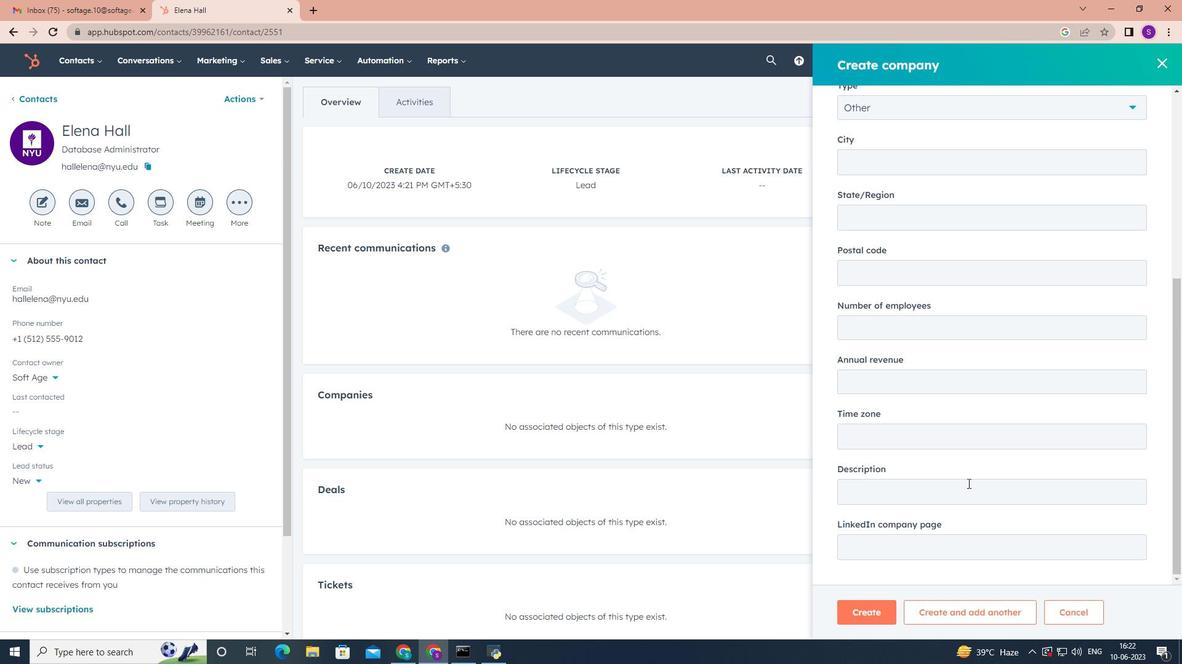 
Action: Mouse scrolled (967, 484) with delta (0, 0)
Screenshot: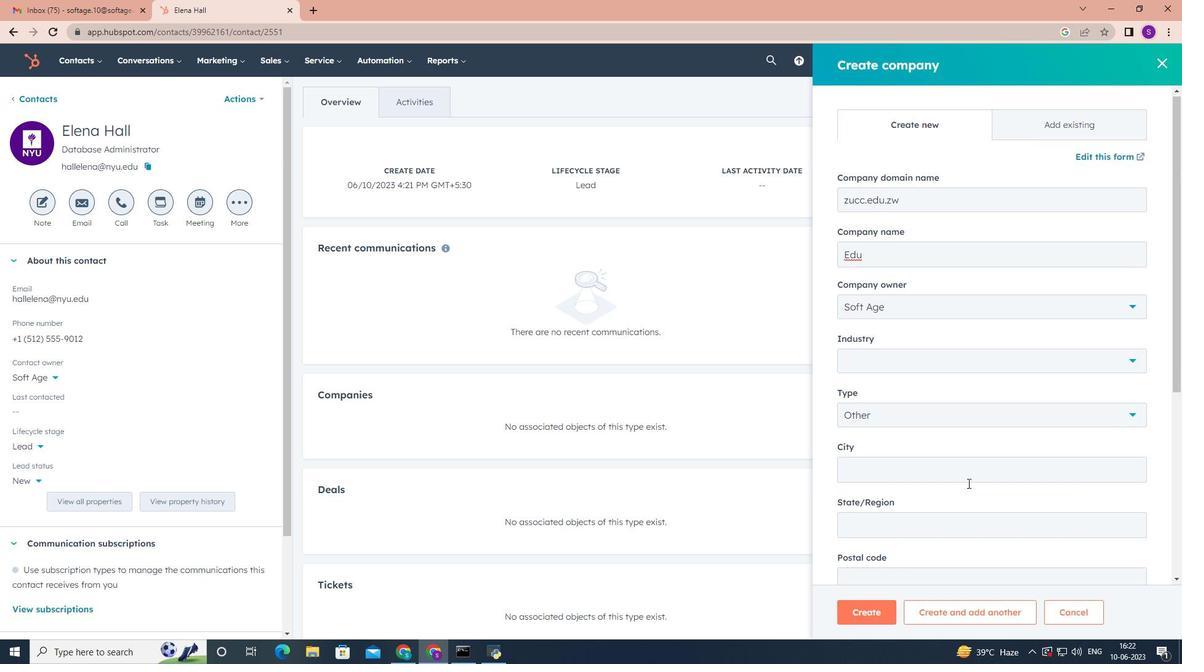 
Action: Mouse scrolled (967, 484) with delta (0, 0)
Screenshot: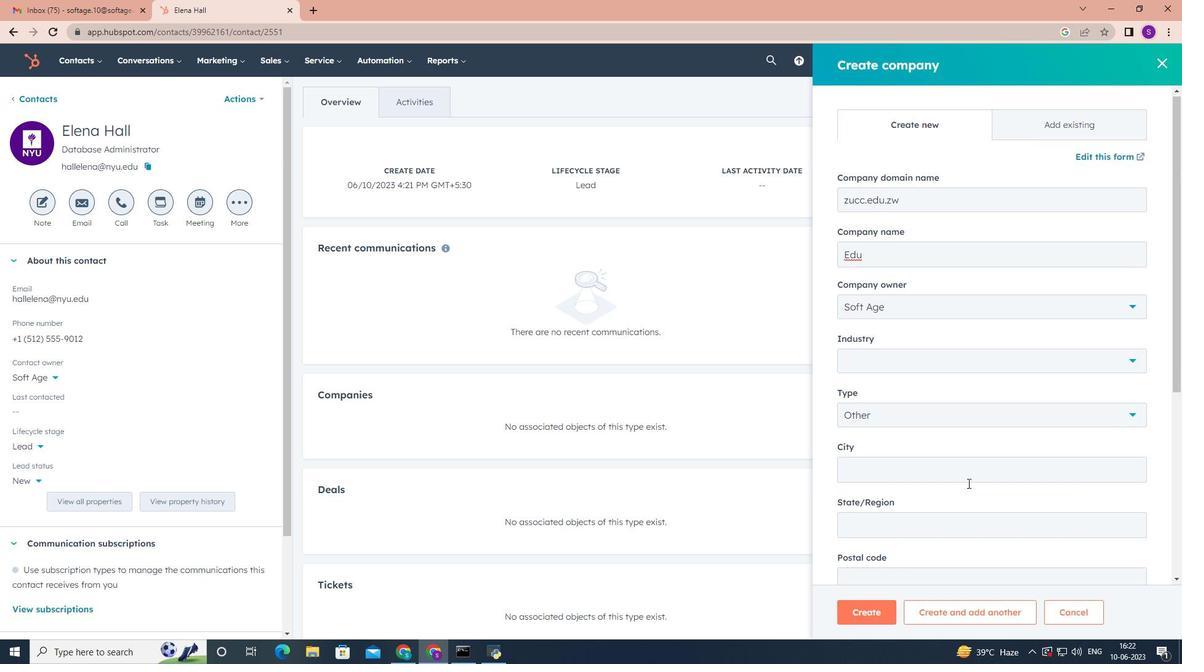 
Action: Mouse scrolled (967, 484) with delta (0, 0)
Screenshot: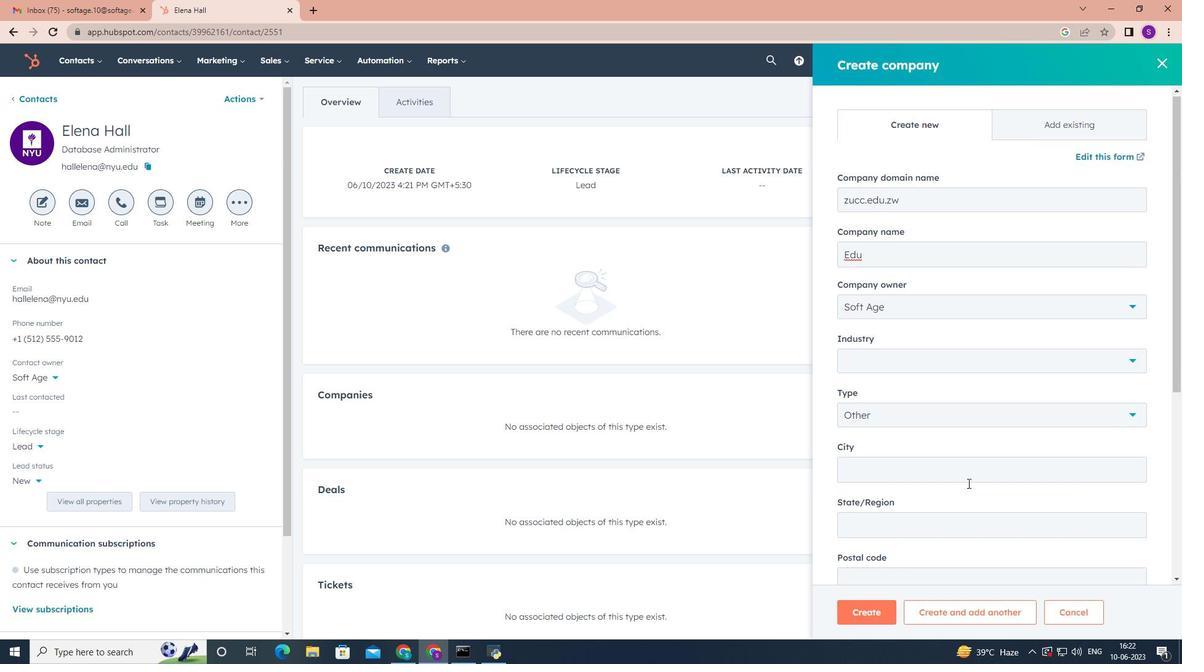 
Action: Mouse scrolled (967, 484) with delta (0, 0)
Screenshot: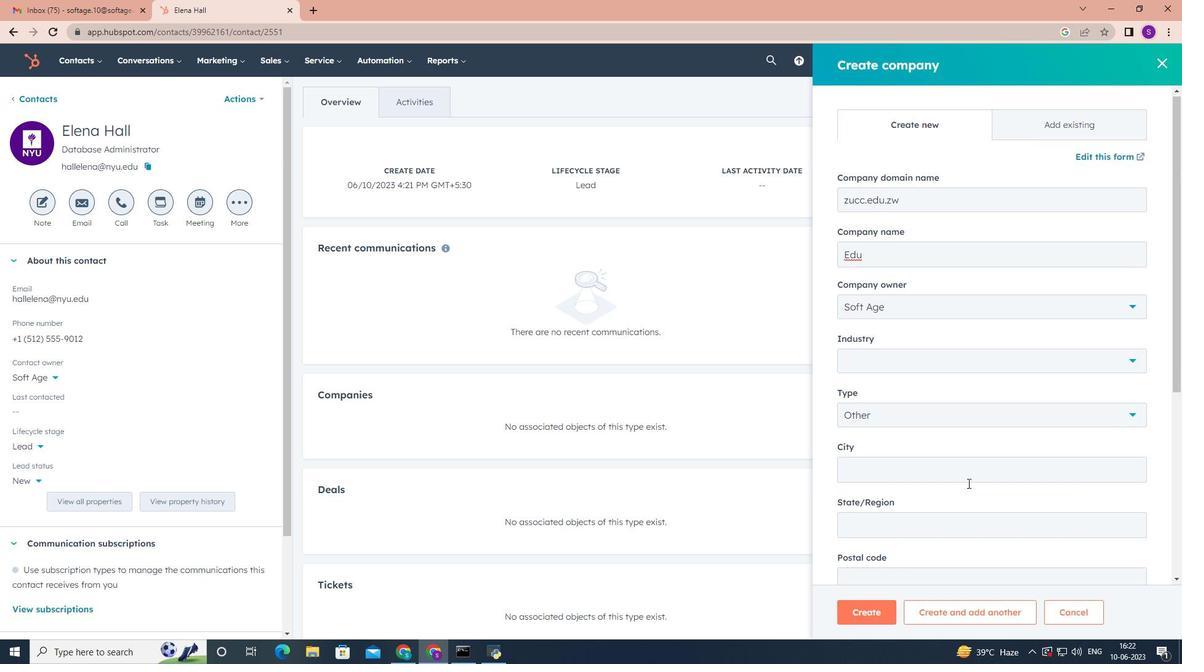 
Action: Mouse moved to (966, 494)
Screenshot: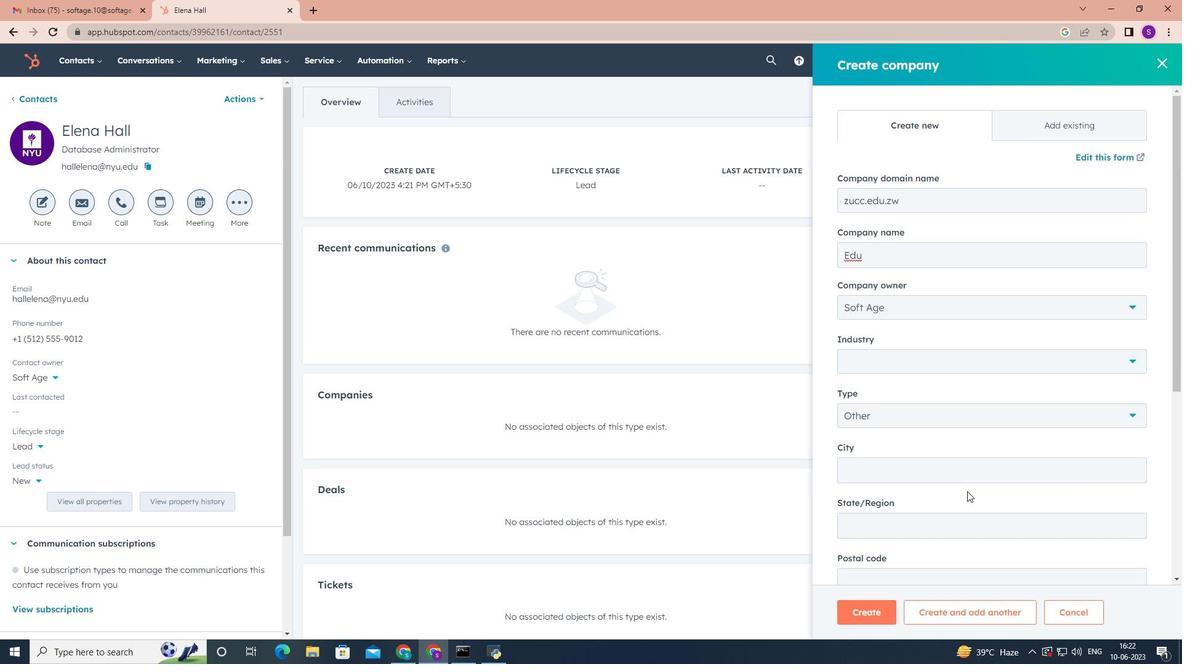 
Action: Mouse scrolled (966, 493) with delta (0, 0)
Screenshot: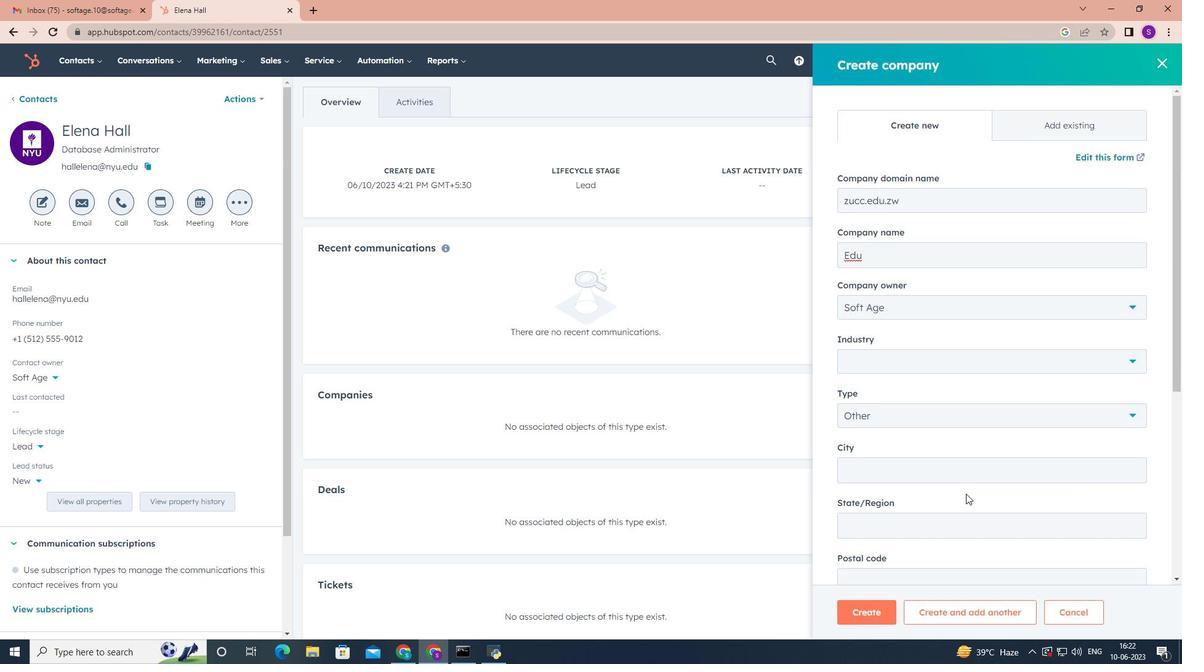 
Action: Mouse scrolled (966, 493) with delta (0, 0)
Screenshot: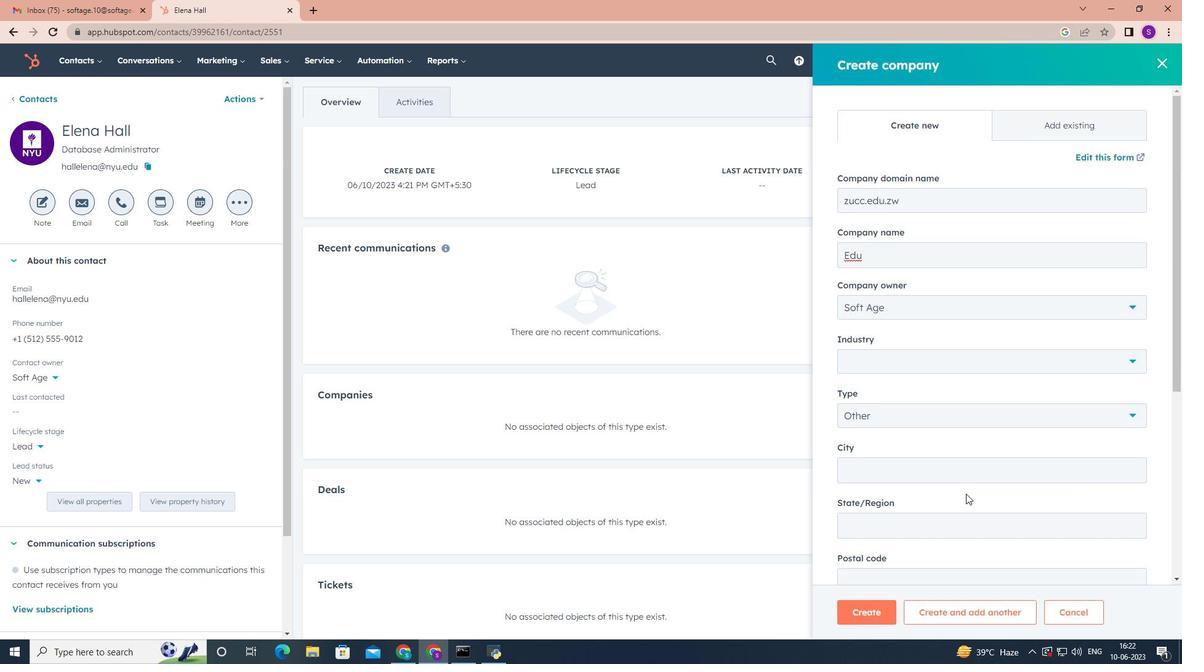 
Action: Mouse scrolled (966, 493) with delta (0, 0)
Screenshot: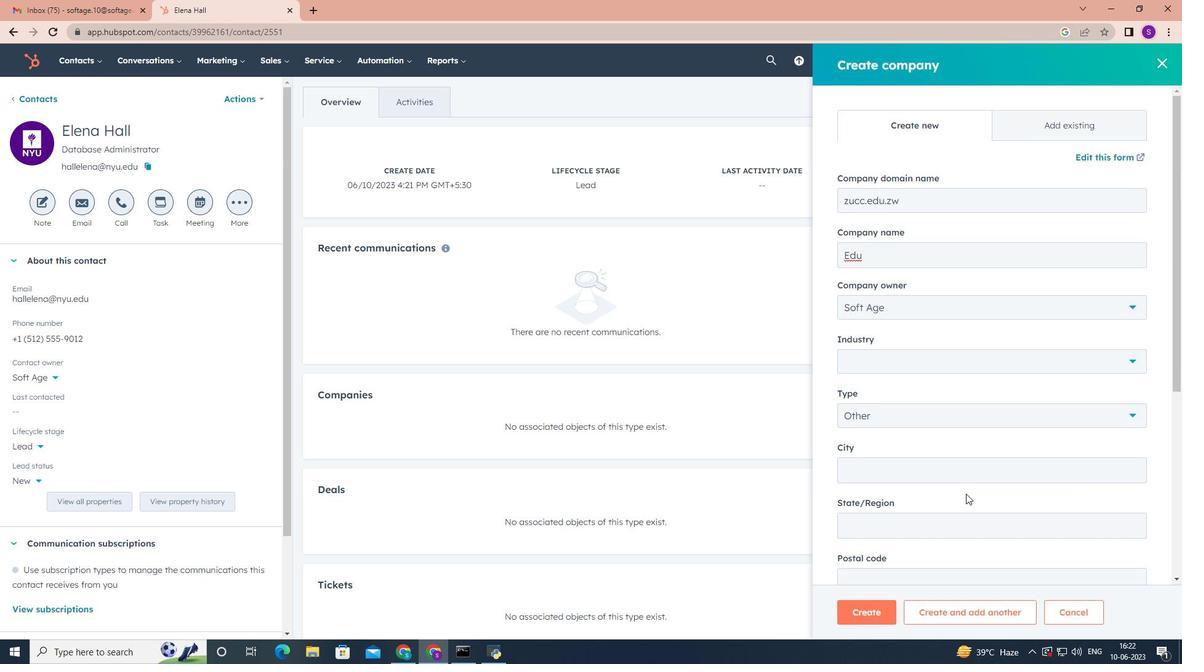 
Action: Mouse scrolled (966, 493) with delta (0, 0)
Screenshot: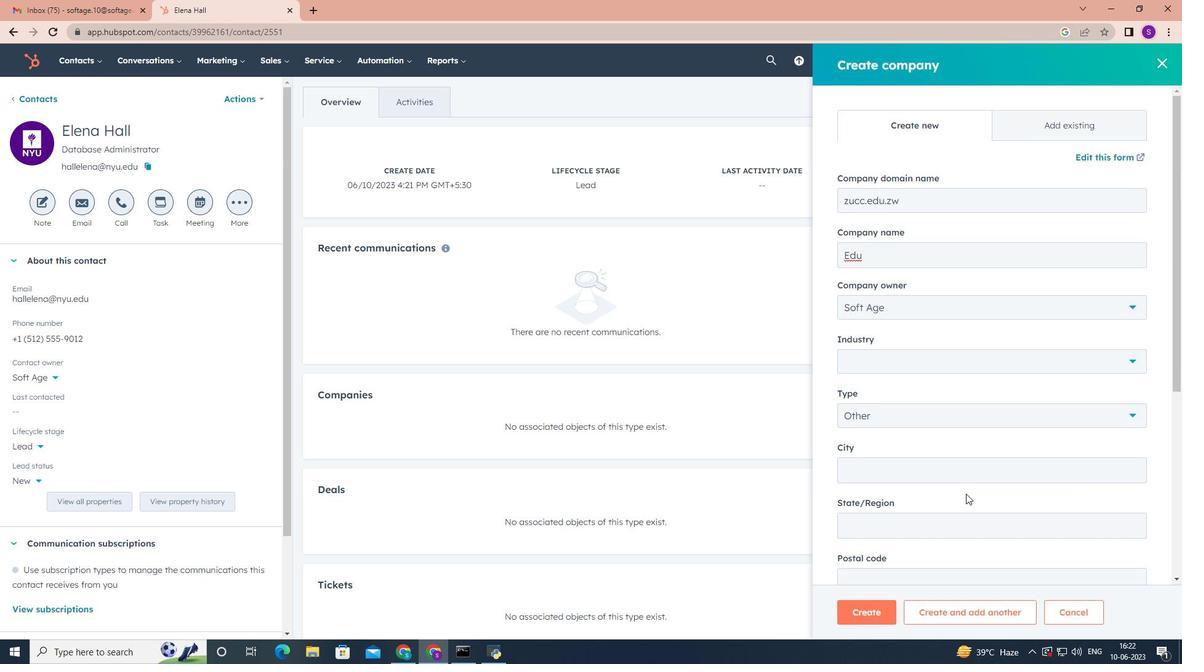 
Action: Mouse scrolled (966, 493) with delta (0, 0)
Screenshot: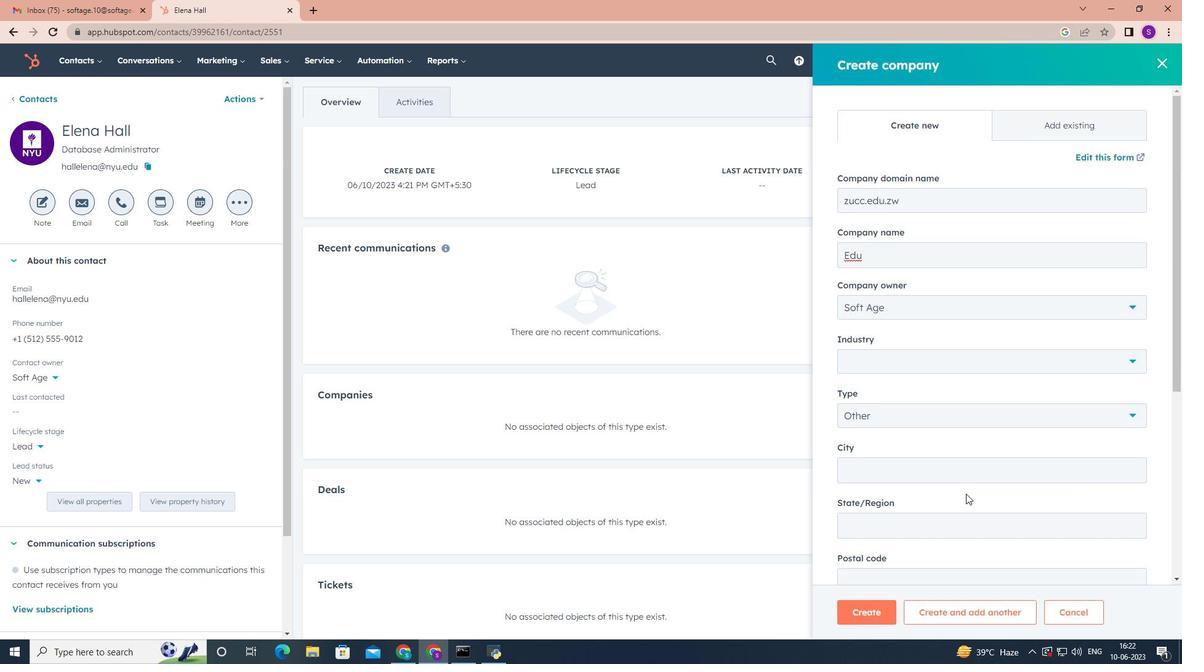 
Action: Mouse scrolled (966, 493) with delta (0, 0)
Screenshot: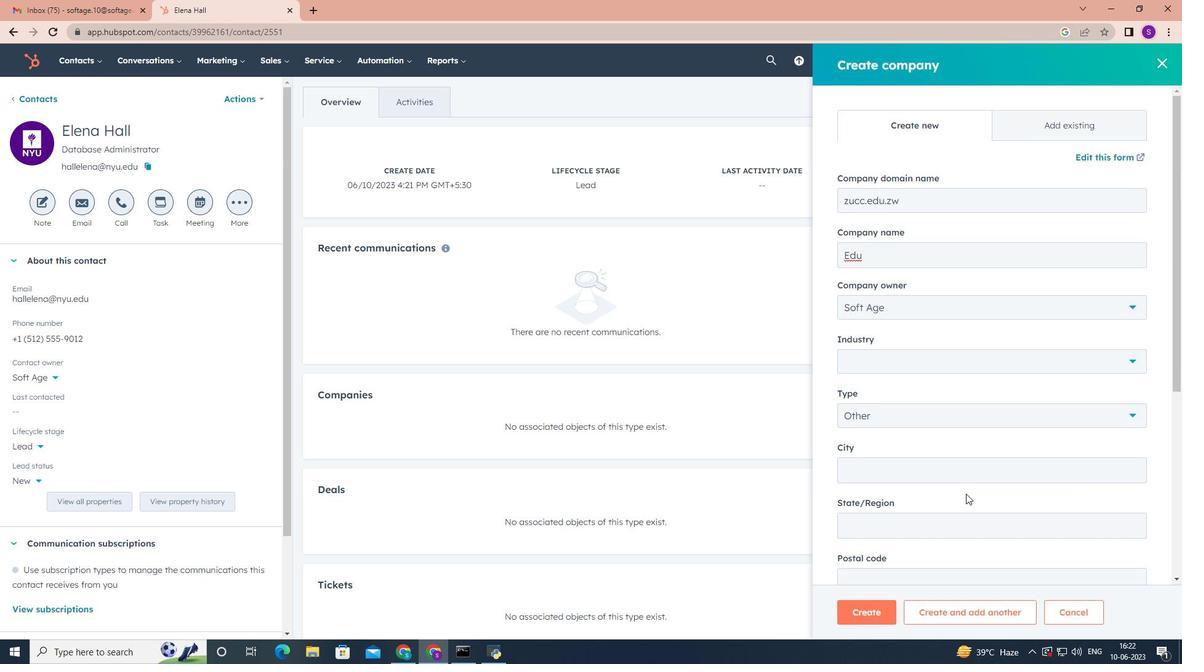 
Action: Mouse scrolled (966, 493) with delta (0, 0)
Screenshot: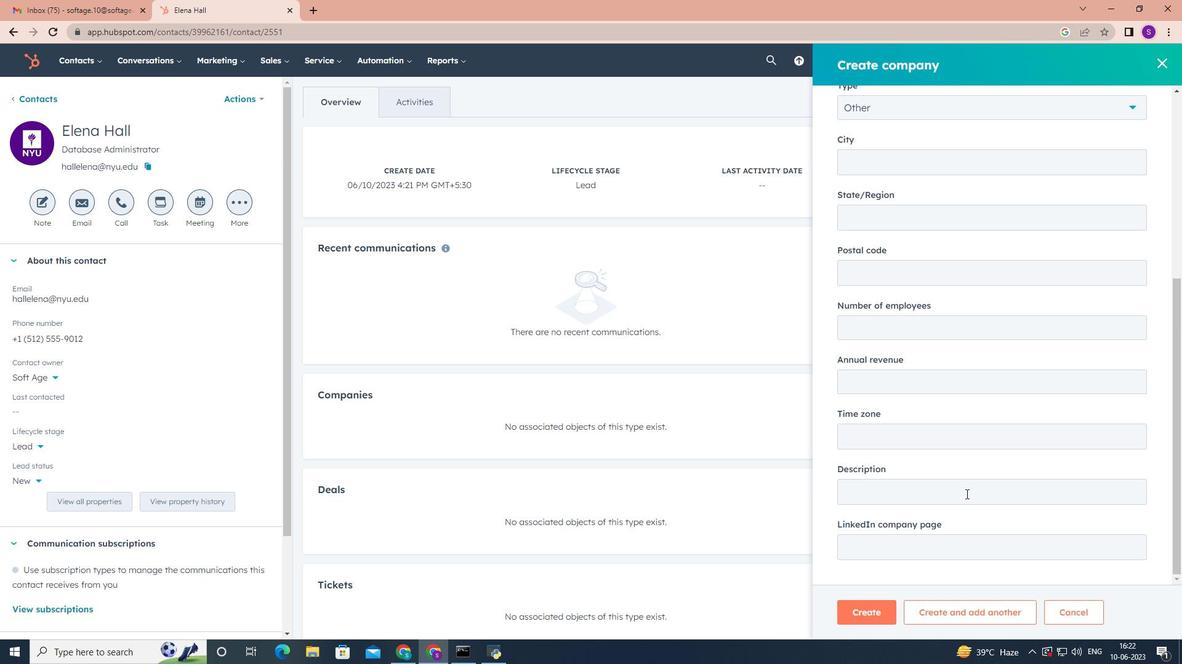 
Action: Mouse scrolled (966, 493) with delta (0, 0)
Screenshot: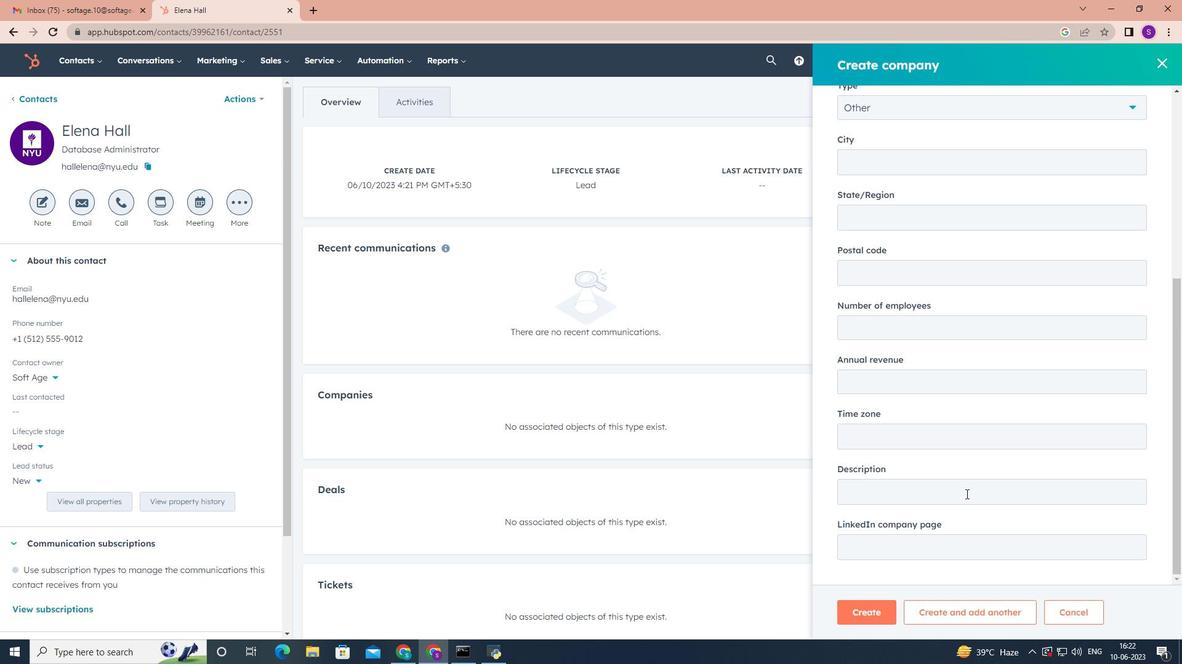 
Action: Mouse scrolled (966, 493) with delta (0, 0)
Screenshot: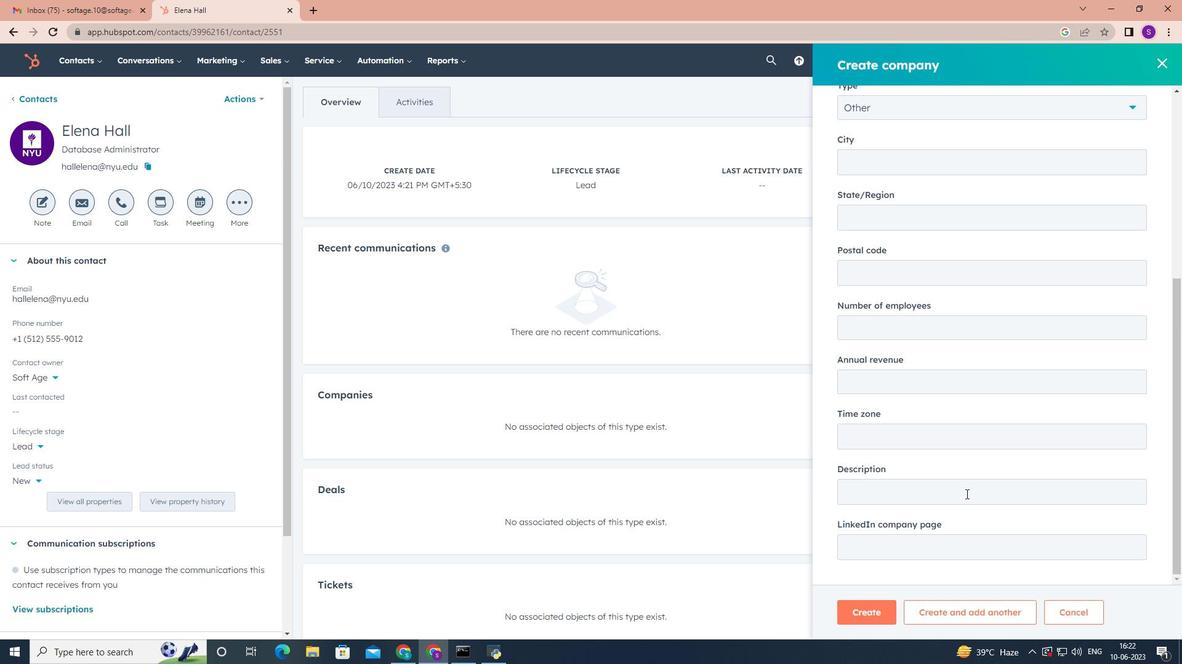 
Action: Mouse scrolled (966, 493) with delta (0, 0)
Screenshot: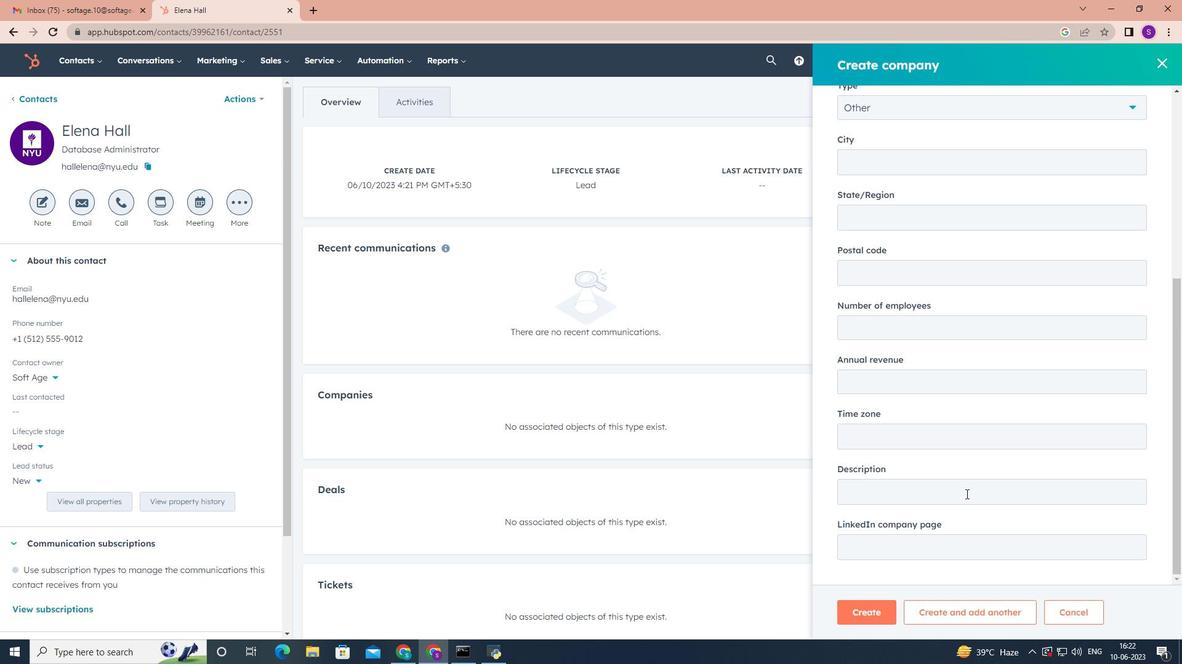 
Action: Mouse moved to (881, 612)
Screenshot: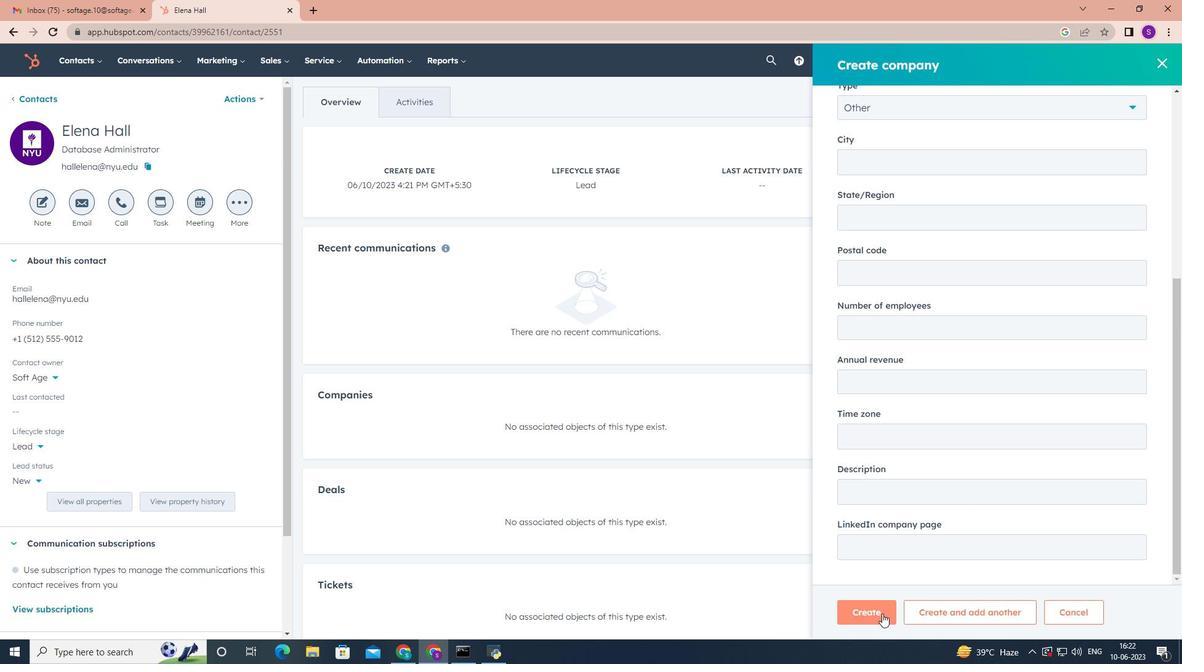 
Action: Mouse pressed left at (881, 612)
Screenshot: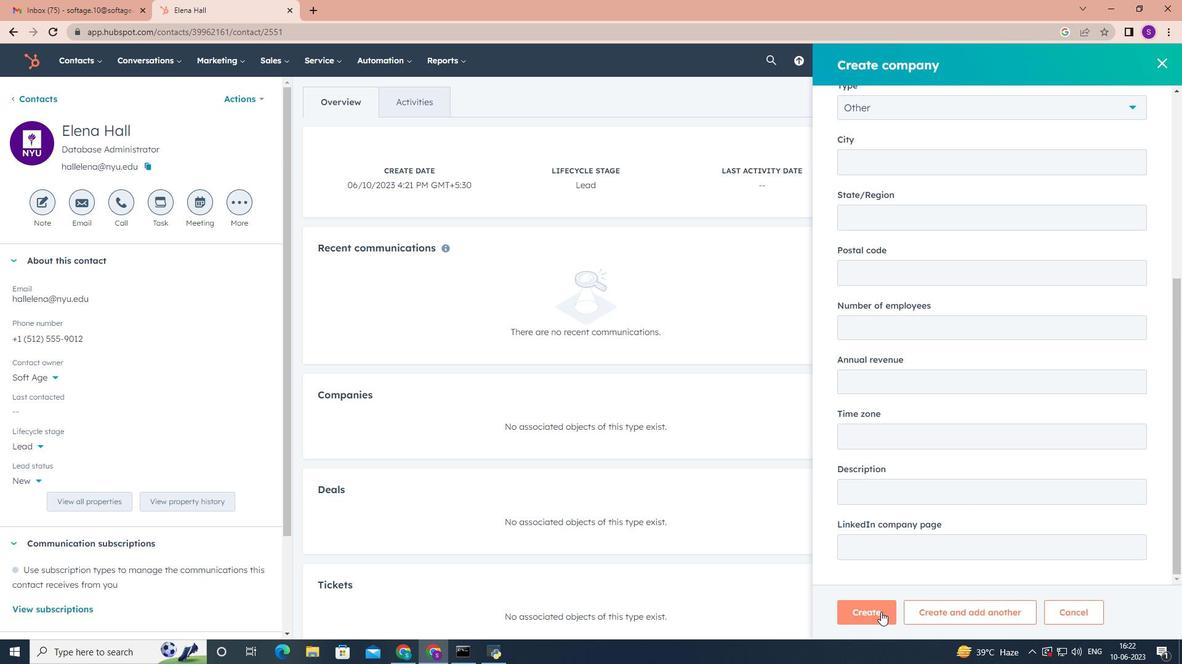 
Action: Mouse moved to (575, 312)
Screenshot: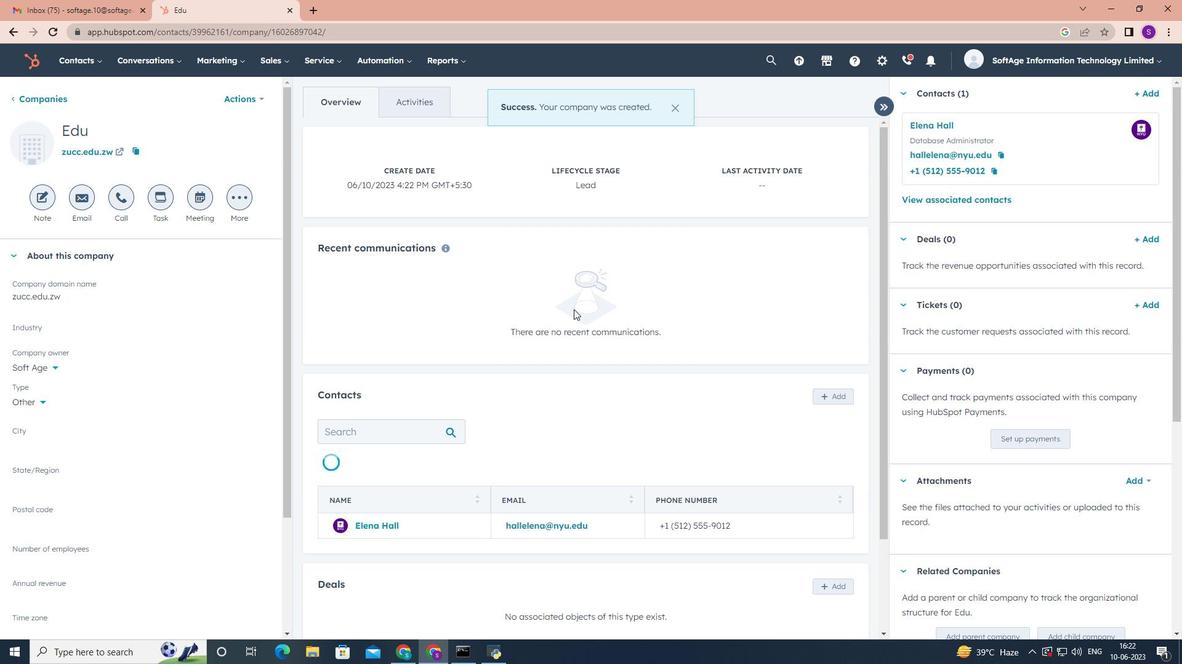 
Action: Mouse scrolled (575, 312) with delta (0, 0)
Screenshot: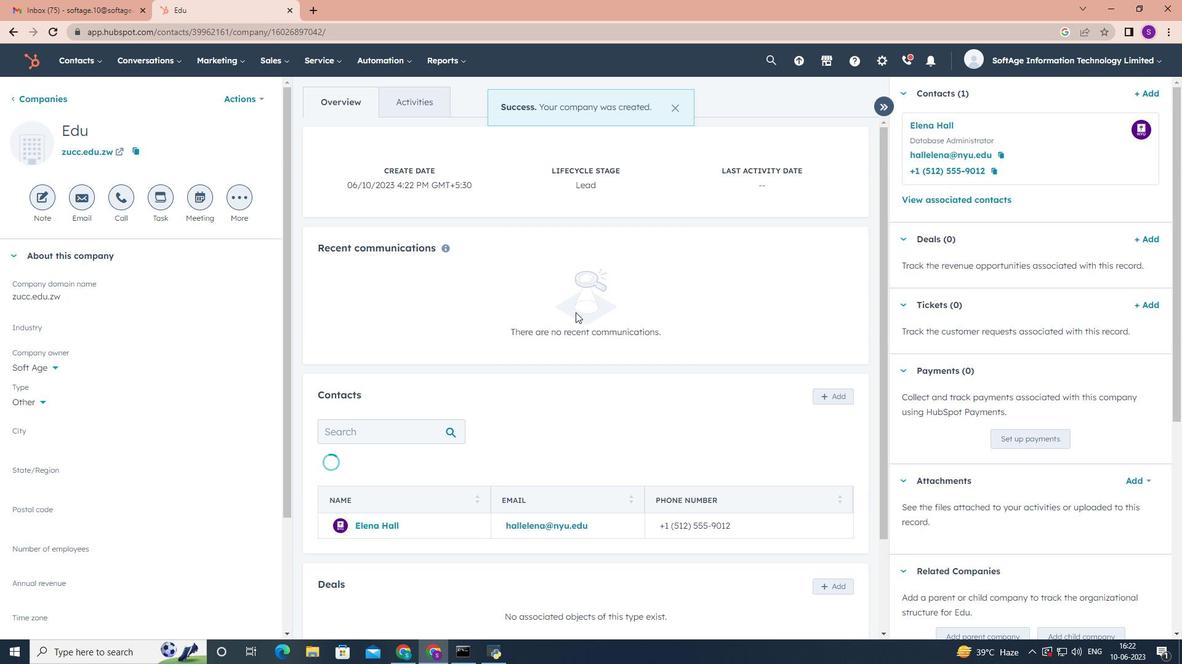 
Action: Mouse scrolled (575, 312) with delta (0, 0)
Screenshot: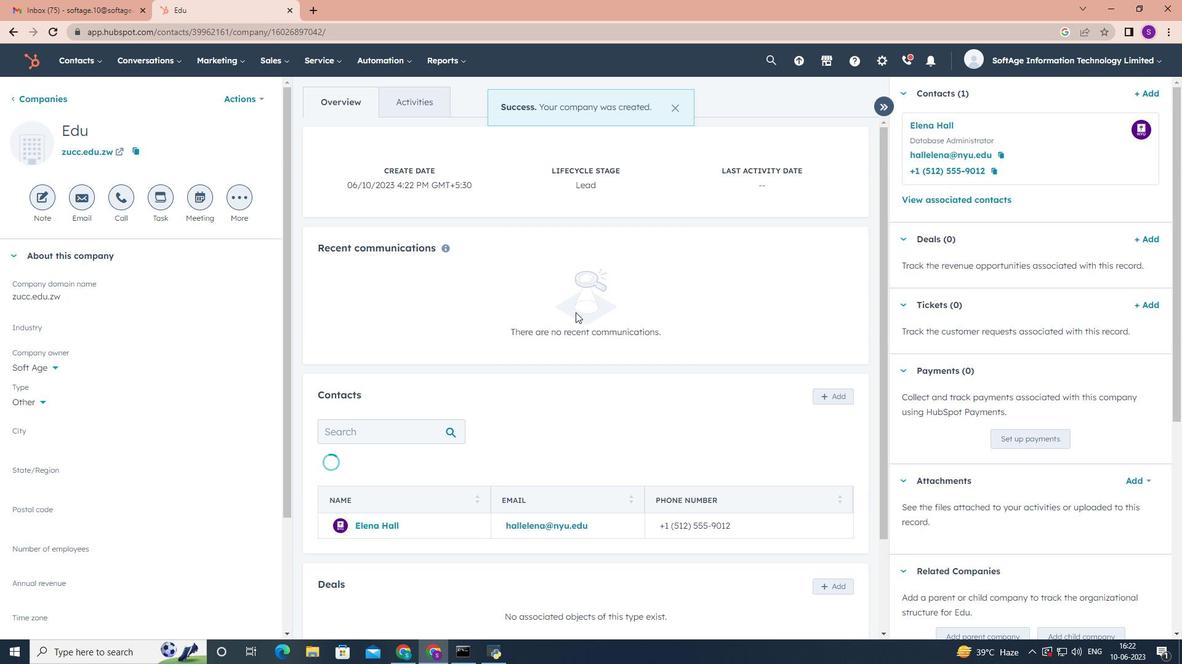 
Action: Mouse scrolled (575, 312) with delta (0, 0)
Screenshot: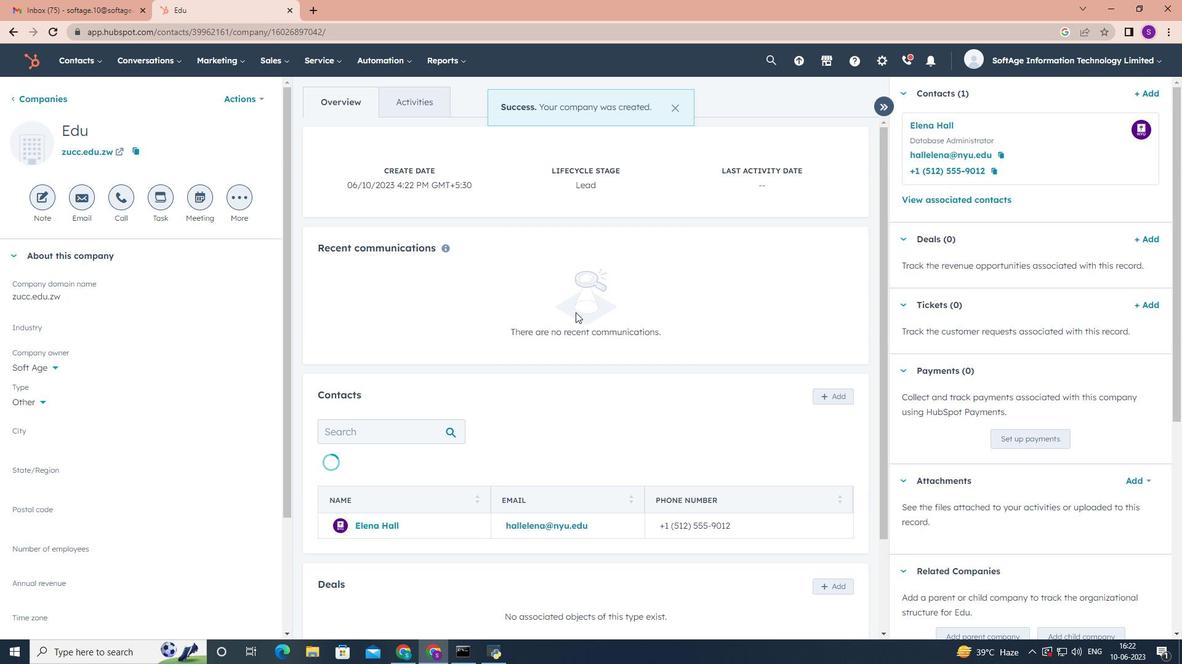 
